 Task: Create new Company, with domain: 'ibm.com' and type: 'Other'. Add new contact for this company, with mail Id: 'Advait.Desai@ibm.com', First Name: Advait, Last name:  Desai, Job Title: 'Chief Marketing Officer', Phone Number: '(408) 555-9012'. Change life cycle stage to  Lead and lead status to  Open. Logged in from softage.5@softage.net
Action: Mouse moved to (95, 71)
Screenshot: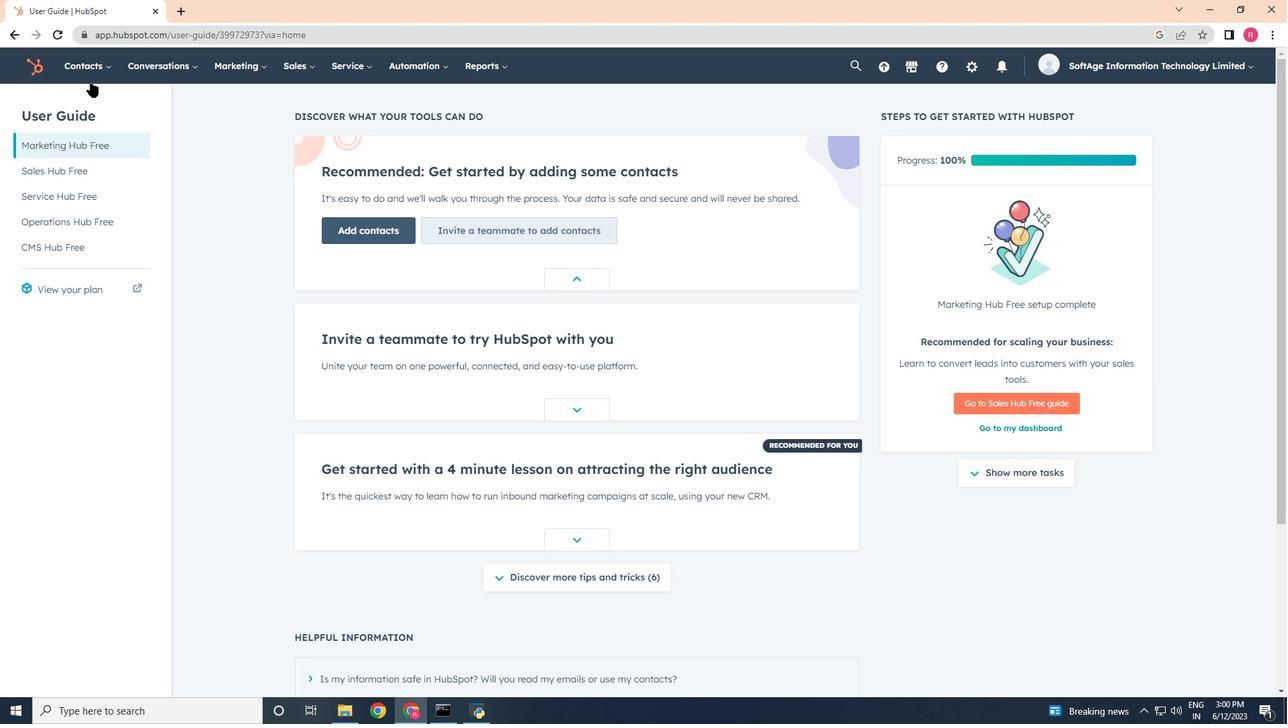 
Action: Mouse pressed left at (95, 71)
Screenshot: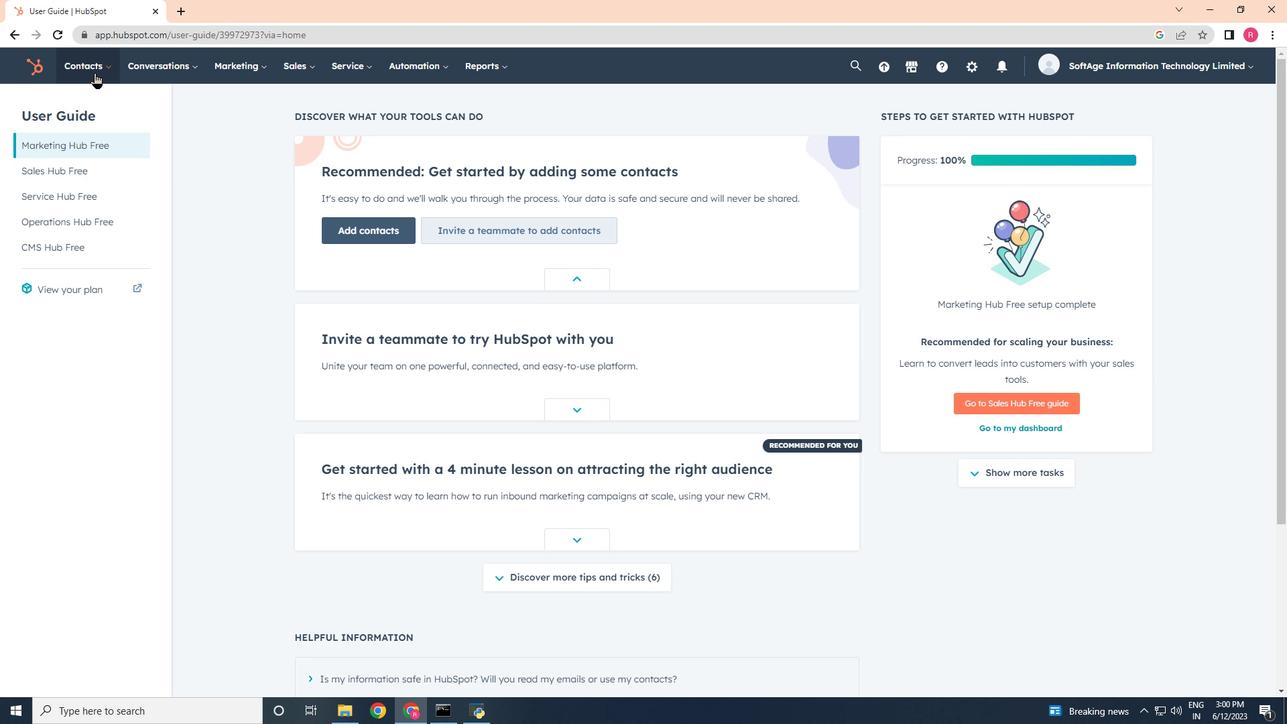 
Action: Mouse moved to (102, 97)
Screenshot: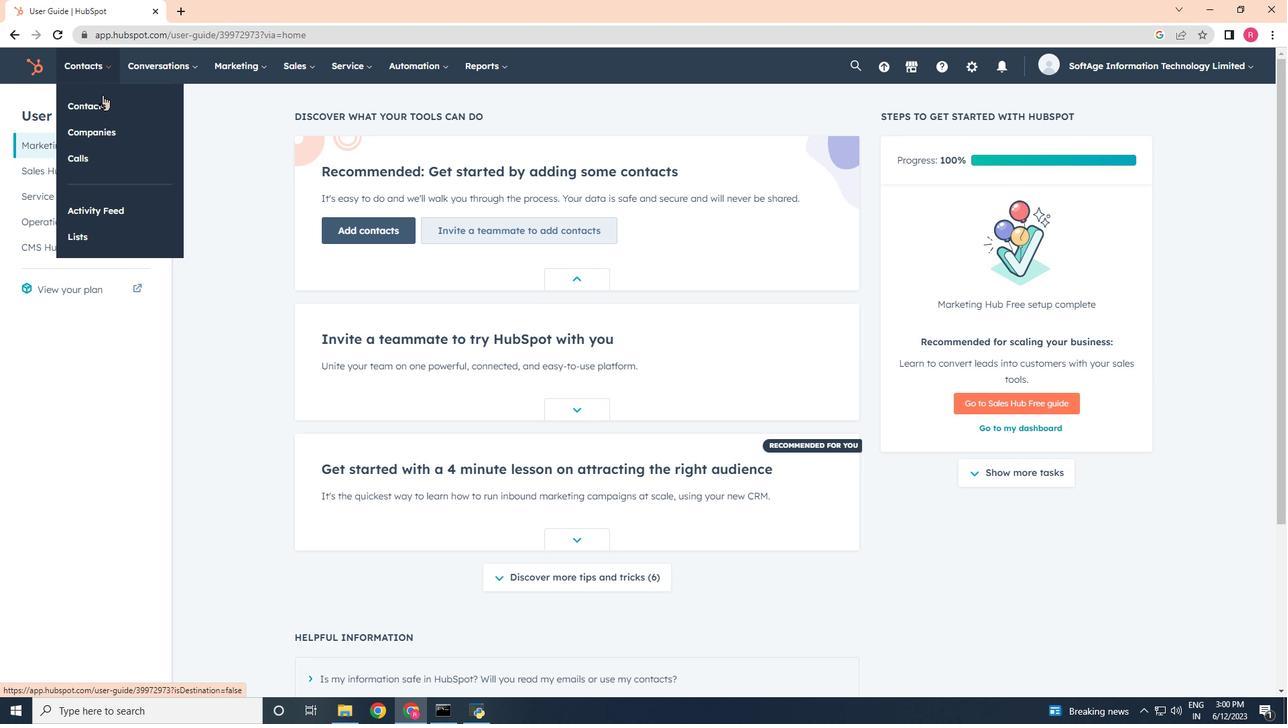 
Action: Mouse pressed left at (102, 97)
Screenshot: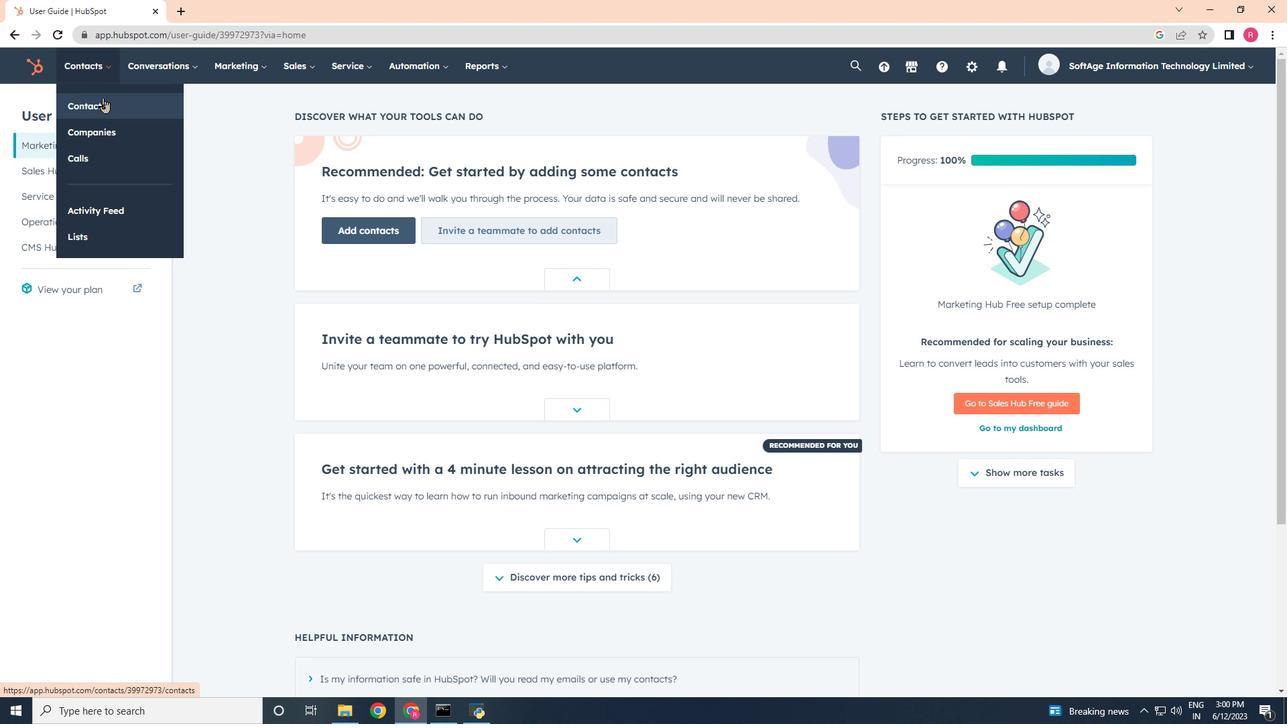 
Action: Mouse moved to (73, 71)
Screenshot: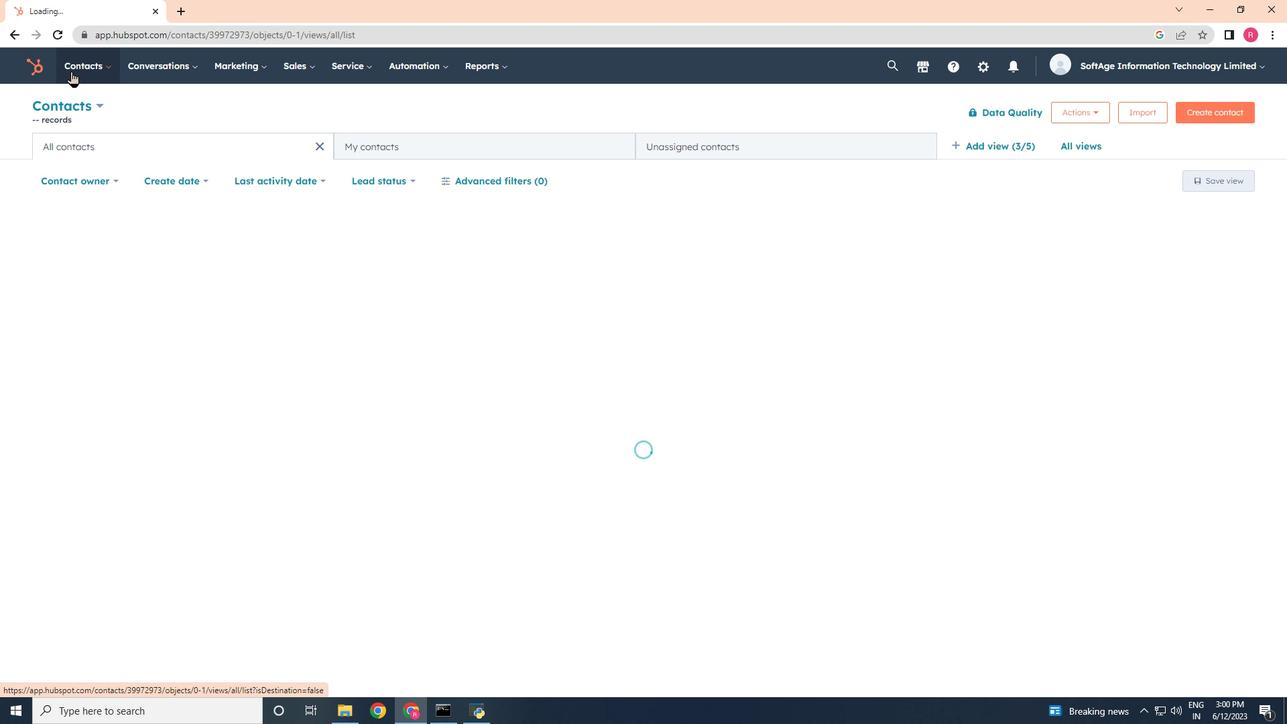 
Action: Mouse pressed left at (73, 71)
Screenshot: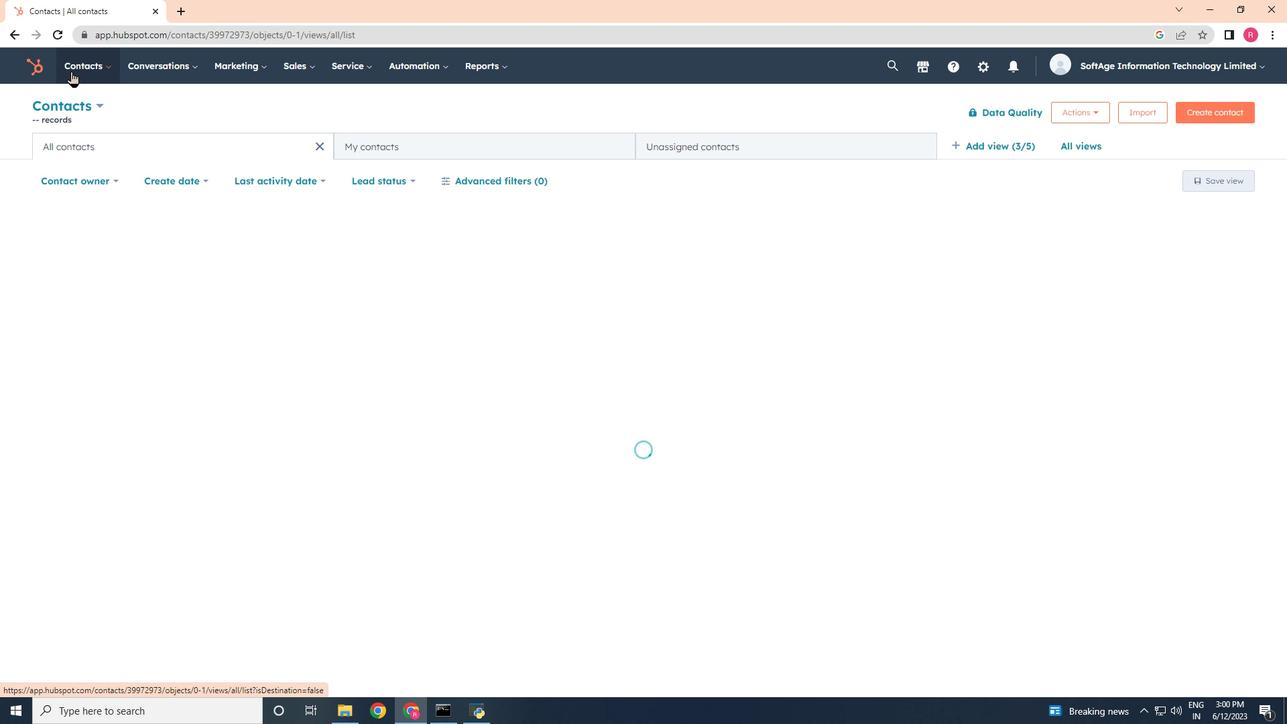 
Action: Mouse moved to (90, 134)
Screenshot: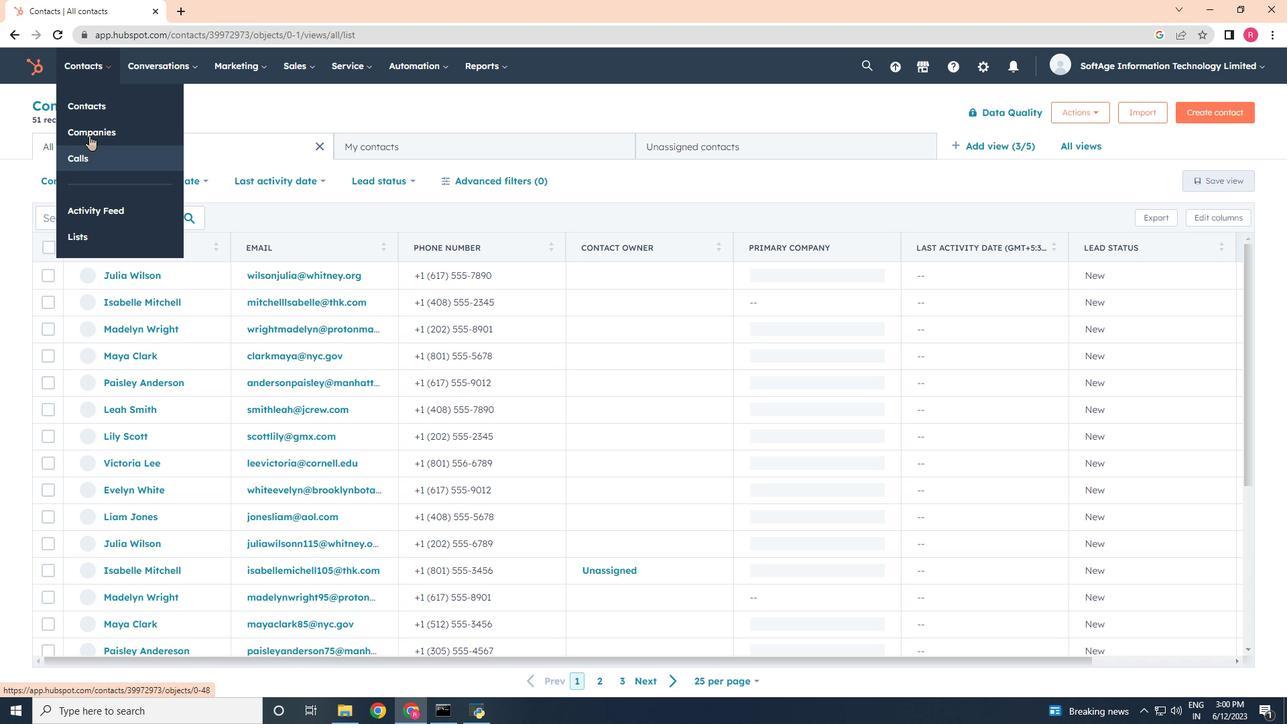 
Action: Mouse pressed left at (90, 134)
Screenshot: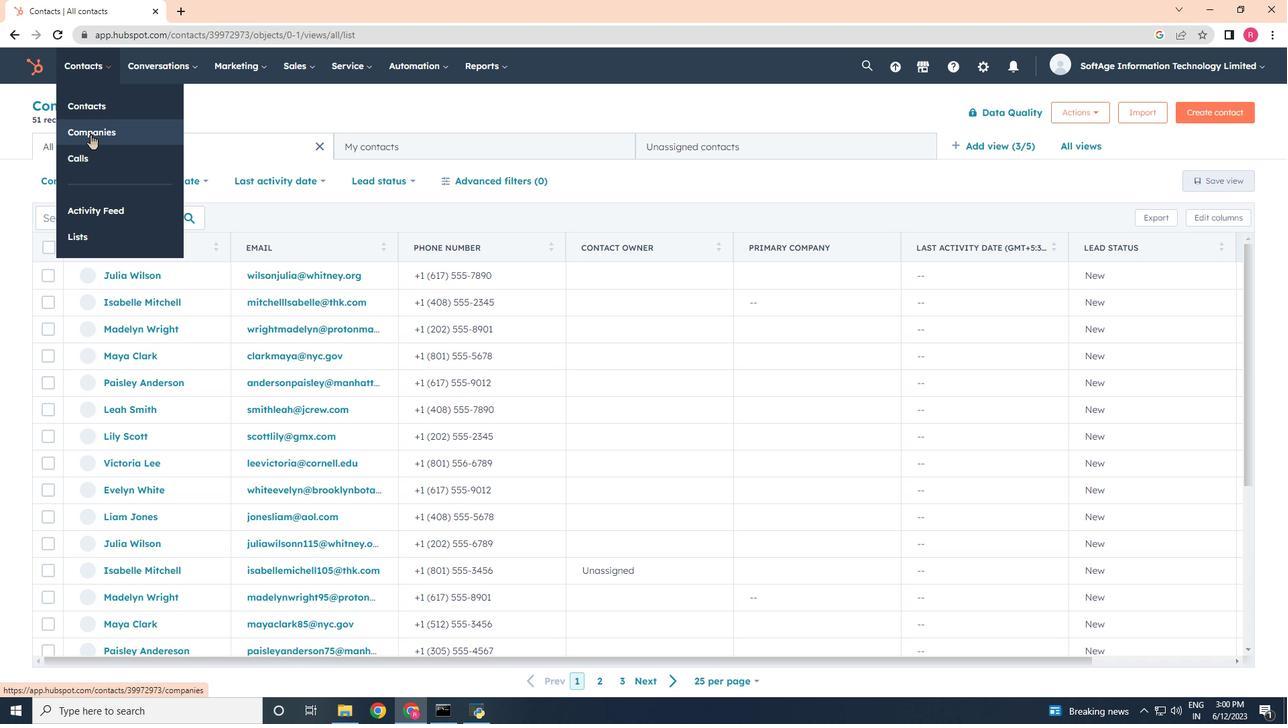 
Action: Mouse moved to (1192, 114)
Screenshot: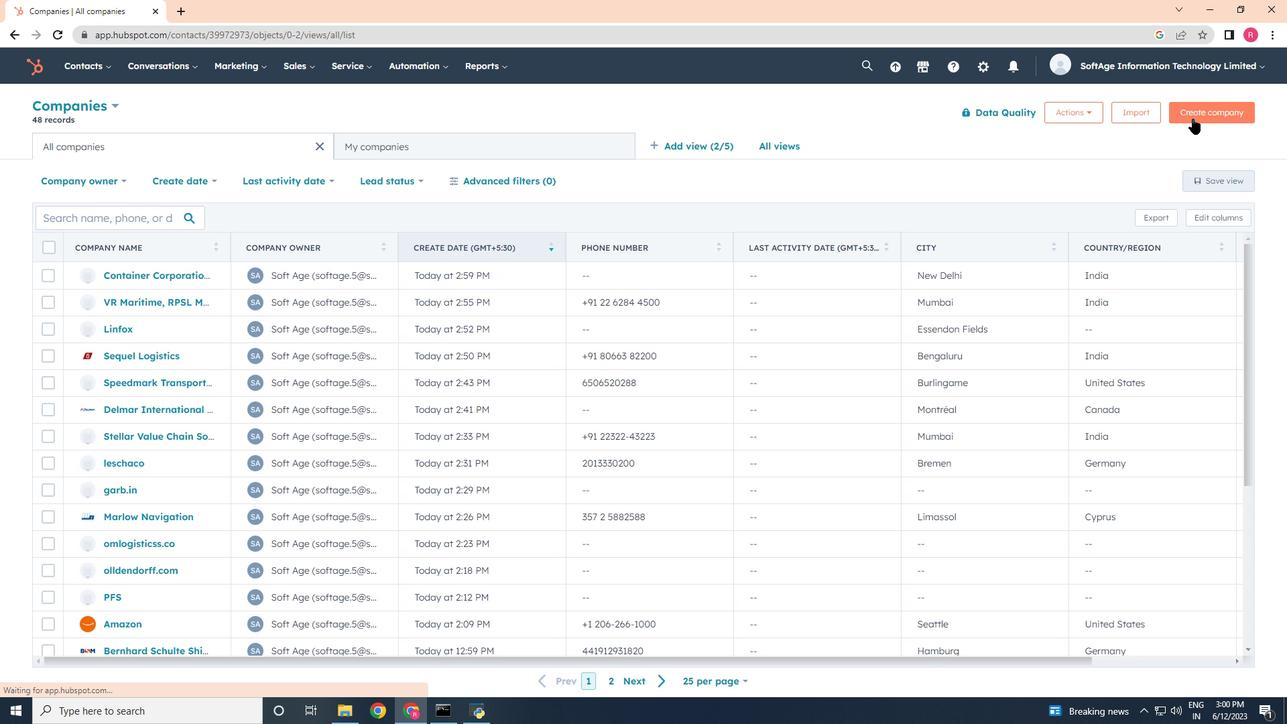 
Action: Mouse pressed left at (1192, 114)
Screenshot: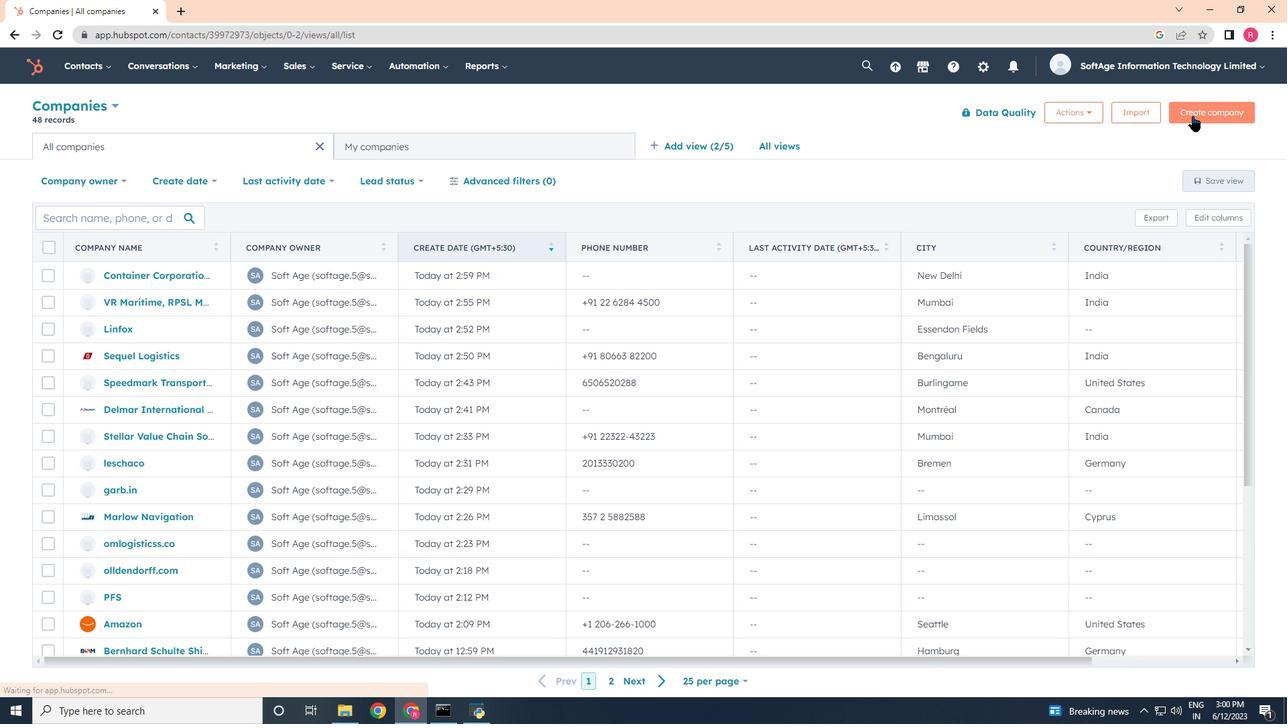 
Action: Mouse moved to (987, 179)
Screenshot: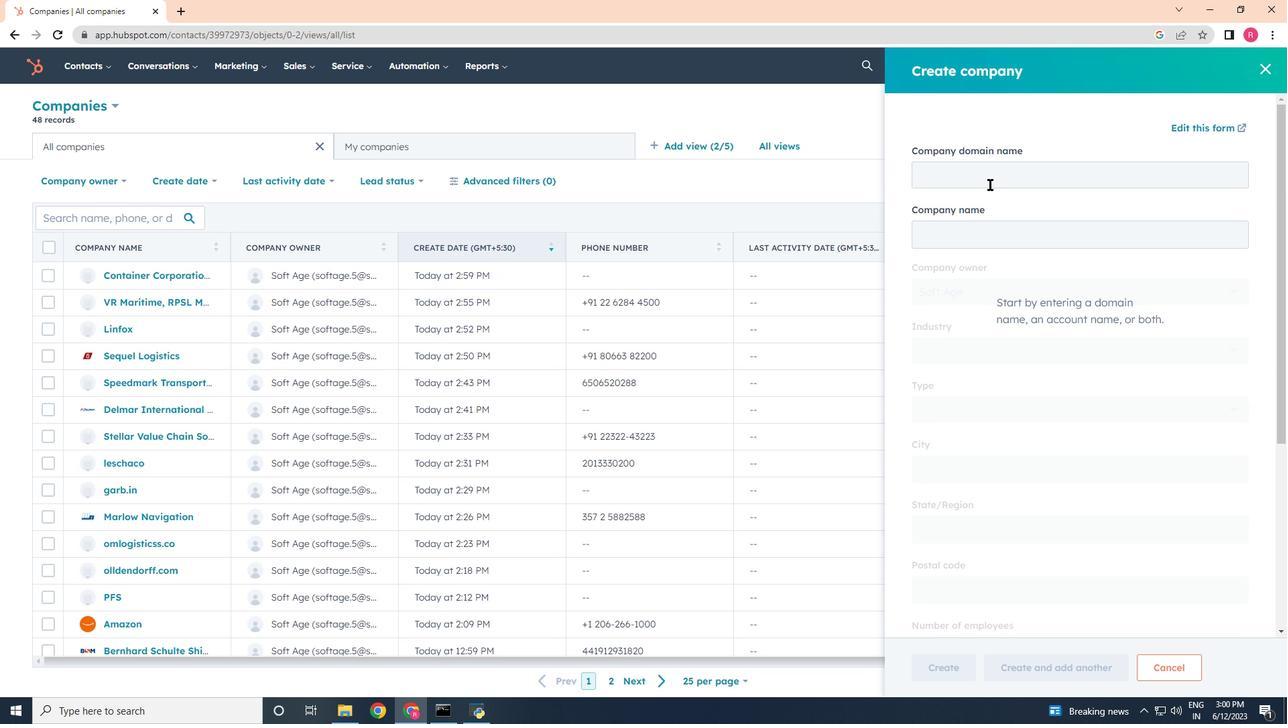
Action: Mouse pressed left at (987, 179)
Screenshot: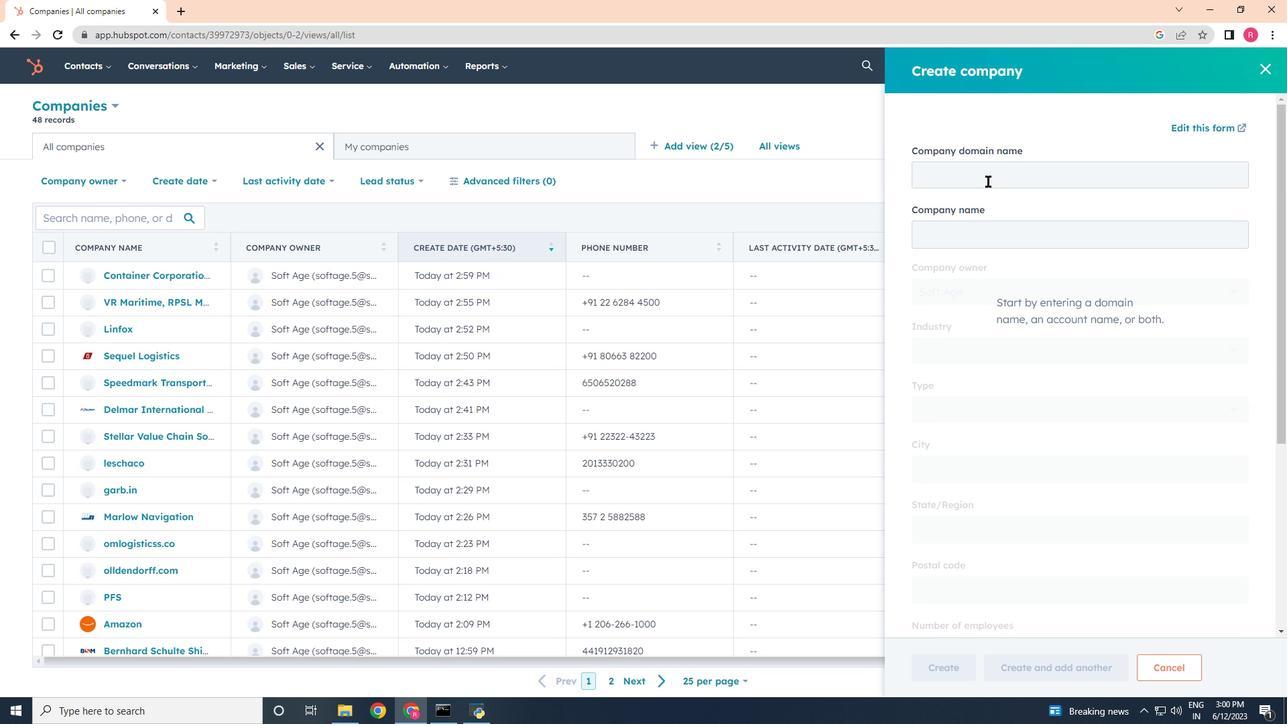 
Action: Key pressed ibm.com
Screenshot: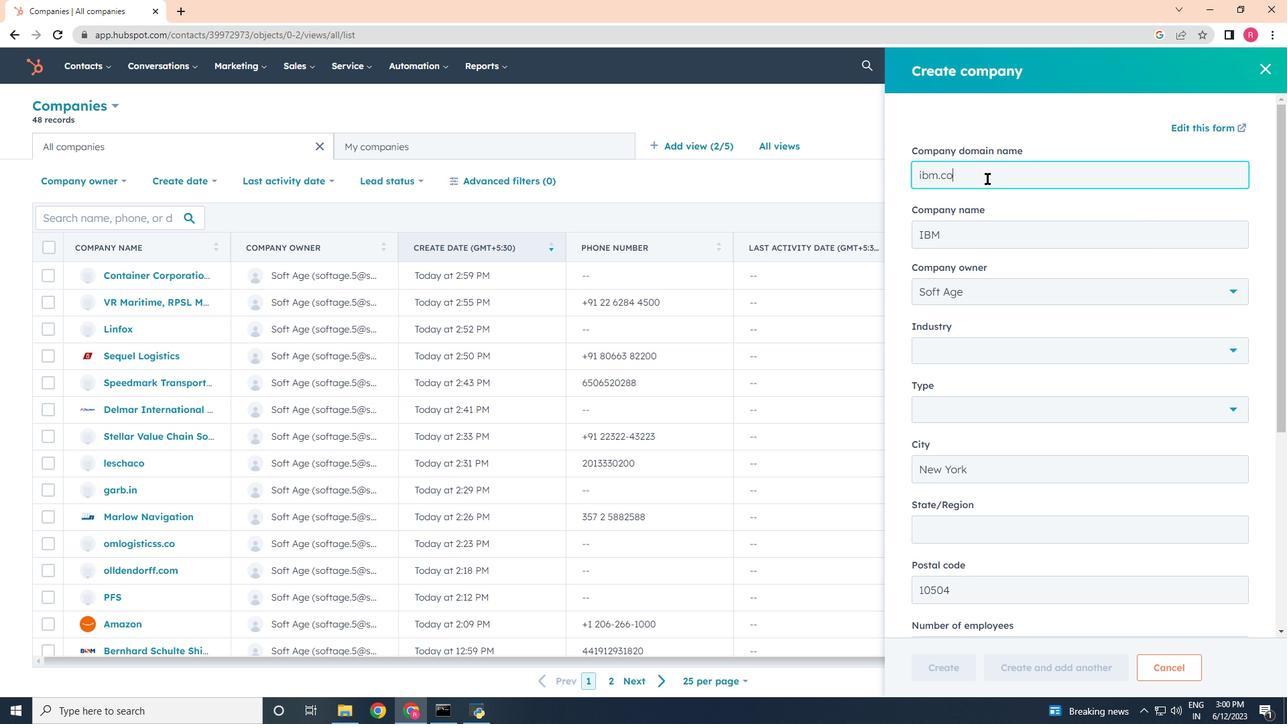 
Action: Mouse moved to (981, 408)
Screenshot: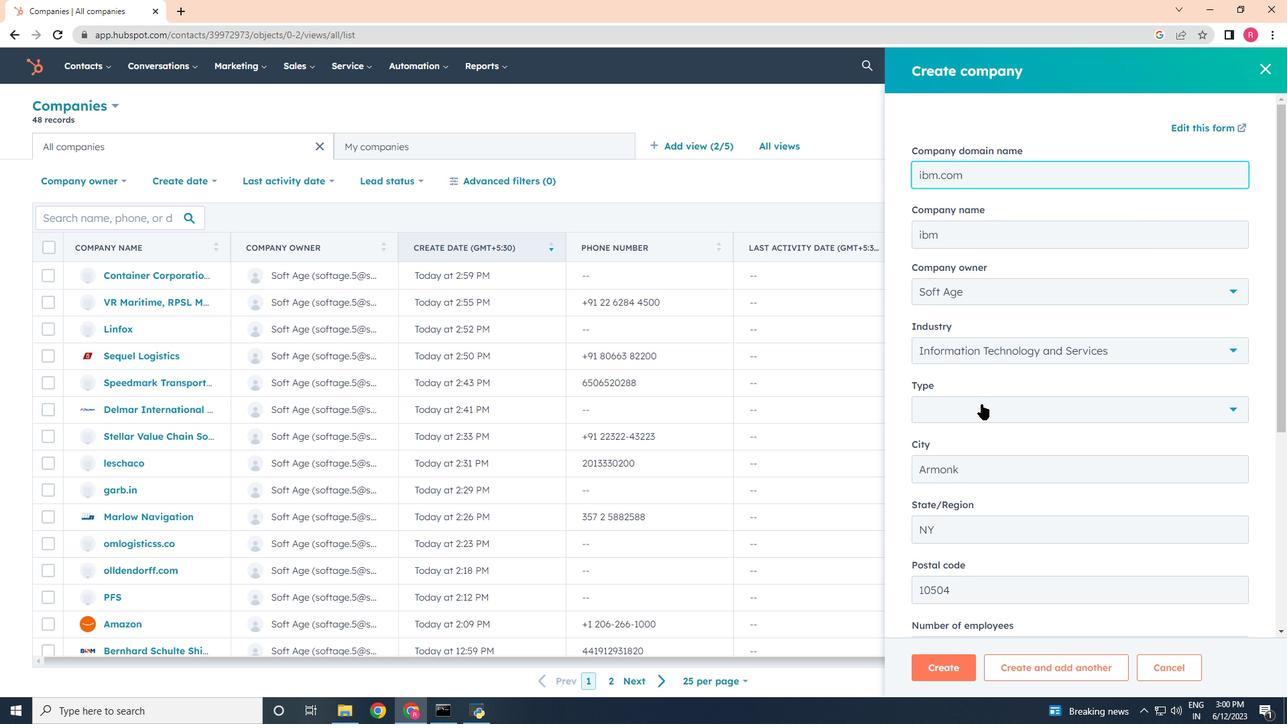 
Action: Mouse pressed left at (981, 408)
Screenshot: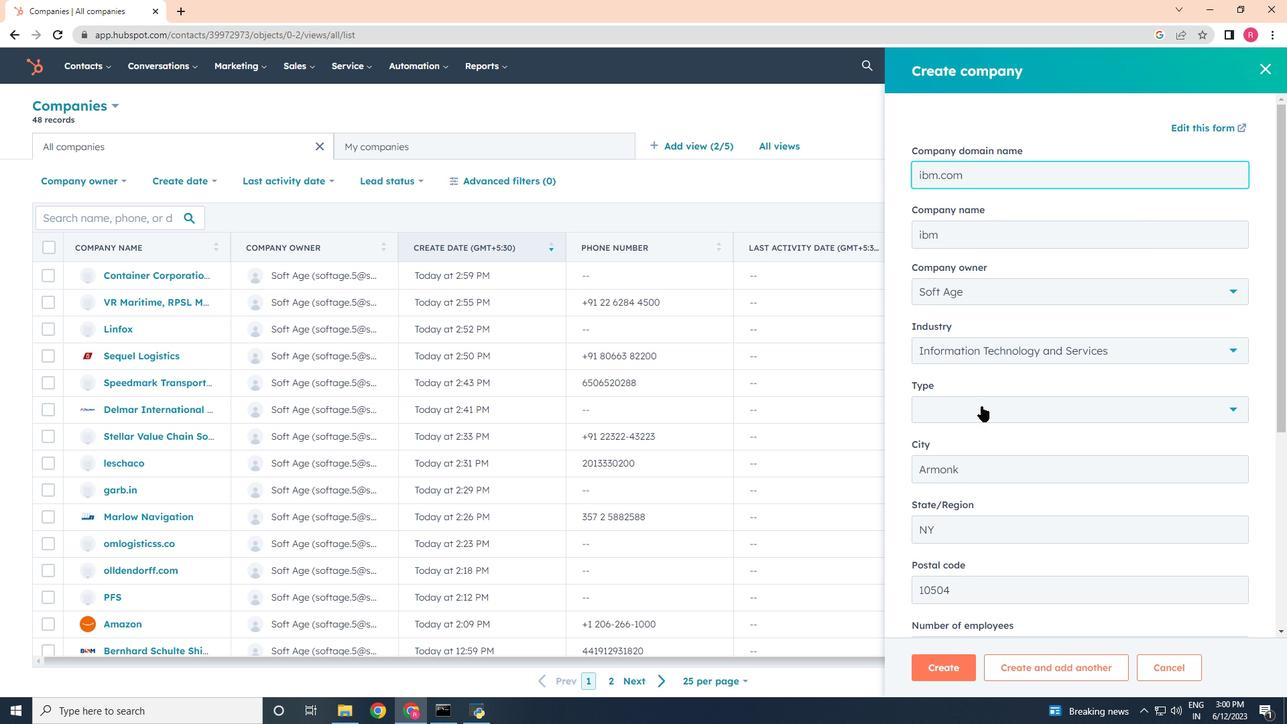 
Action: Mouse moved to (938, 547)
Screenshot: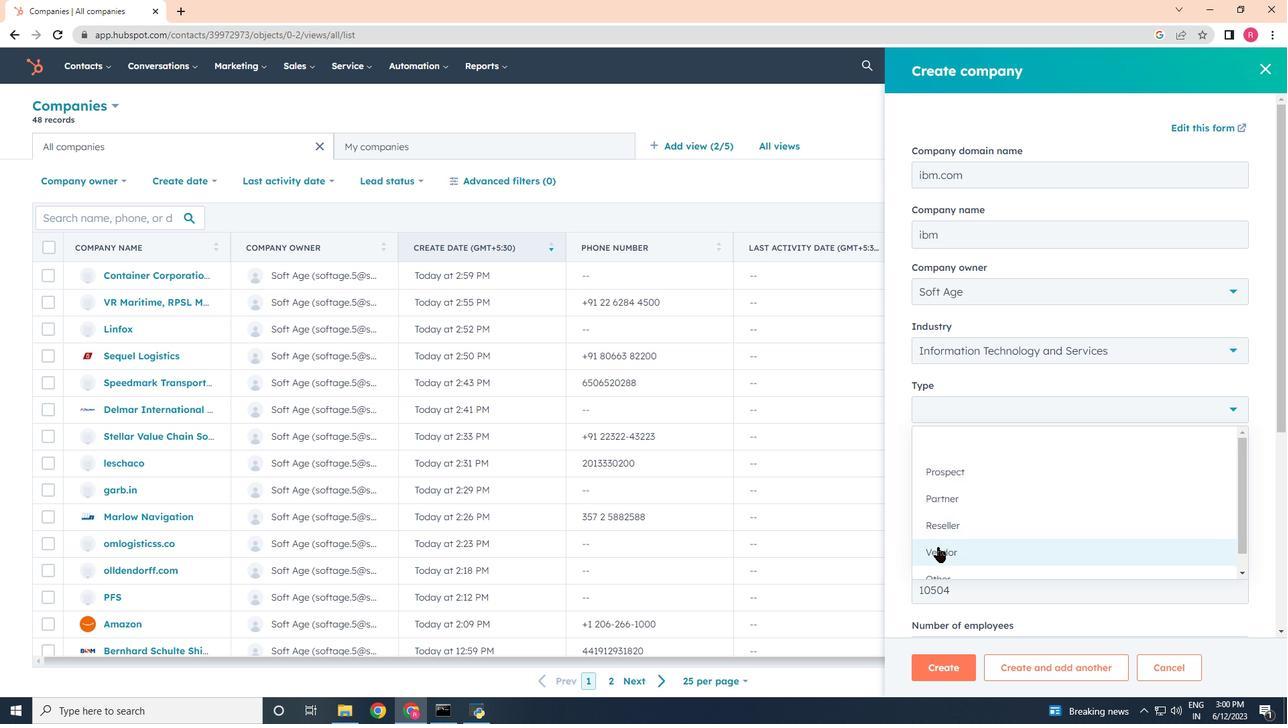 
Action: Mouse scrolled (938, 547) with delta (0, 0)
Screenshot: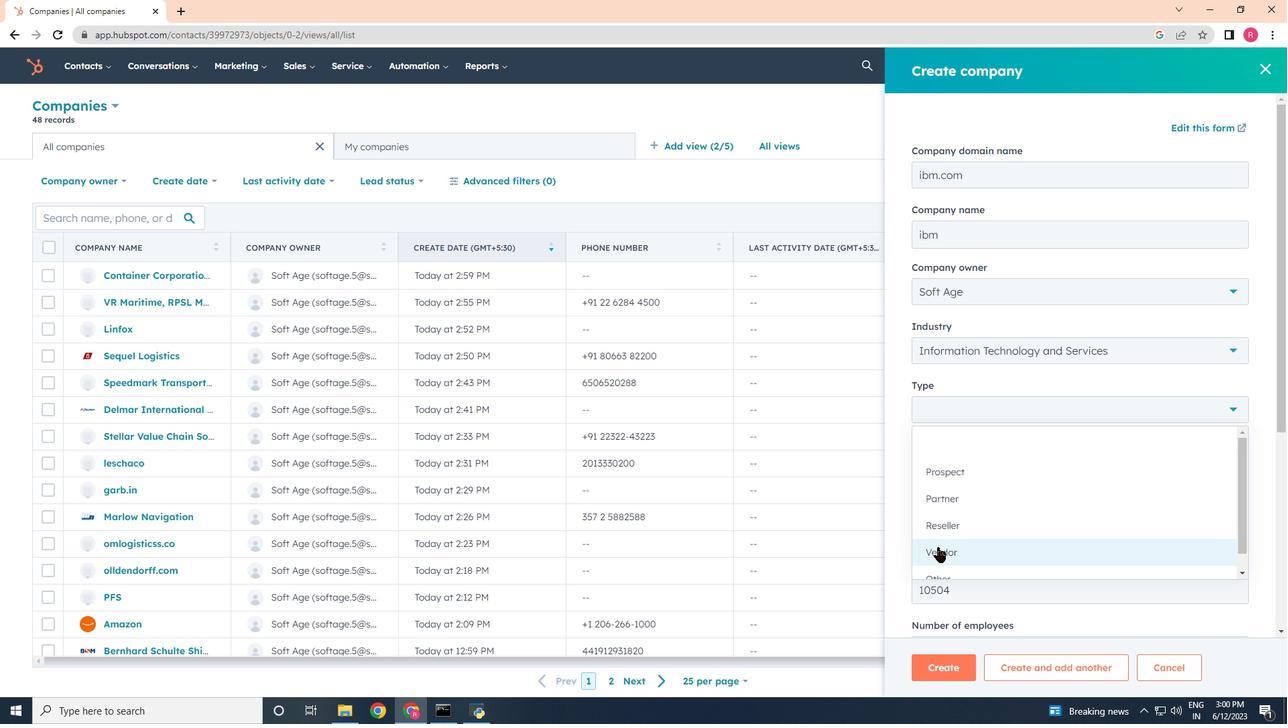 
Action: Mouse scrolled (938, 547) with delta (0, 0)
Screenshot: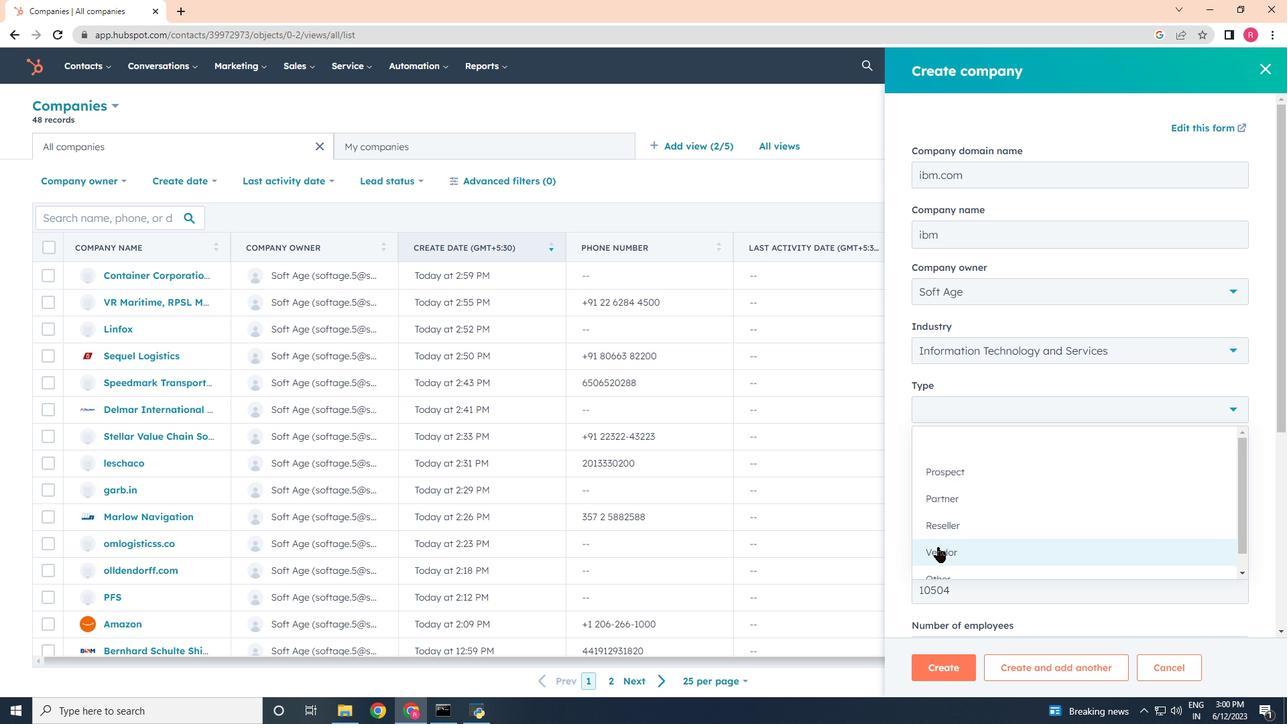
Action: Mouse scrolled (938, 547) with delta (0, 0)
Screenshot: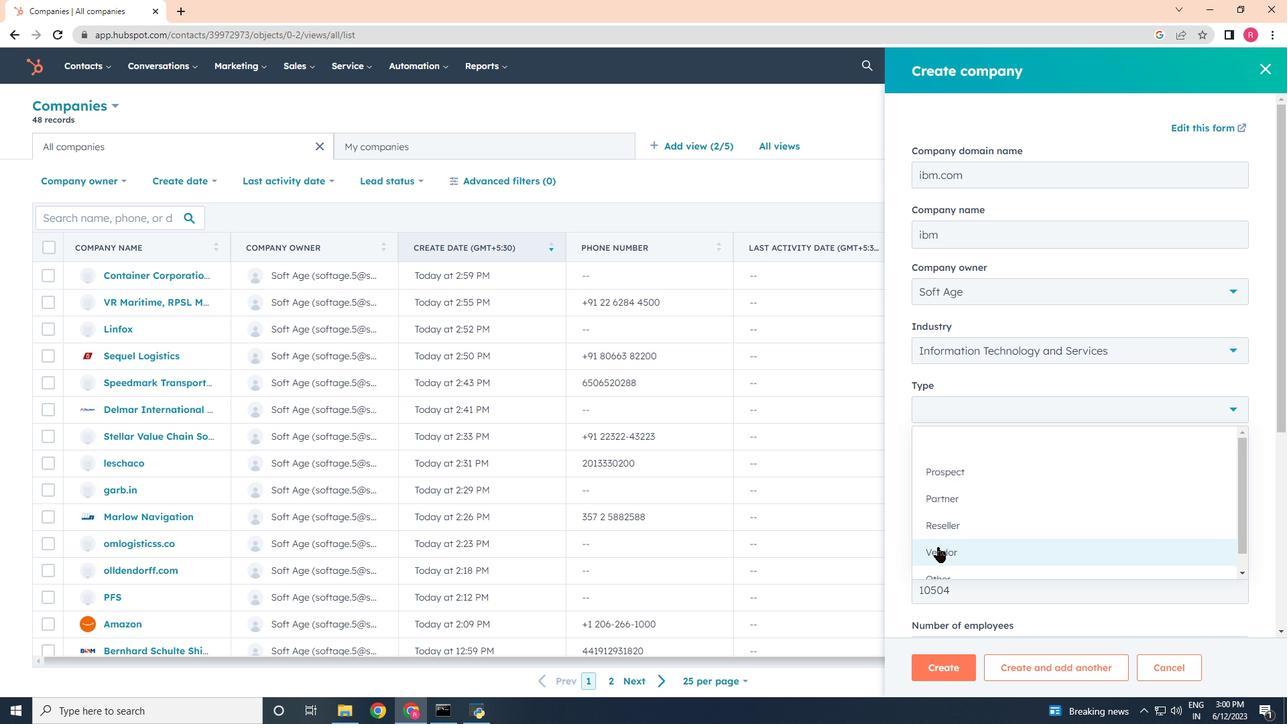 
Action: Mouse scrolled (938, 547) with delta (0, 0)
Screenshot: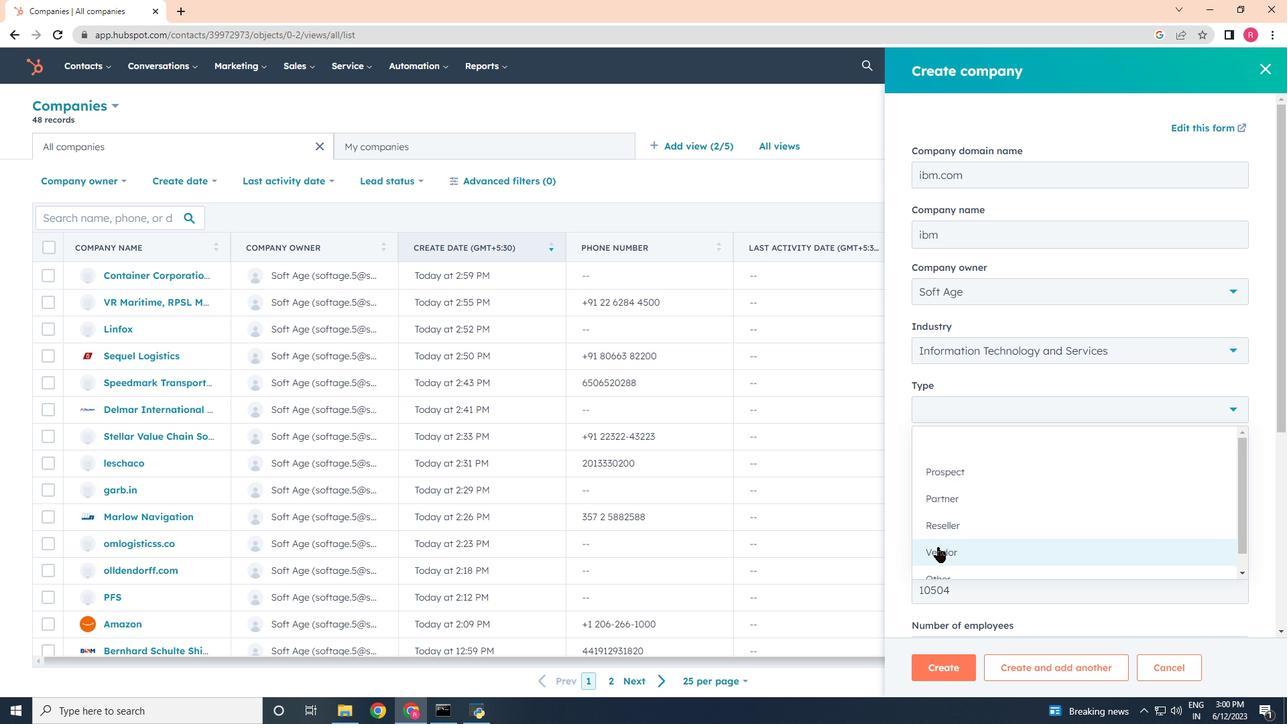
Action: Mouse moved to (938, 548)
Screenshot: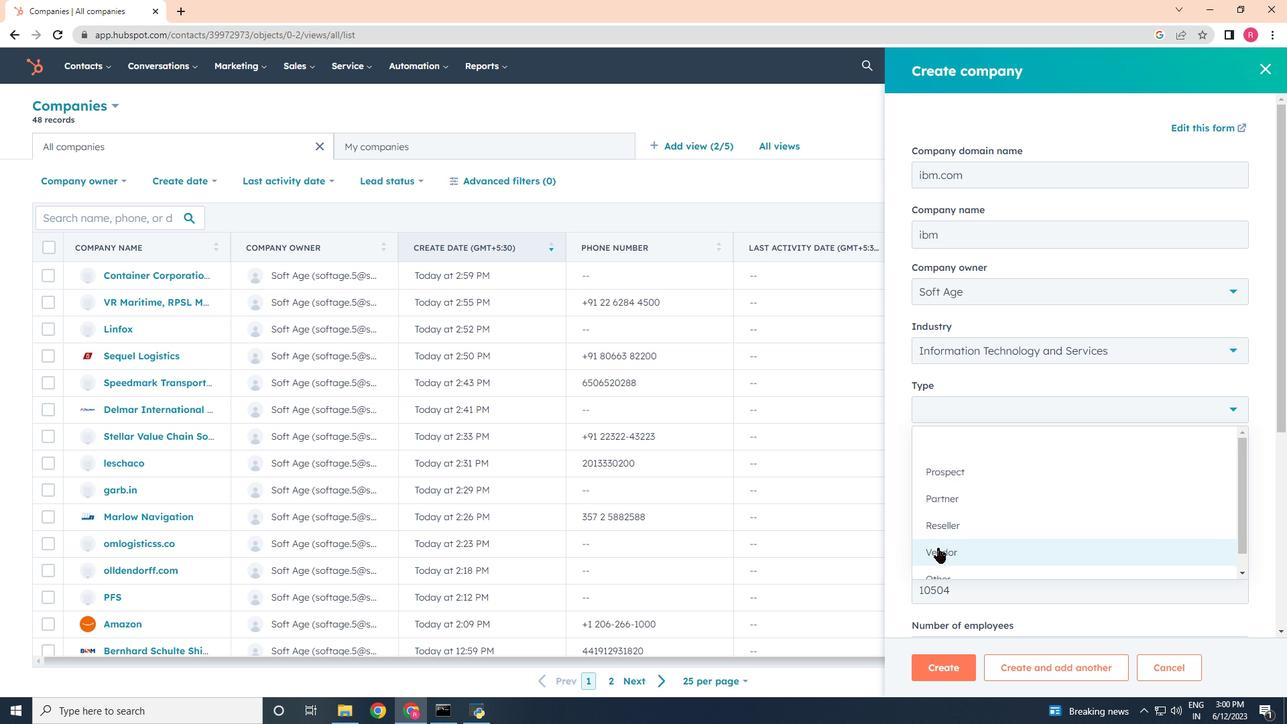 
Action: Mouse scrolled (938, 547) with delta (0, 0)
Screenshot: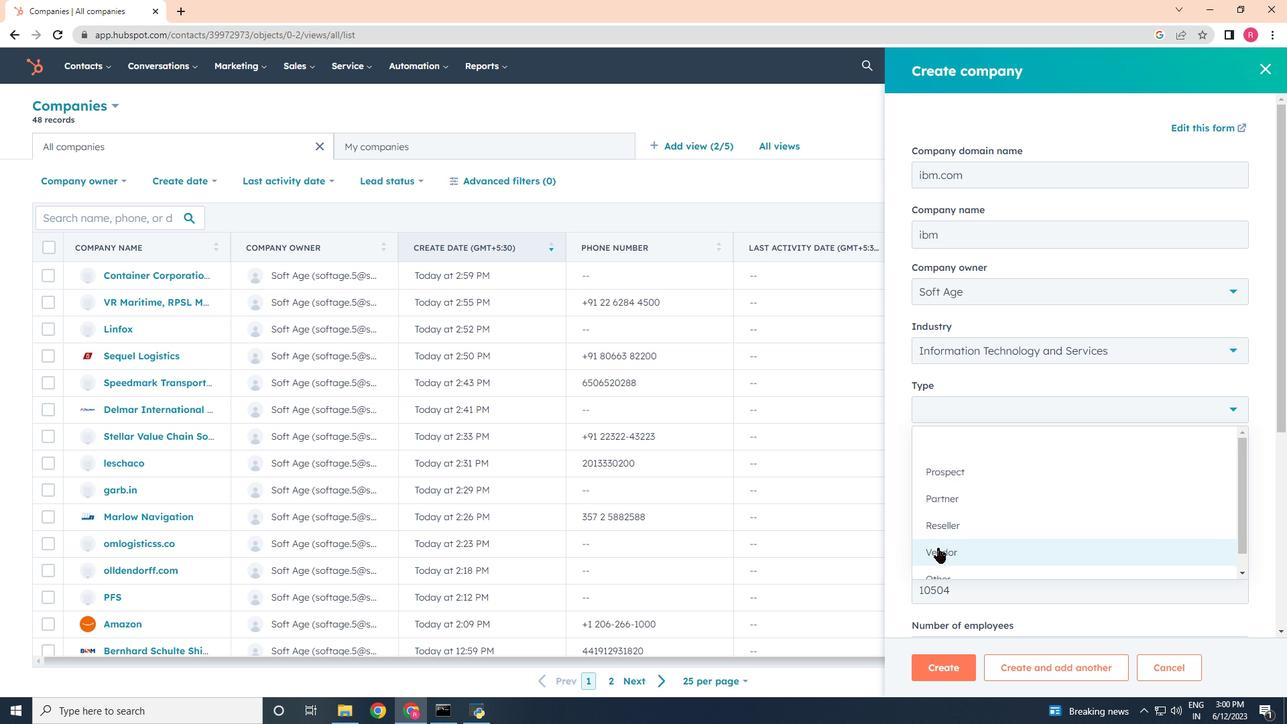 
Action: Mouse moved to (944, 551)
Screenshot: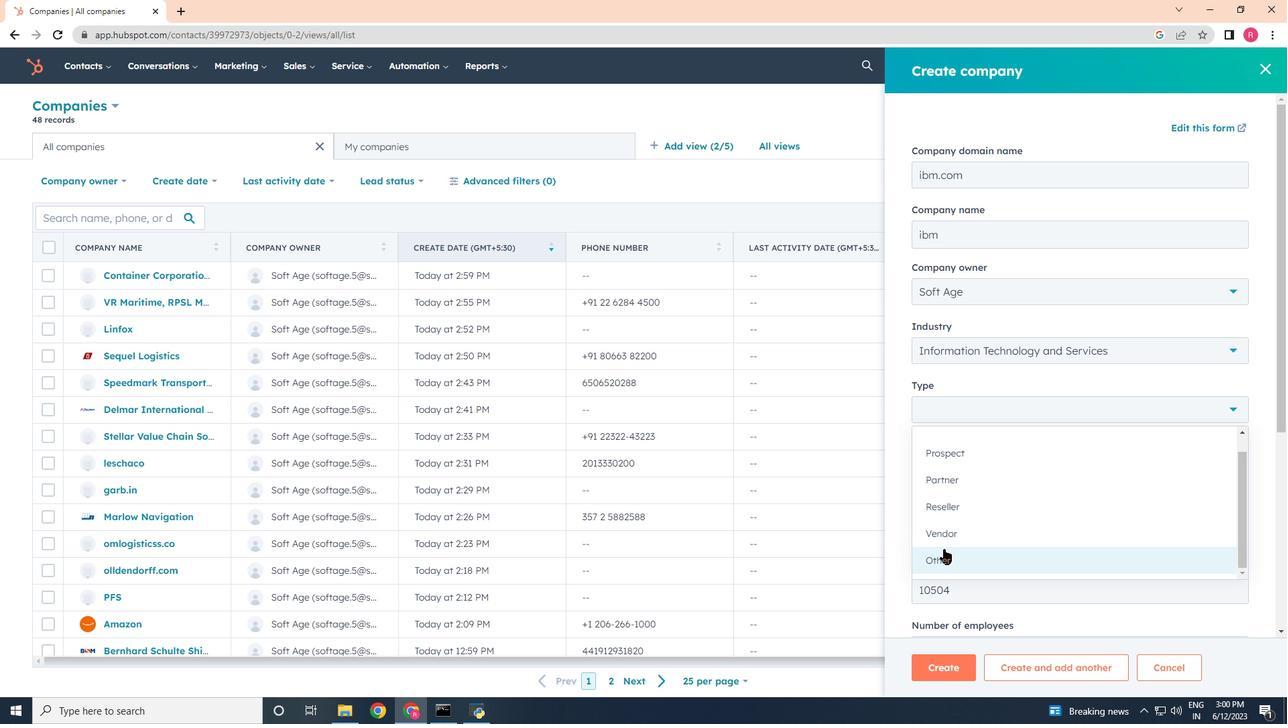 
Action: Mouse pressed left at (944, 551)
Screenshot: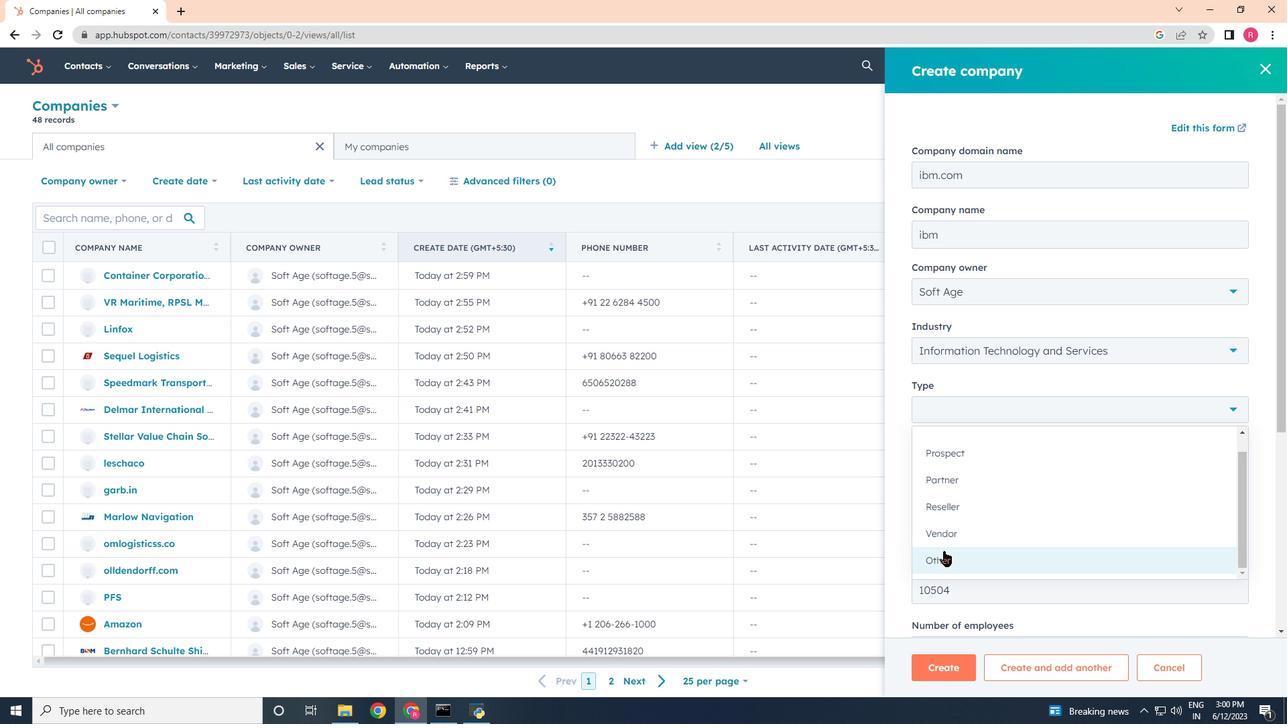 
Action: Mouse moved to (956, 484)
Screenshot: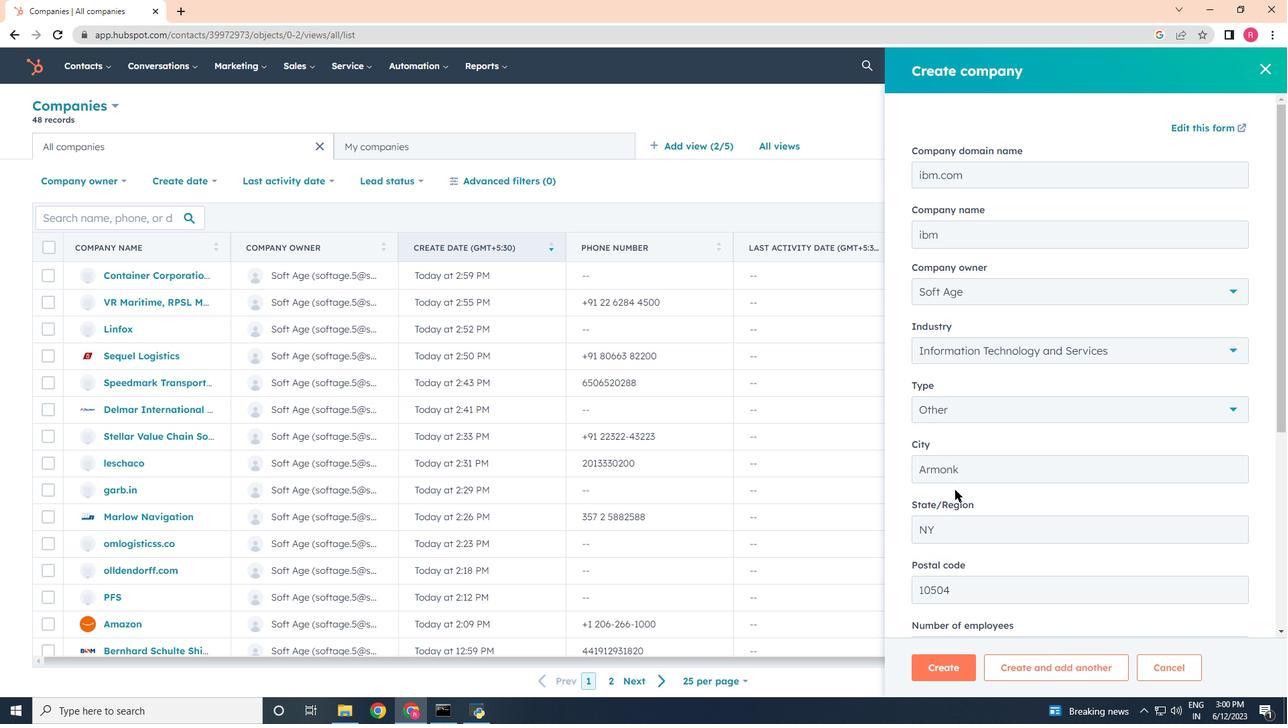 
Action: Mouse scrolled (956, 483) with delta (0, 0)
Screenshot: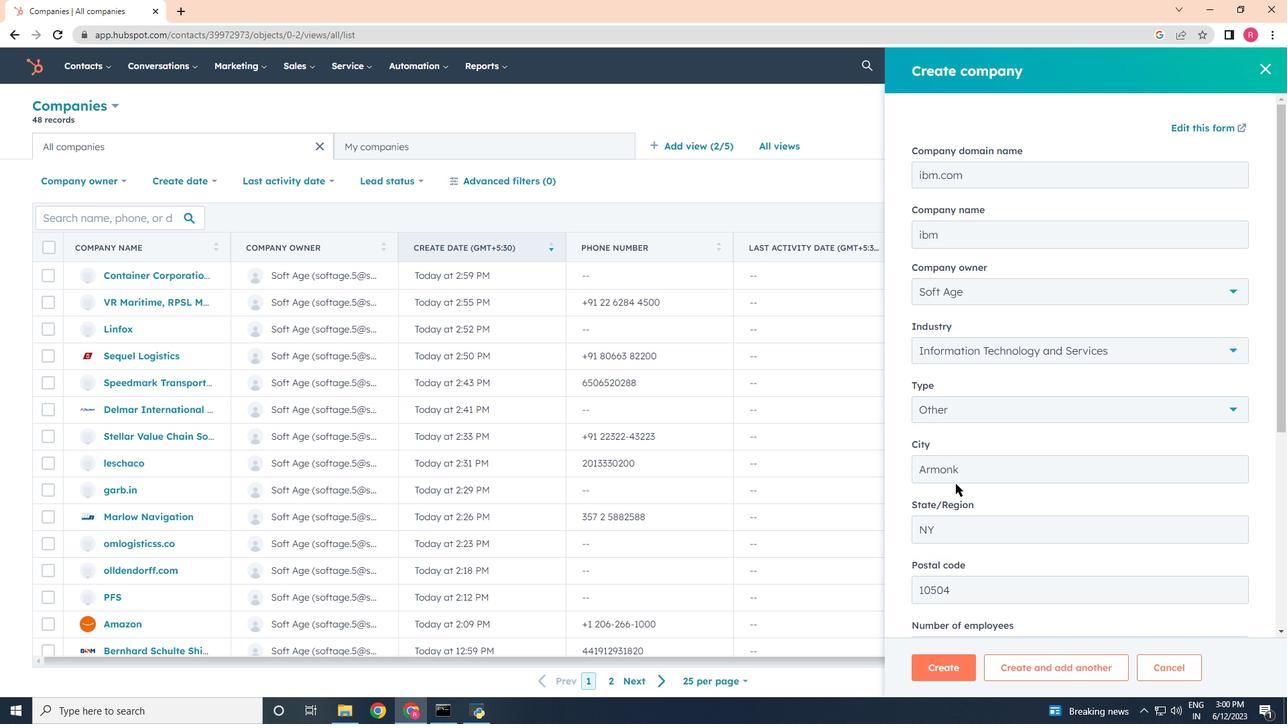 
Action: Mouse scrolled (956, 484) with delta (0, 0)
Screenshot: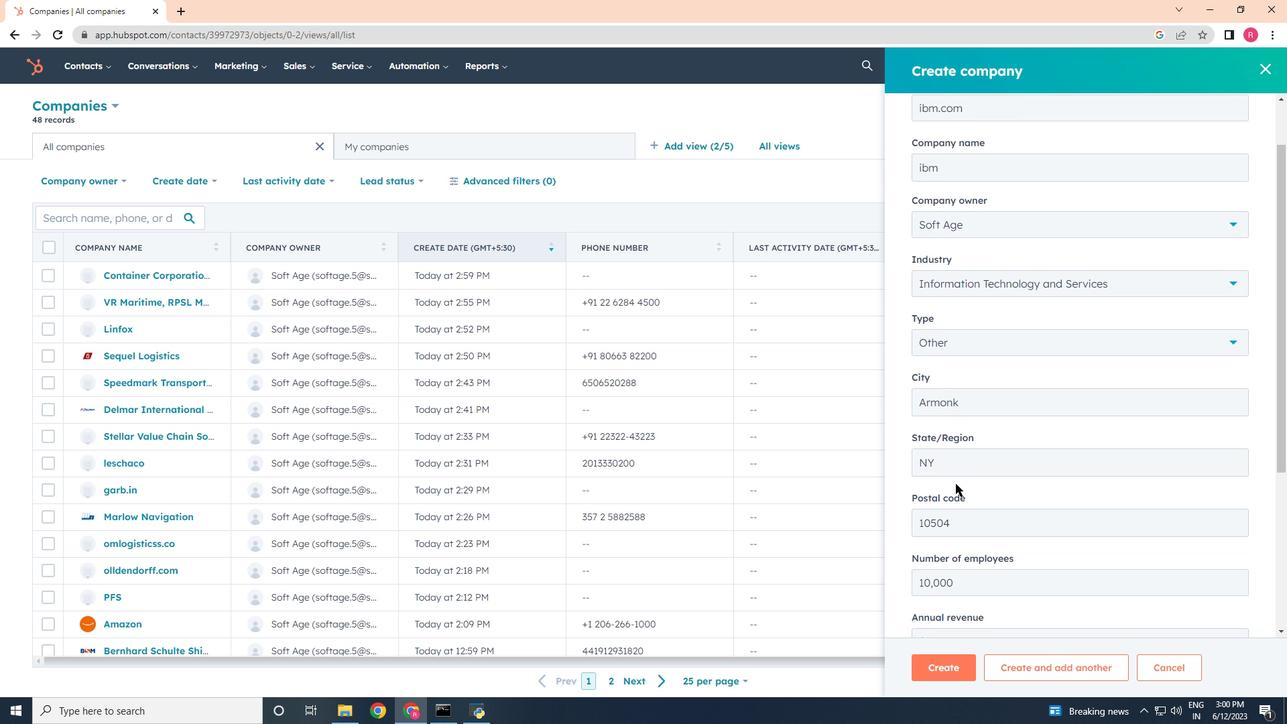 
Action: Mouse scrolled (956, 483) with delta (0, 0)
Screenshot: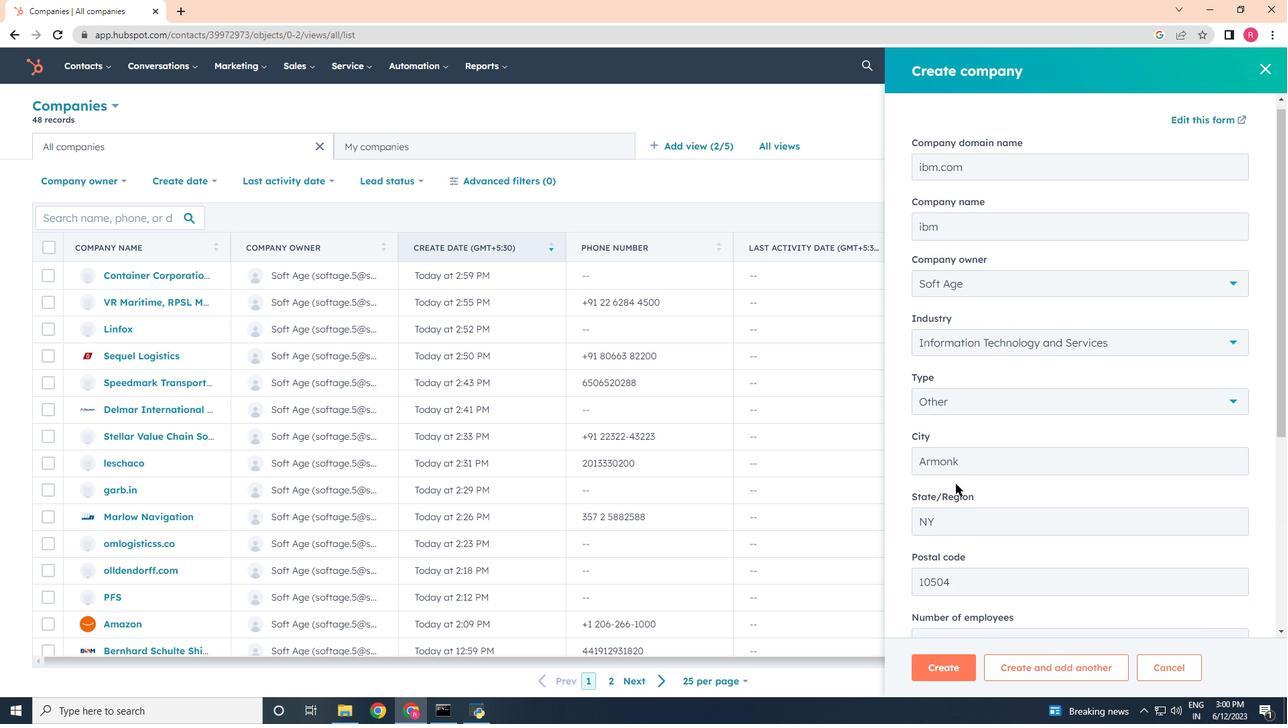 
Action: Mouse scrolled (956, 483) with delta (0, 0)
Screenshot: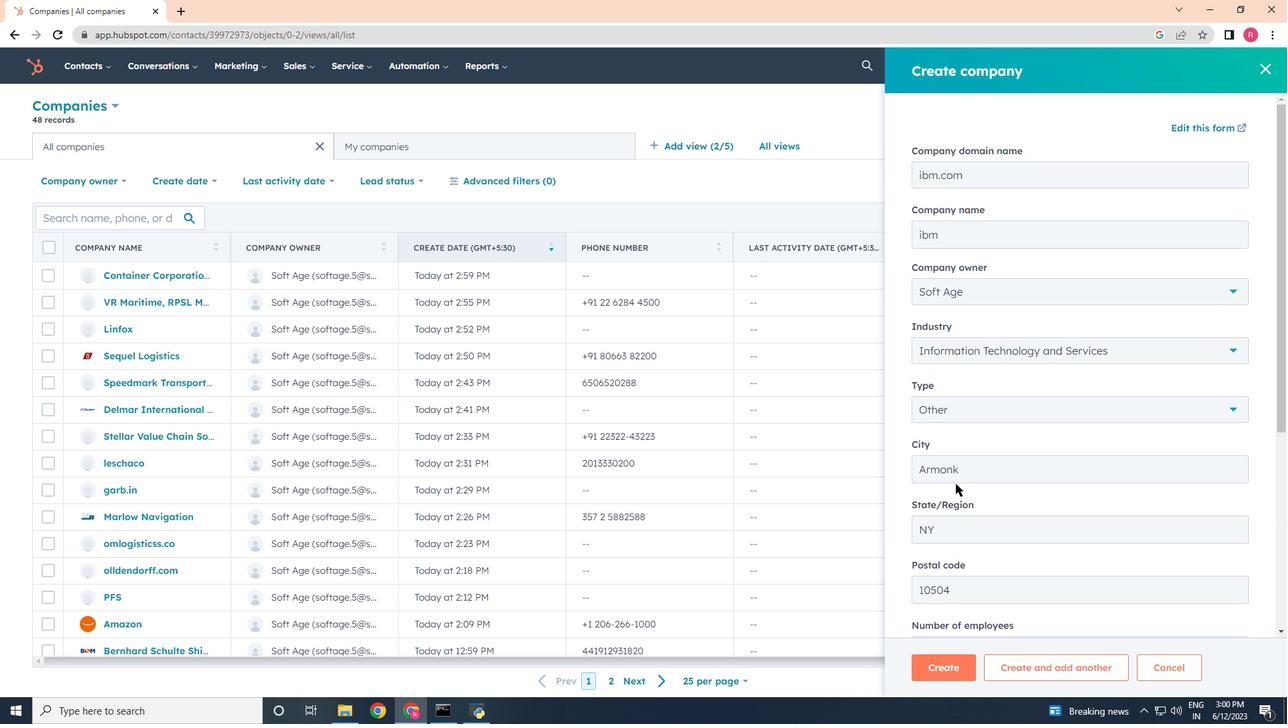 
Action: Mouse moved to (956, 483)
Screenshot: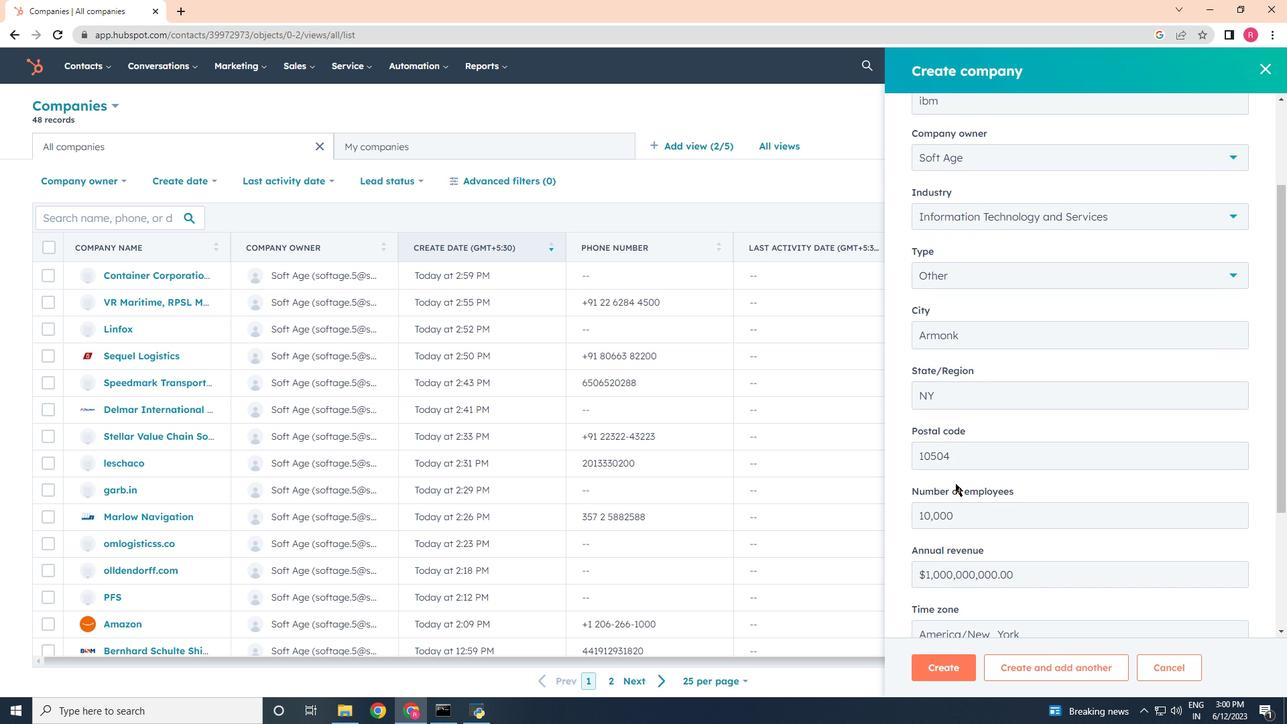 
Action: Mouse scrolled (956, 482) with delta (0, 0)
Screenshot: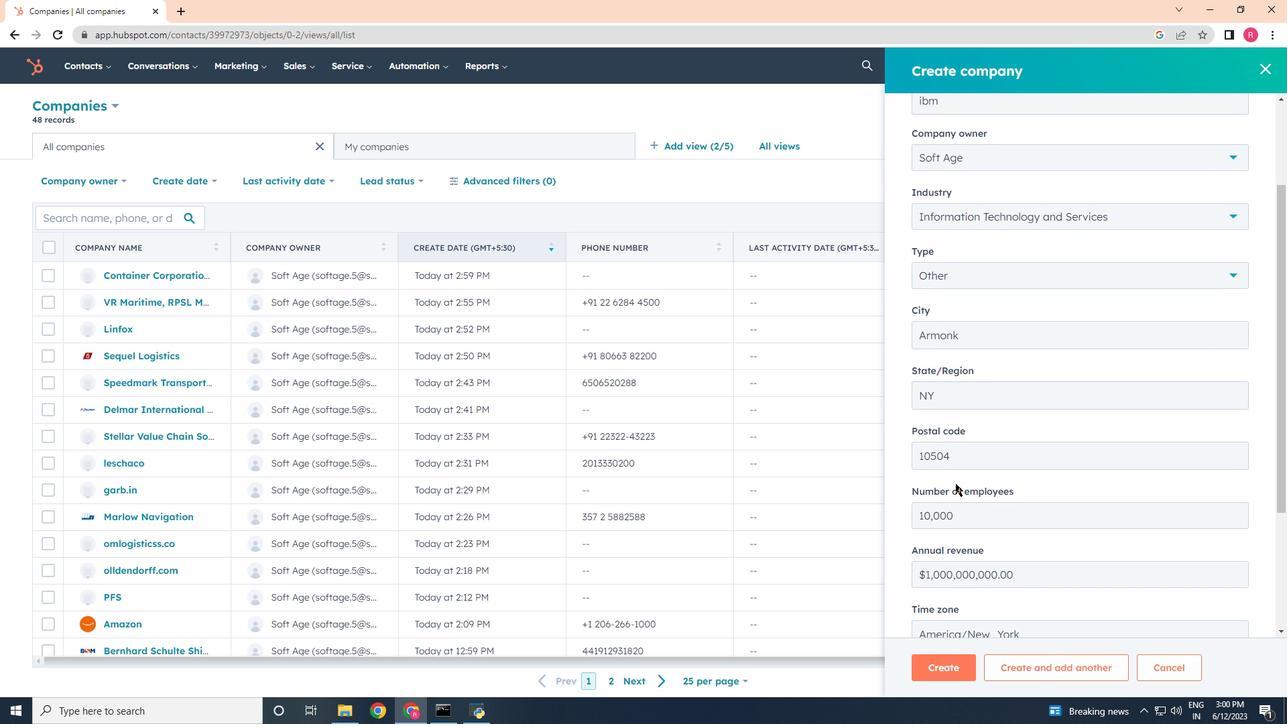 
Action: Mouse scrolled (956, 482) with delta (0, 0)
Screenshot: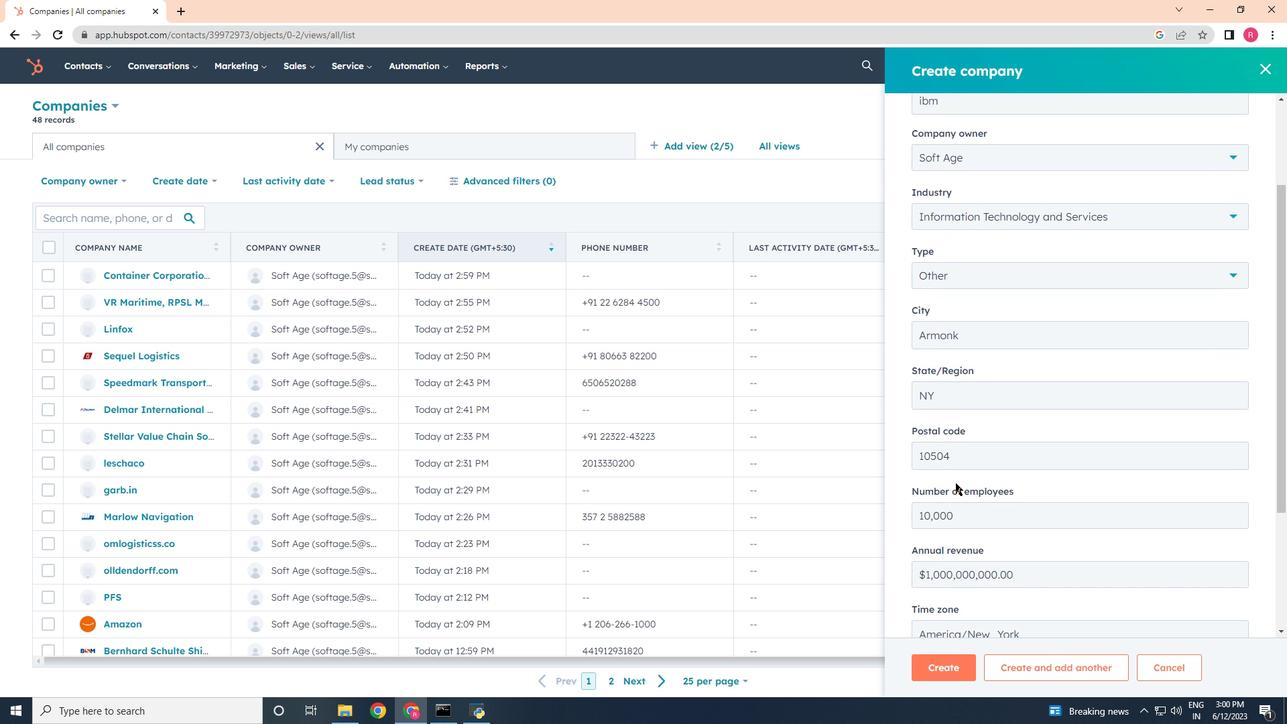 
Action: Mouse scrolled (956, 482) with delta (0, 0)
Screenshot: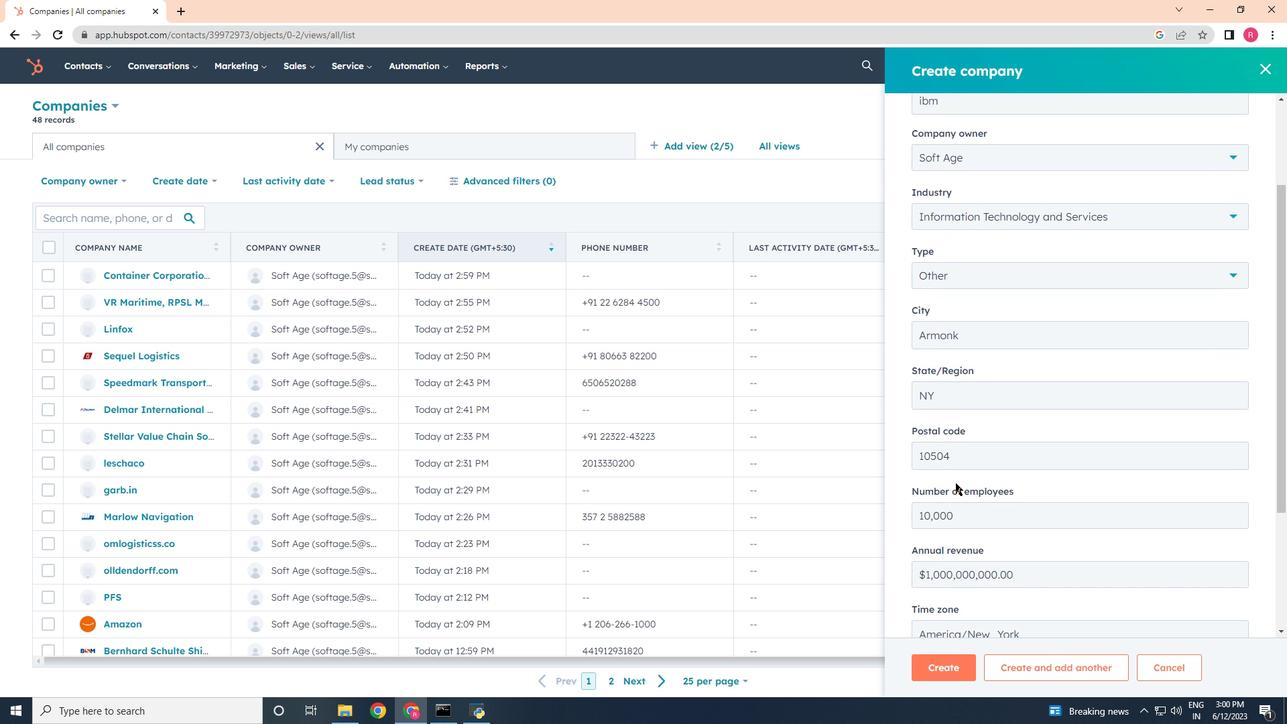 
Action: Mouse scrolled (956, 482) with delta (0, 0)
Screenshot: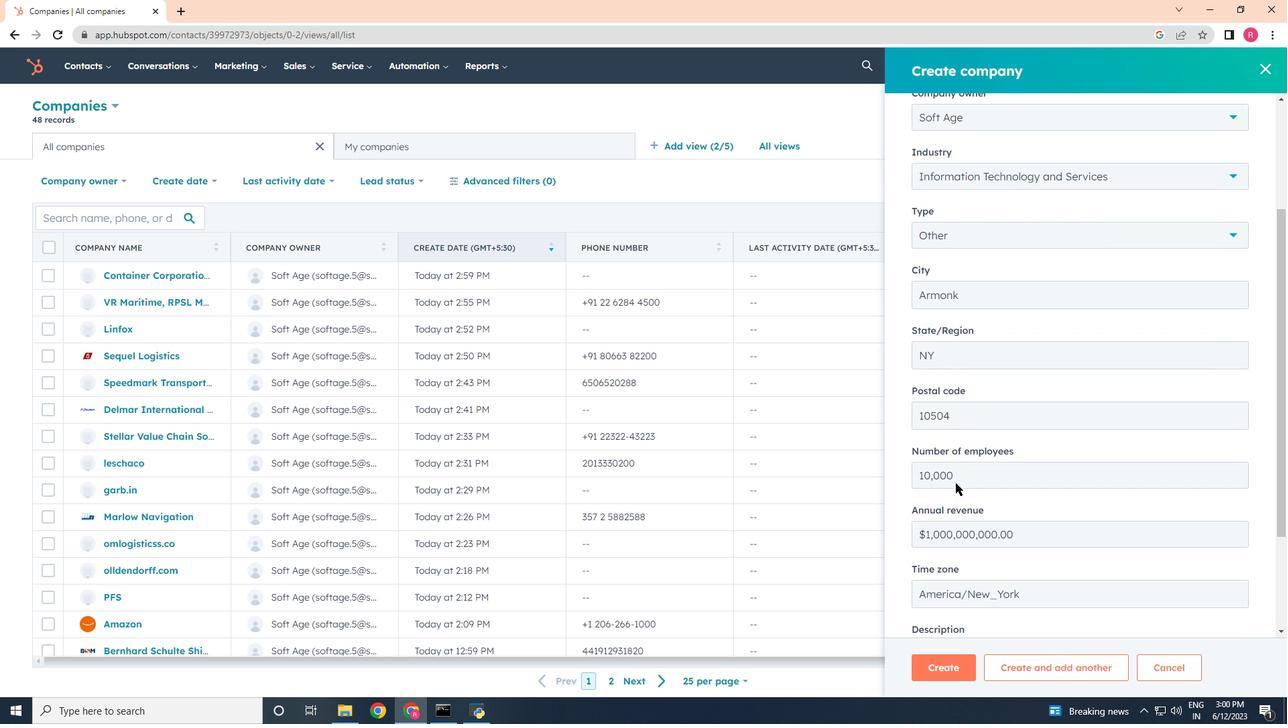 
Action: Mouse moved to (956, 481)
Screenshot: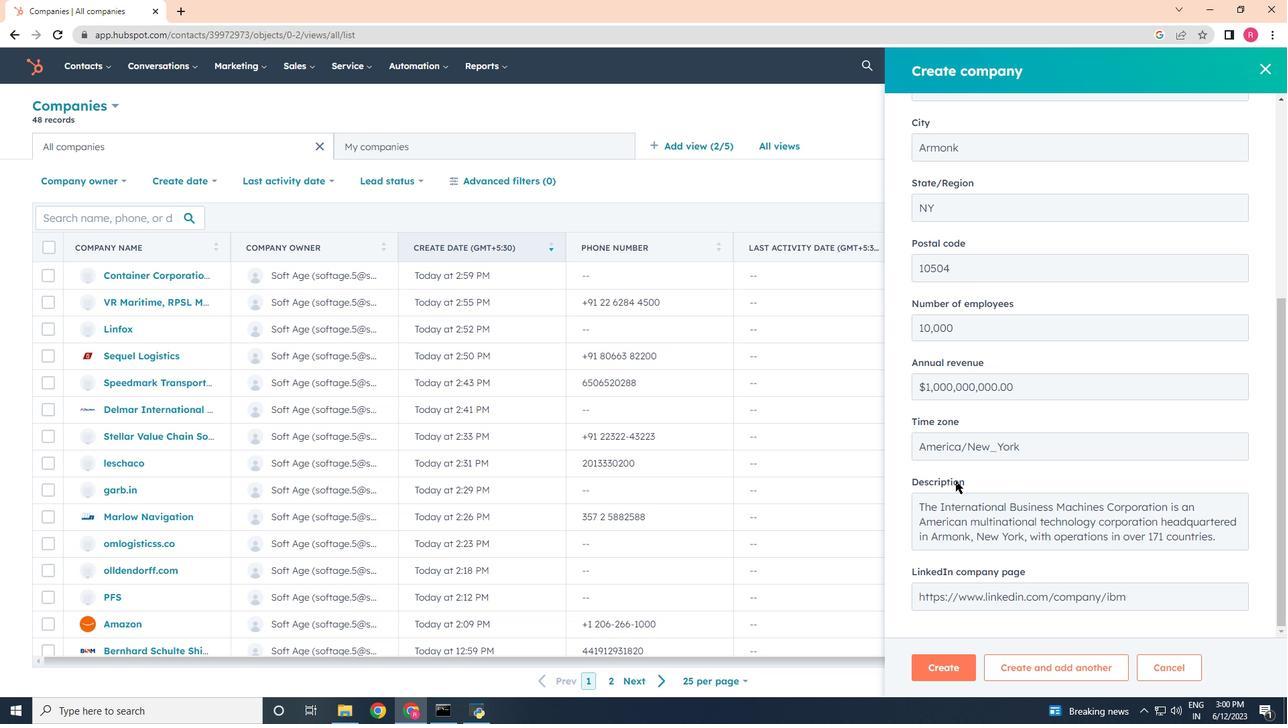 
Action: Mouse scrolled (956, 480) with delta (0, 0)
Screenshot: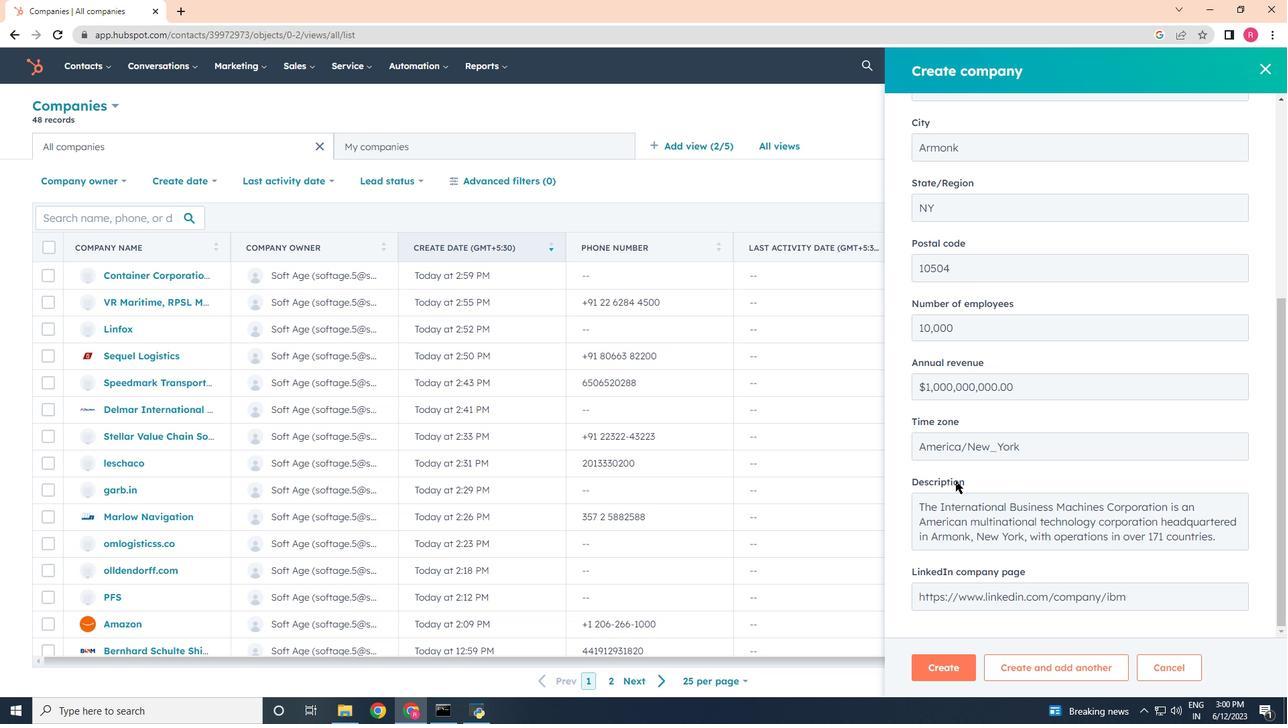 
Action: Mouse scrolled (956, 480) with delta (0, 0)
Screenshot: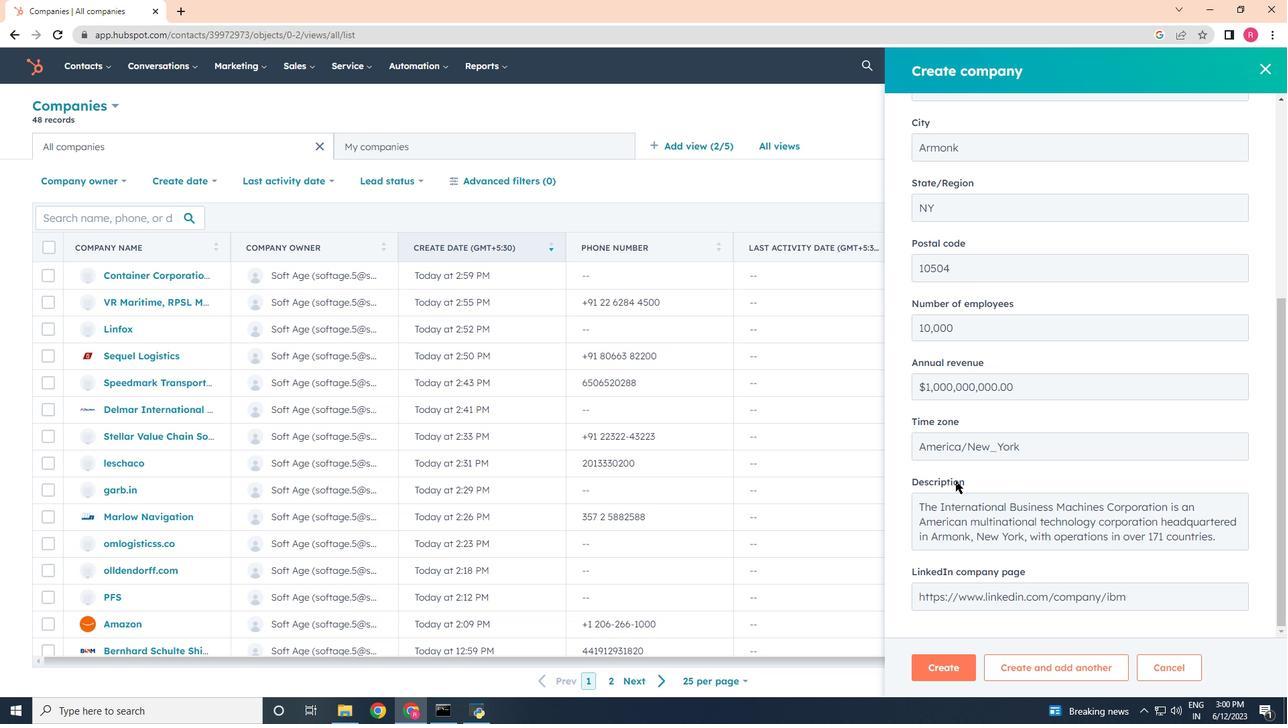 
Action: Mouse scrolled (956, 482) with delta (0, 0)
Screenshot: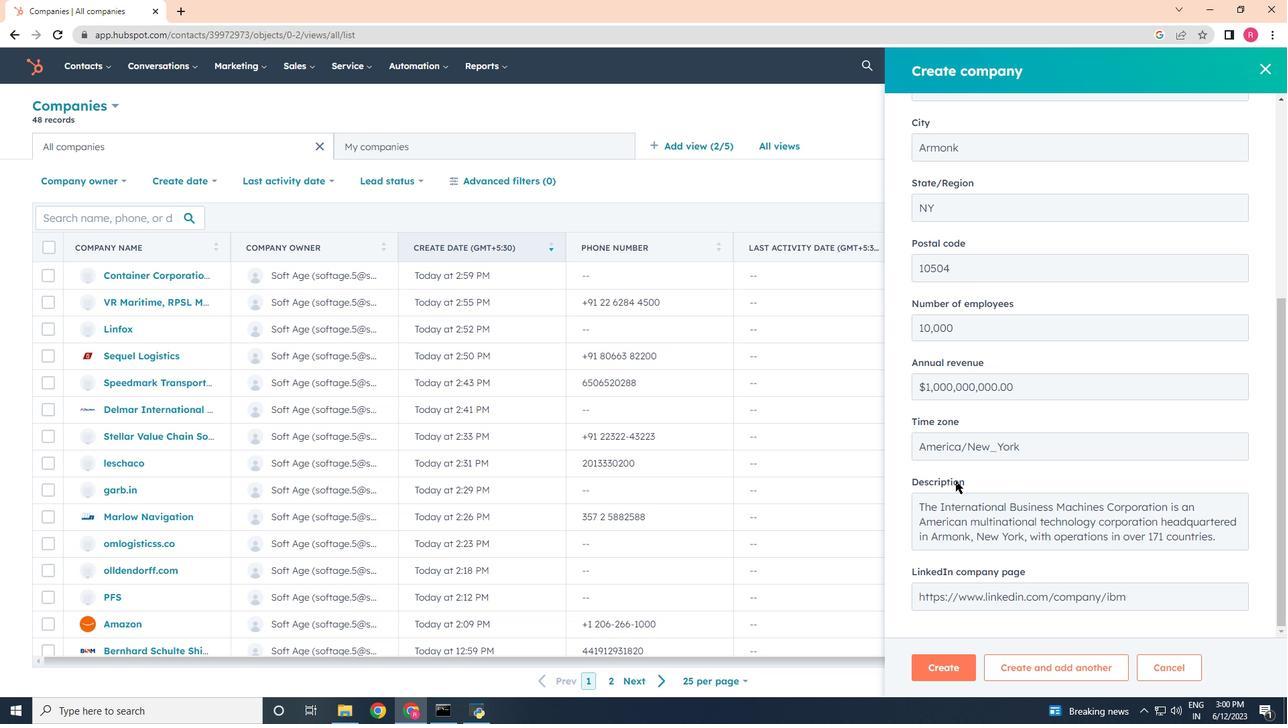
Action: Mouse scrolled (956, 482) with delta (0, 0)
Screenshot: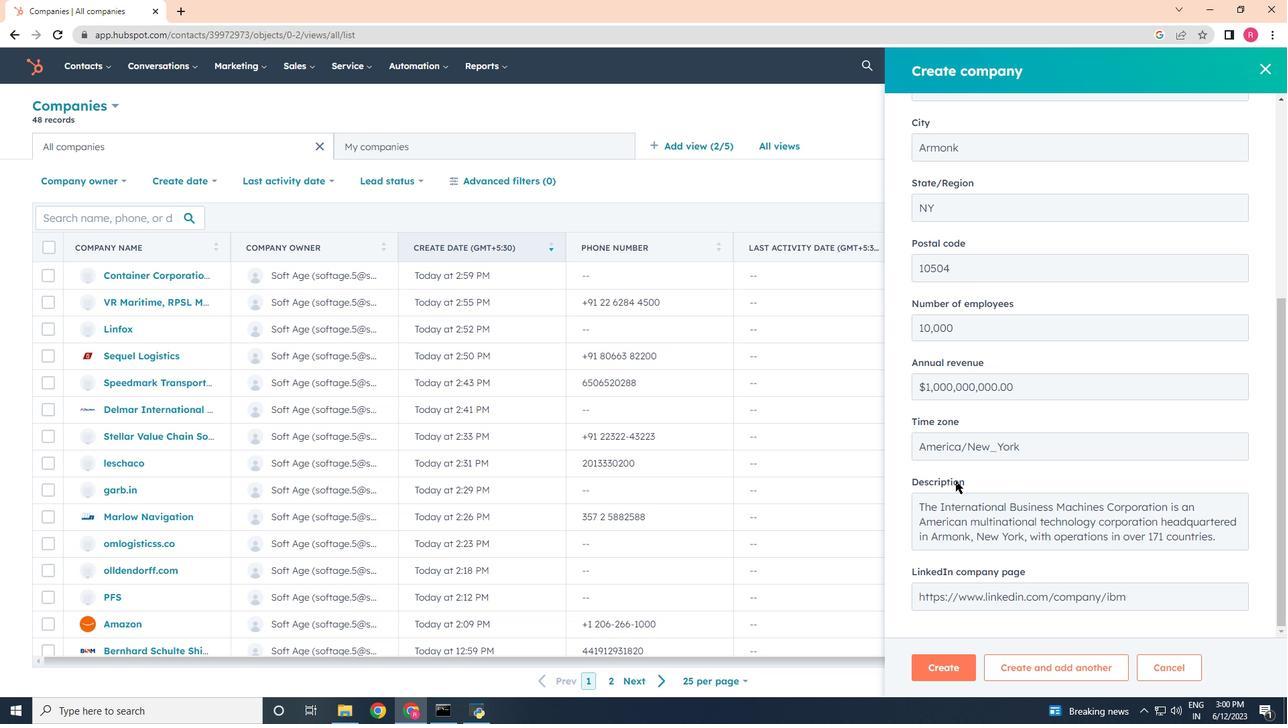 
Action: Mouse scrolled (956, 482) with delta (0, 0)
Screenshot: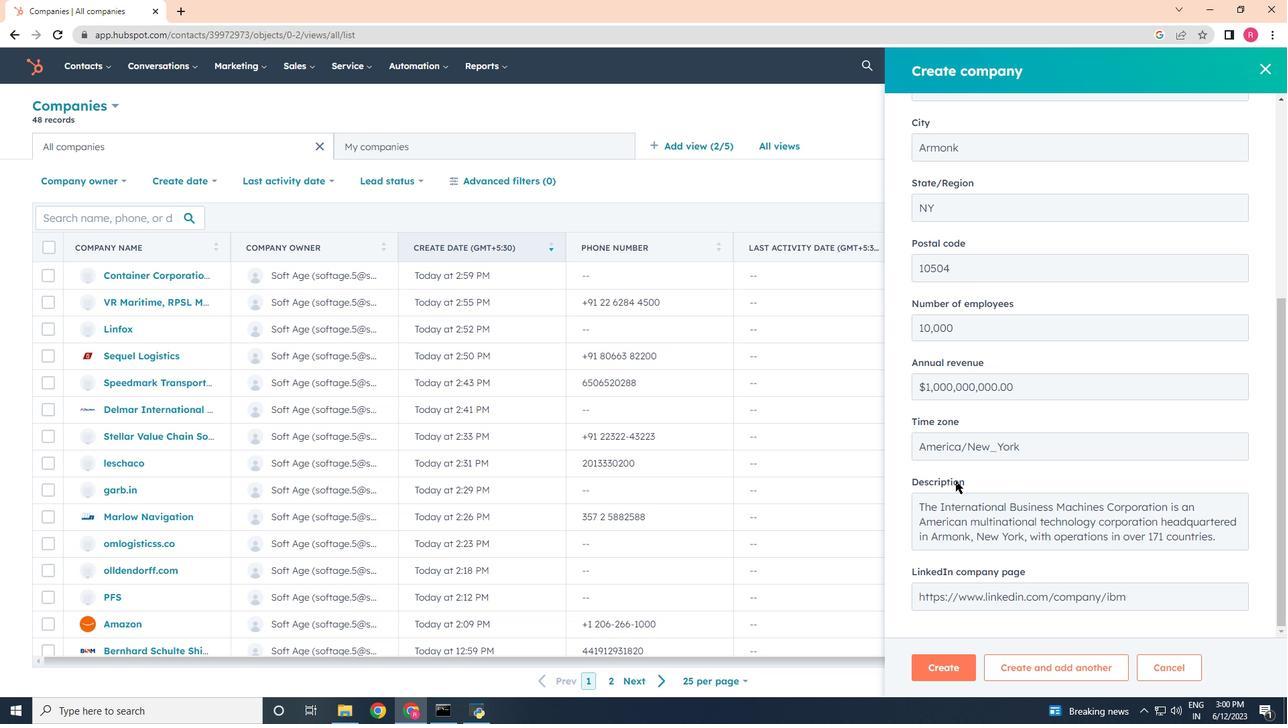 
Action: Mouse scrolled (956, 482) with delta (0, 0)
Screenshot: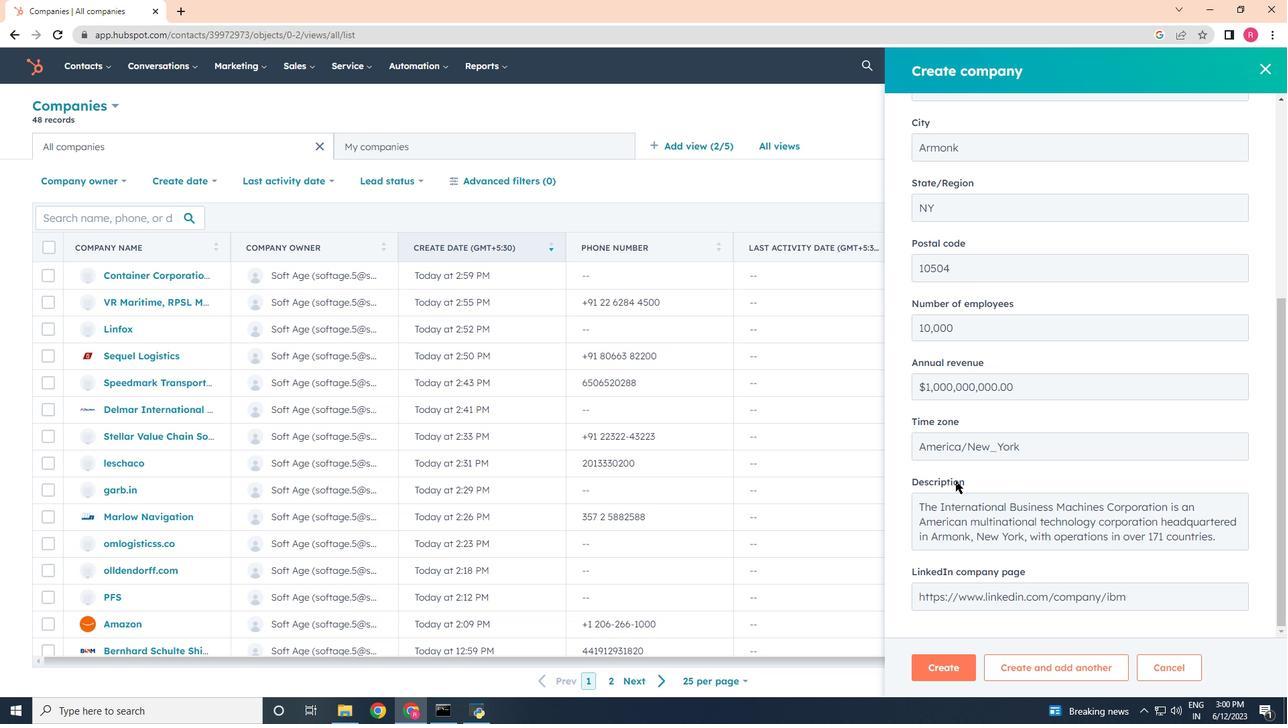 
Action: Mouse scrolled (956, 482) with delta (0, 0)
Screenshot: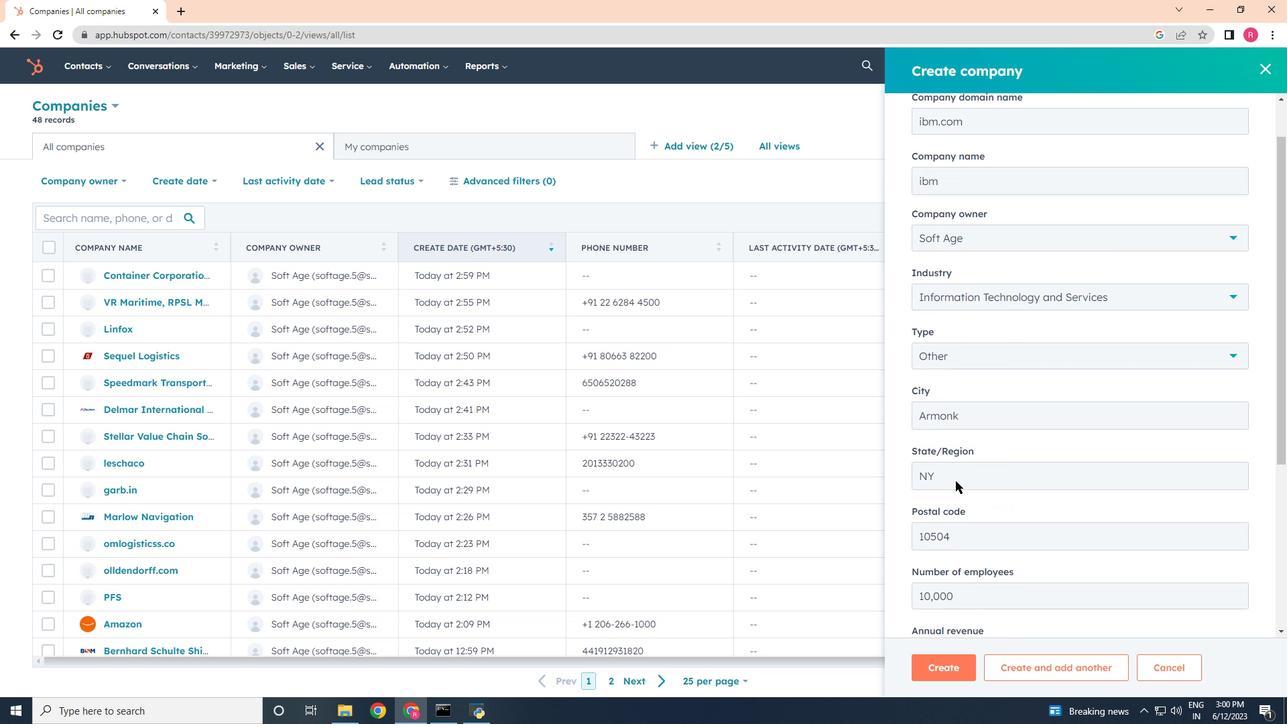 
Action: Mouse scrolled (956, 482) with delta (0, 0)
Screenshot: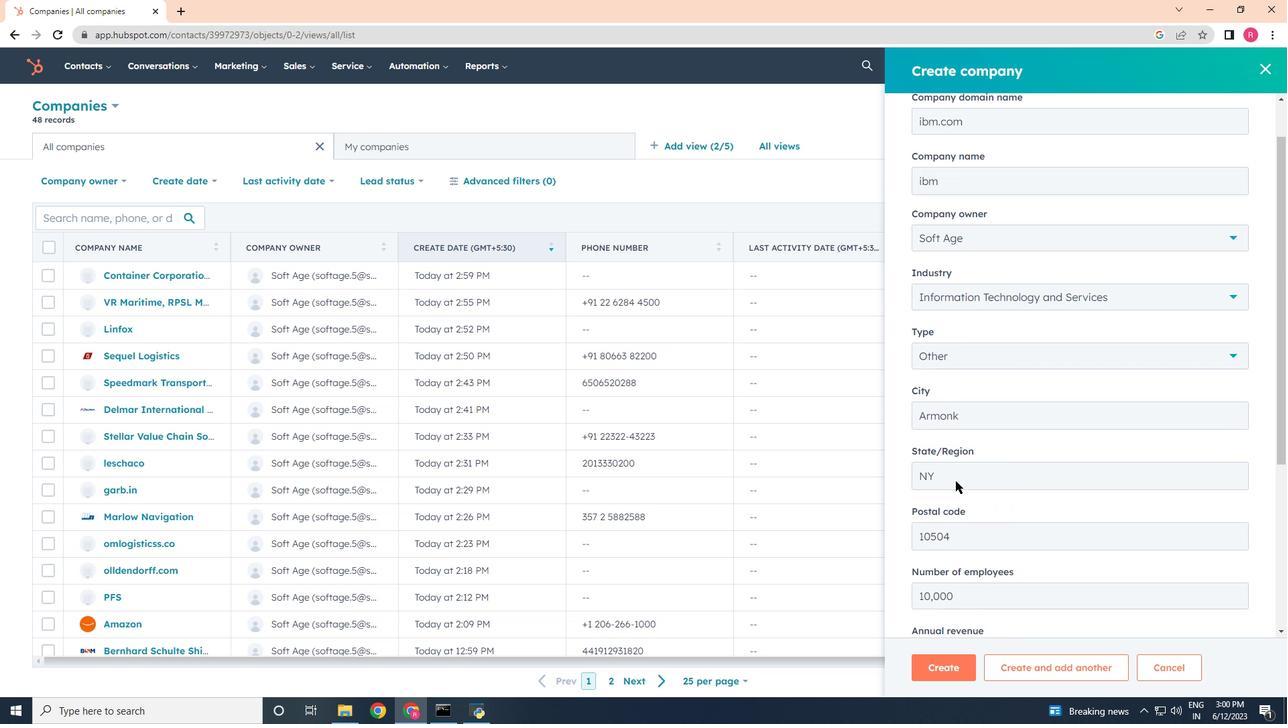 
Action: Mouse moved to (947, 663)
Screenshot: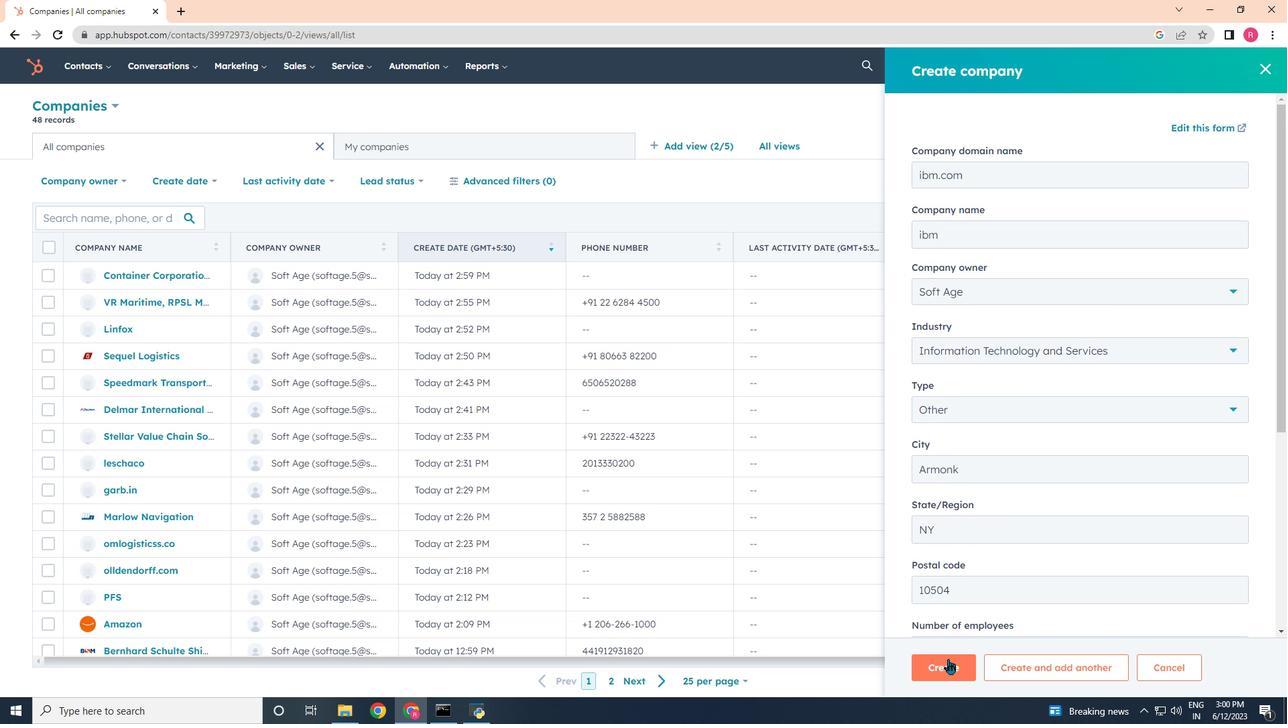 
Action: Mouse pressed left at (947, 663)
Screenshot: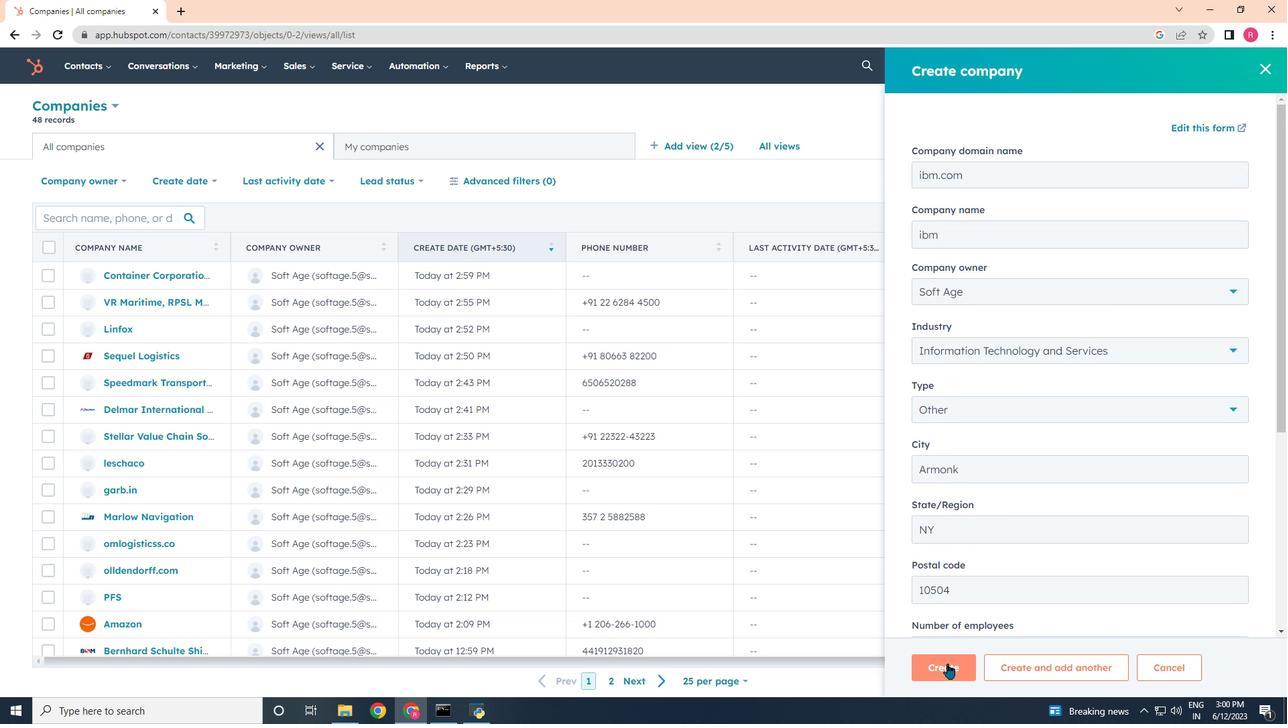 
Action: Mouse moved to (920, 435)
Screenshot: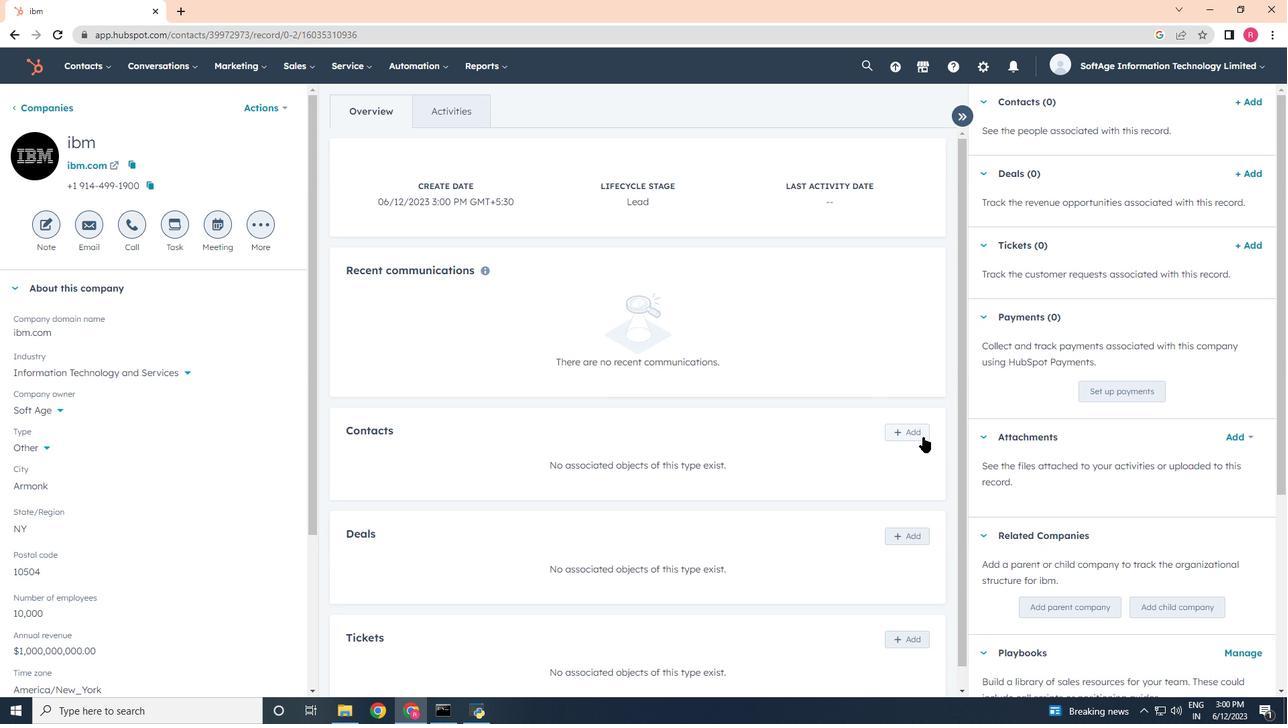 
Action: Mouse pressed left at (920, 435)
Screenshot: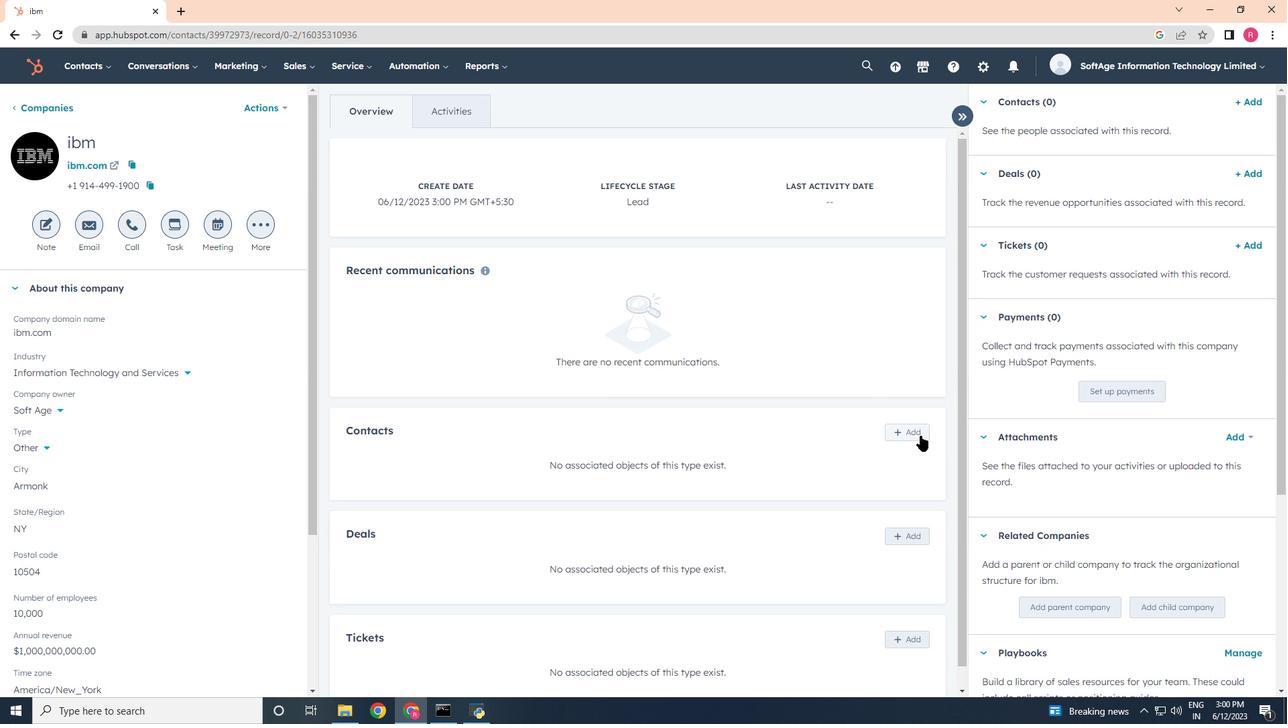 
Action: Mouse moved to (993, 141)
Screenshot: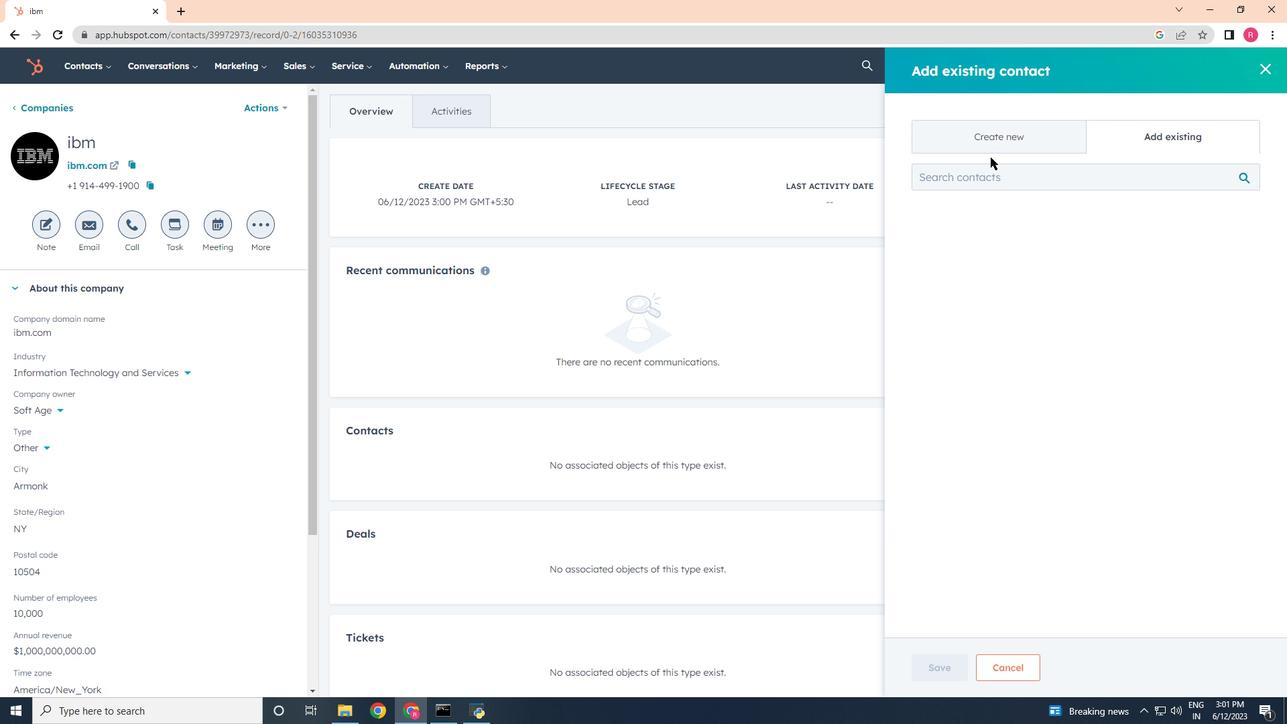 
Action: Mouse pressed left at (993, 141)
Screenshot: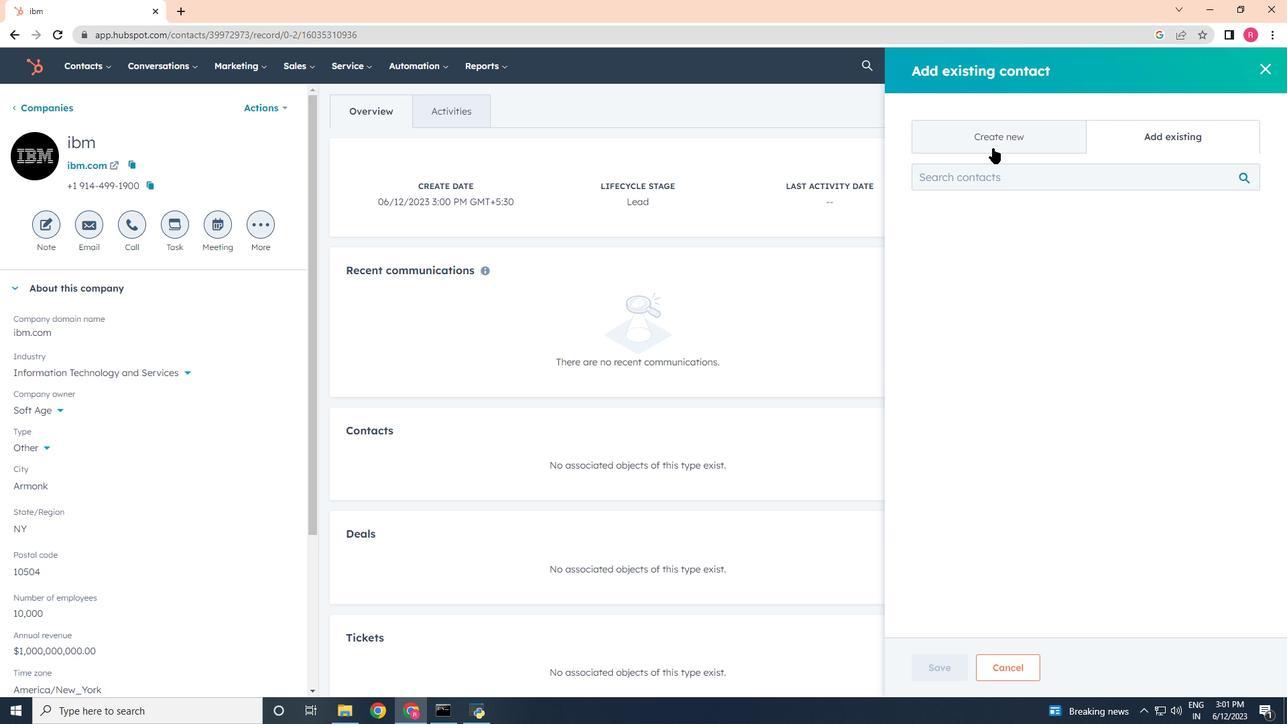 
Action: Mouse moved to (964, 217)
Screenshot: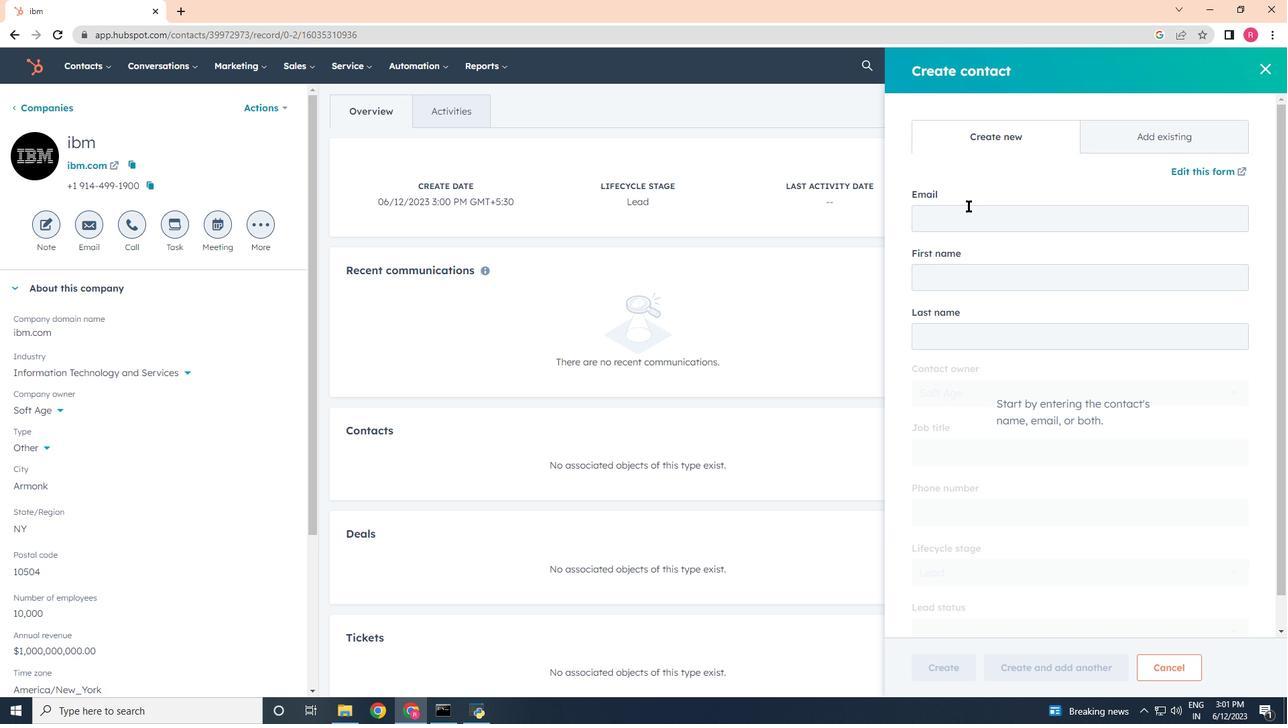 
Action: Mouse pressed left at (964, 217)
Screenshot: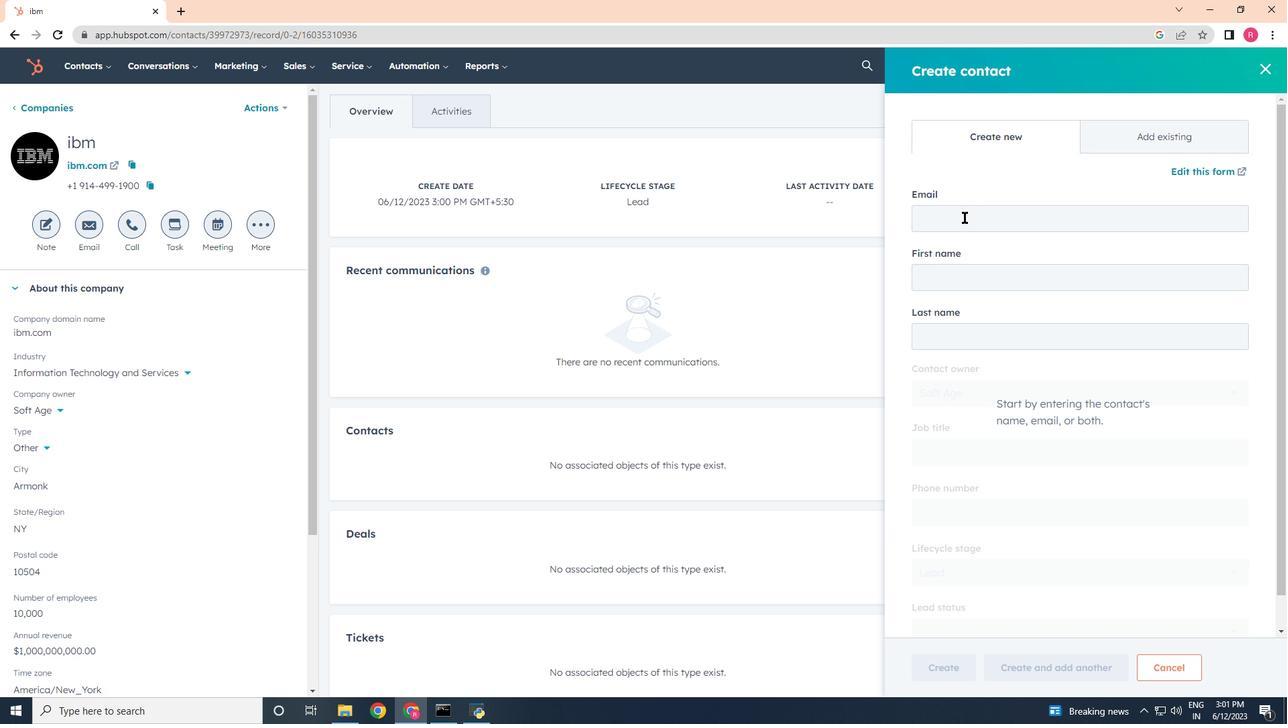 
Action: Key pressed <Key.shift>Ad<Key.backspace>dvait.<Key.shift><Key.shift>Desai<Key.shift><Key.shift><Key.shift><Key.shift><Key.shift>@ibm.com
Screenshot: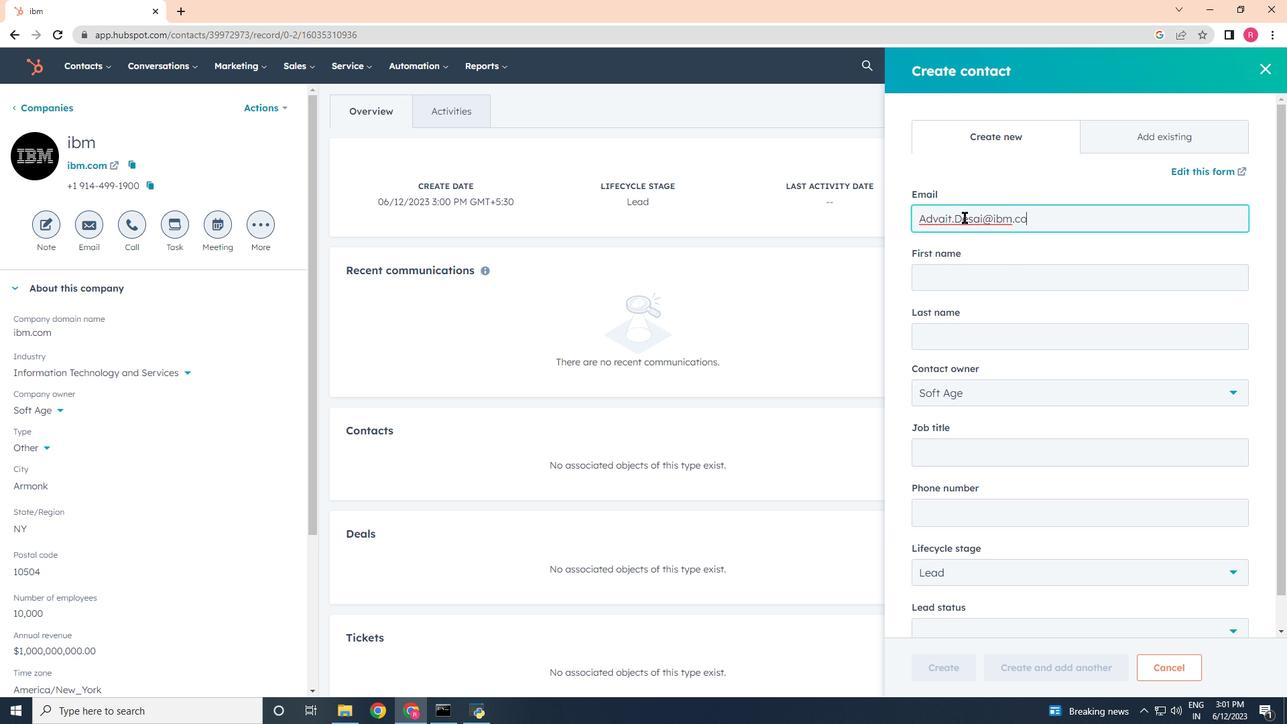 
Action: Mouse moved to (968, 281)
Screenshot: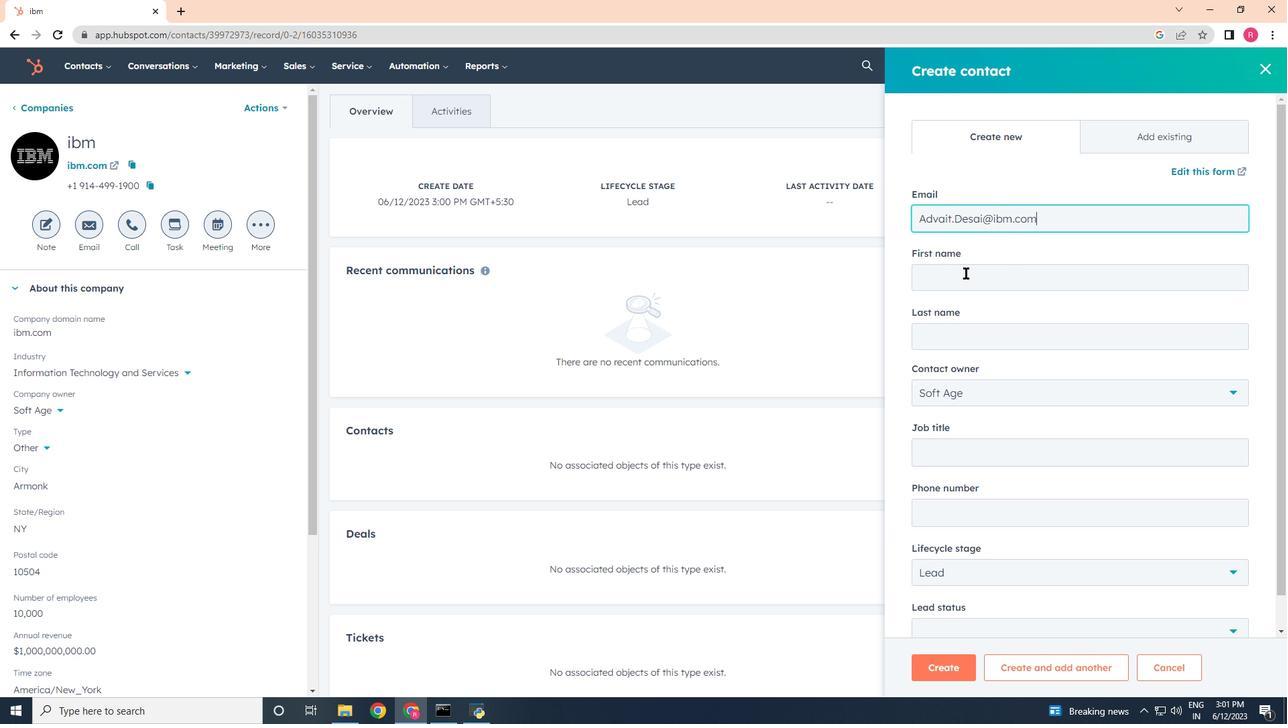 
Action: Mouse pressed left at (968, 281)
Screenshot: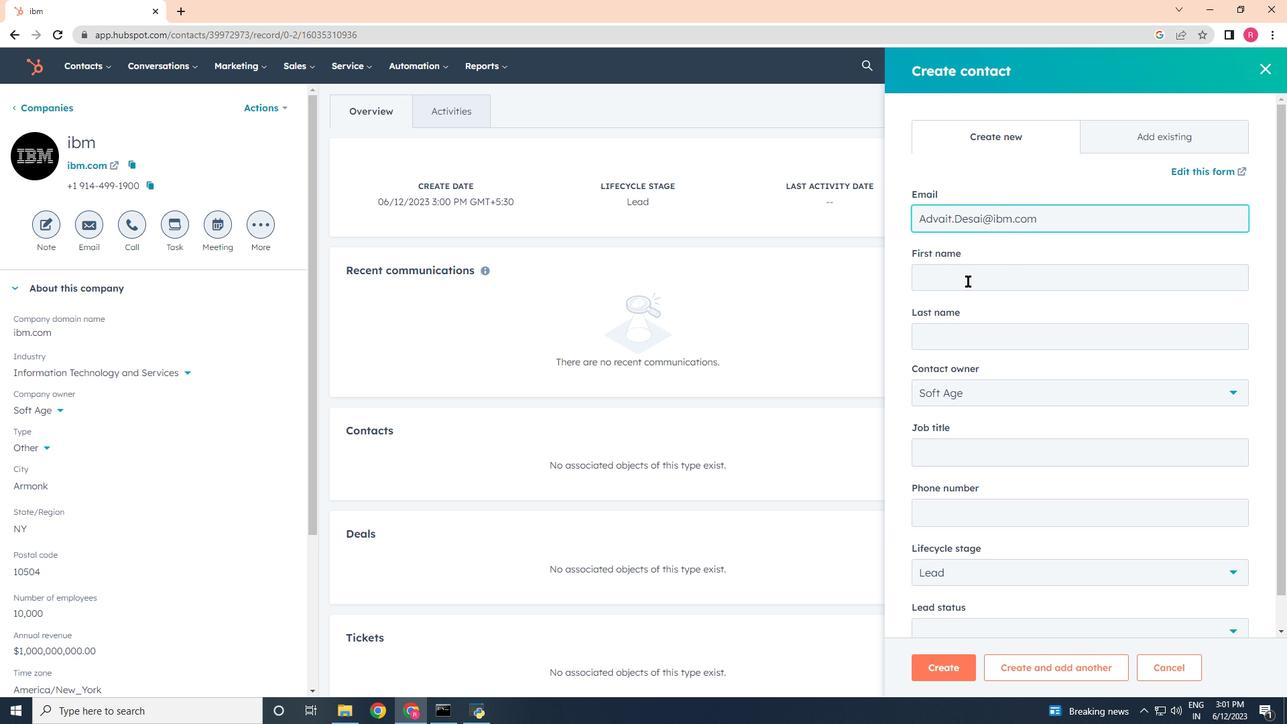 
Action: Key pressed <Key.shift>Advait<Key.tab><Key.shift>Desai<Key.tab><Key.tab><Key.shift>Chief<Key.space><Key.shift_r>Marketing<Key.space><Key.shift_r><Key.shift_r><Key.shift_r><Key.shift_r><Key.shift_r><Key.shift_r><Key.shift_r><Key.shift_r><Key.shift_r><Key.shift_r><Key.shift_r><Key.shift_r><Key.shift_r>Officer
Screenshot: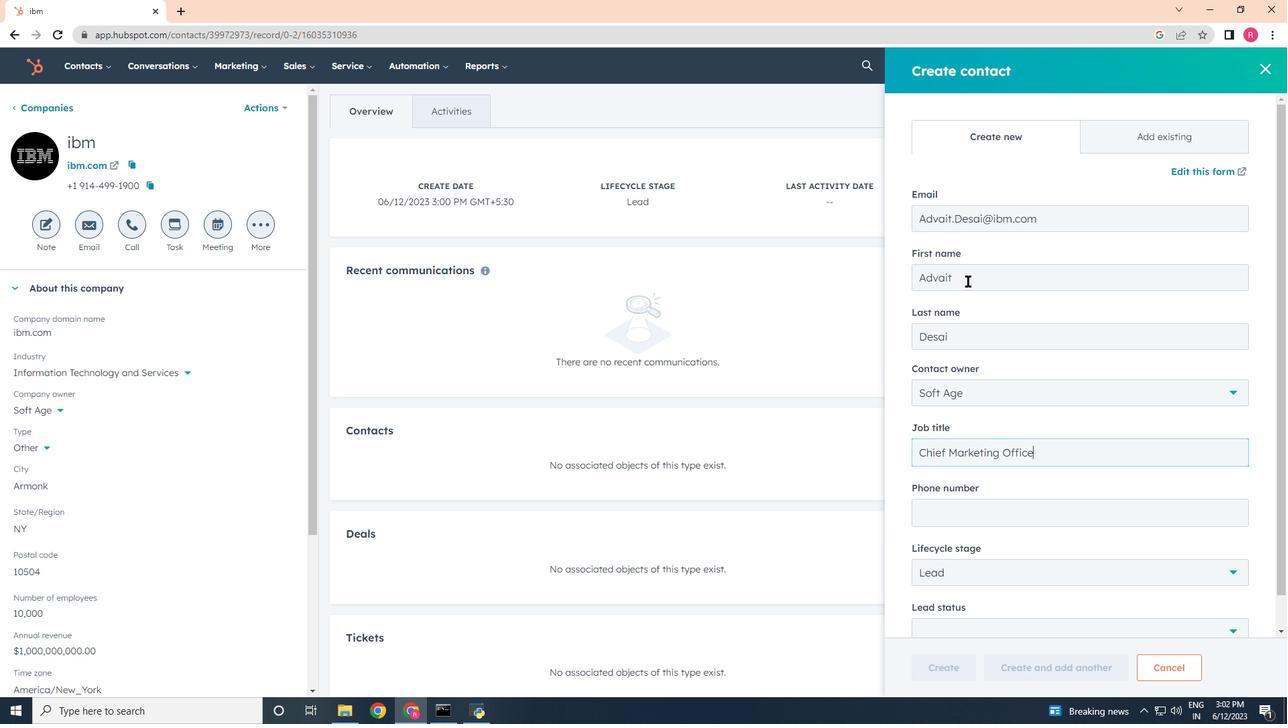 
Action: Mouse moved to (969, 354)
Screenshot: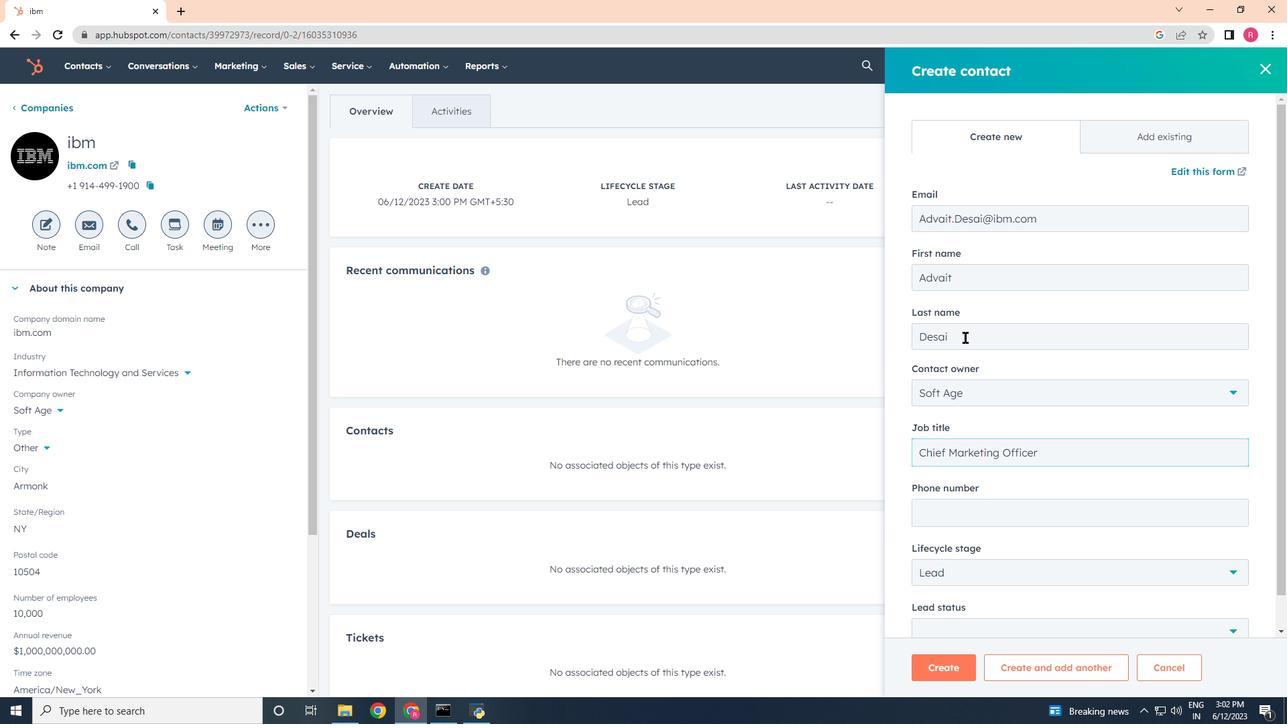 
Action: Mouse scrolled (968, 351) with delta (0, 0)
Screenshot: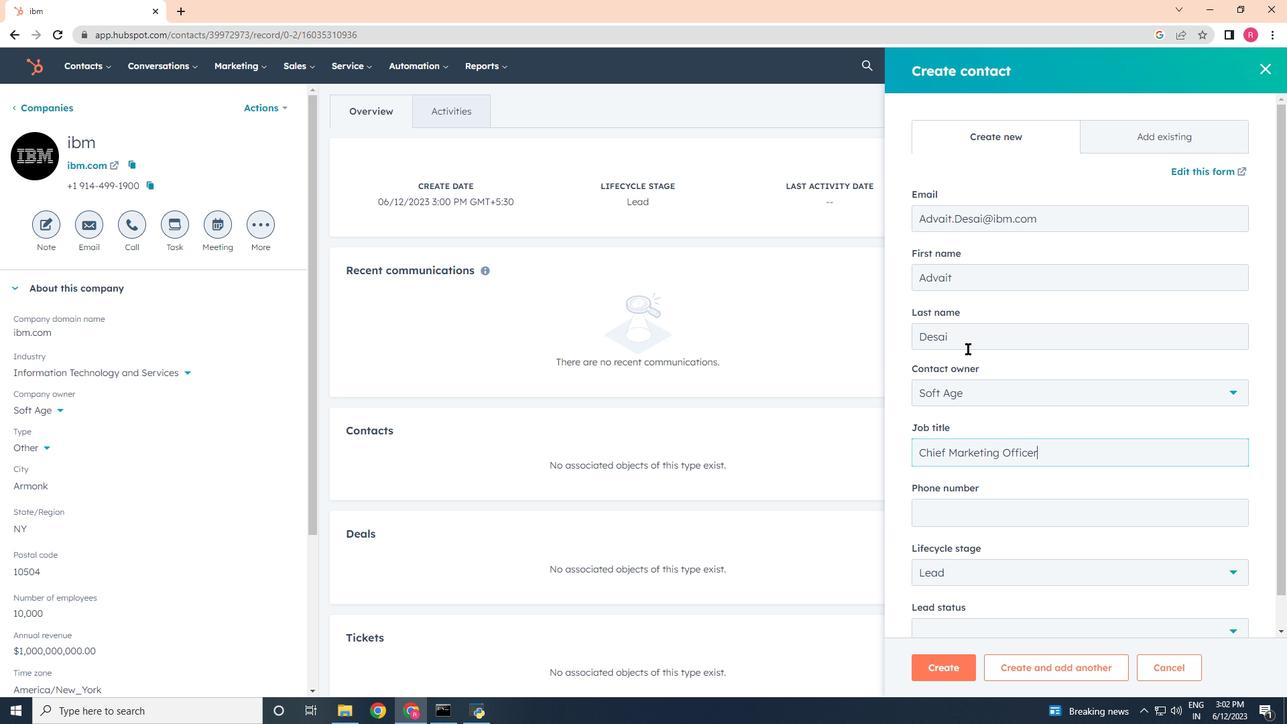
Action: Mouse scrolled (969, 353) with delta (0, 0)
Screenshot: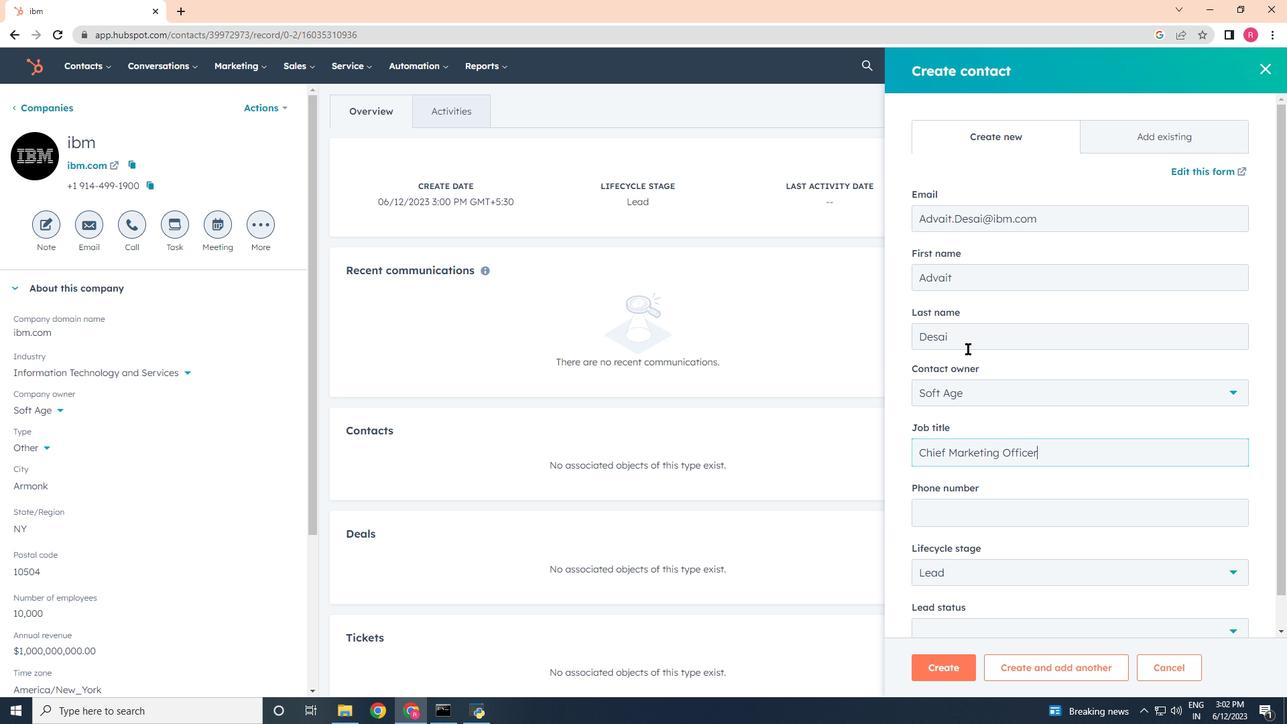 
Action: Mouse moved to (989, 469)
Screenshot: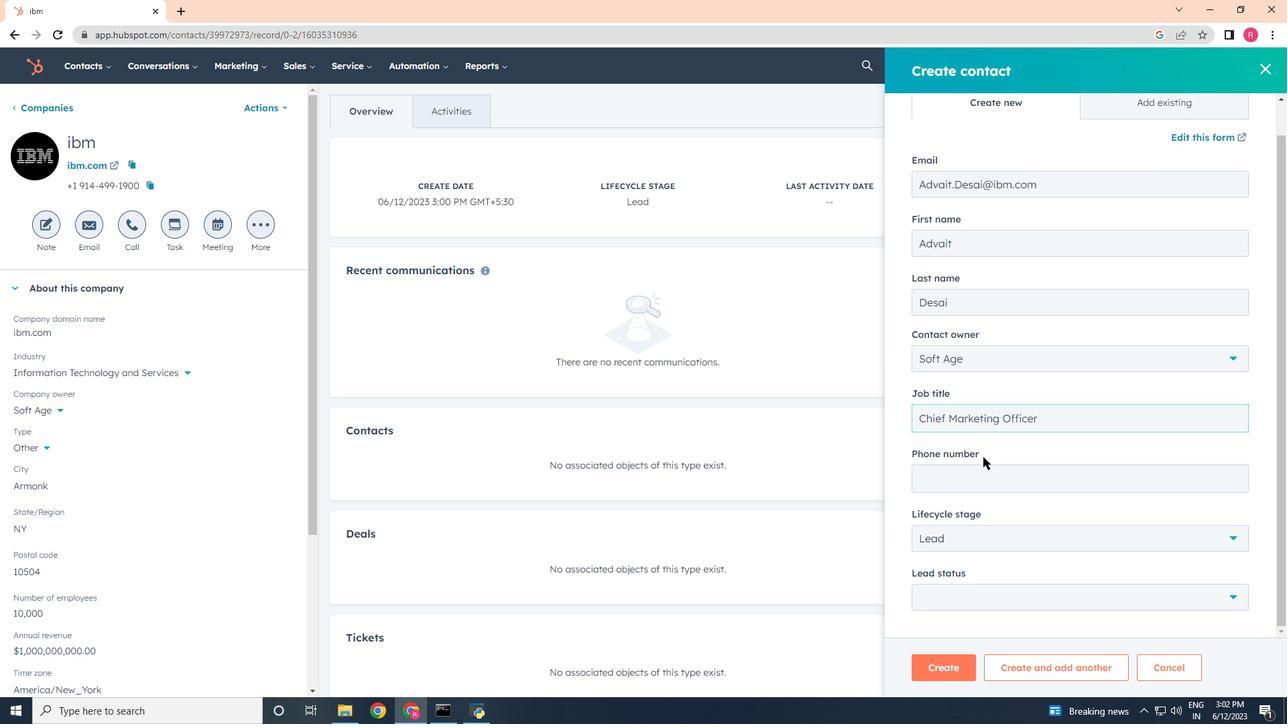 
Action: Mouse pressed left at (989, 469)
Screenshot: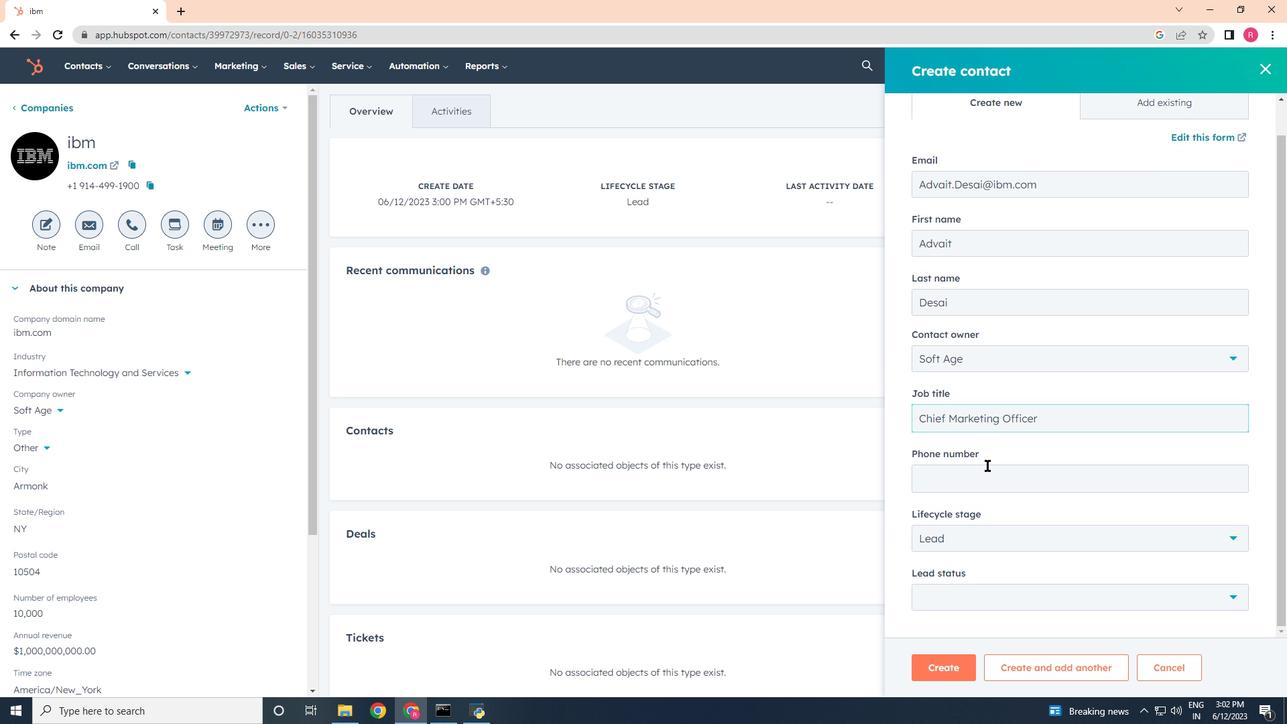 
Action: Mouse moved to (993, 465)
Screenshot: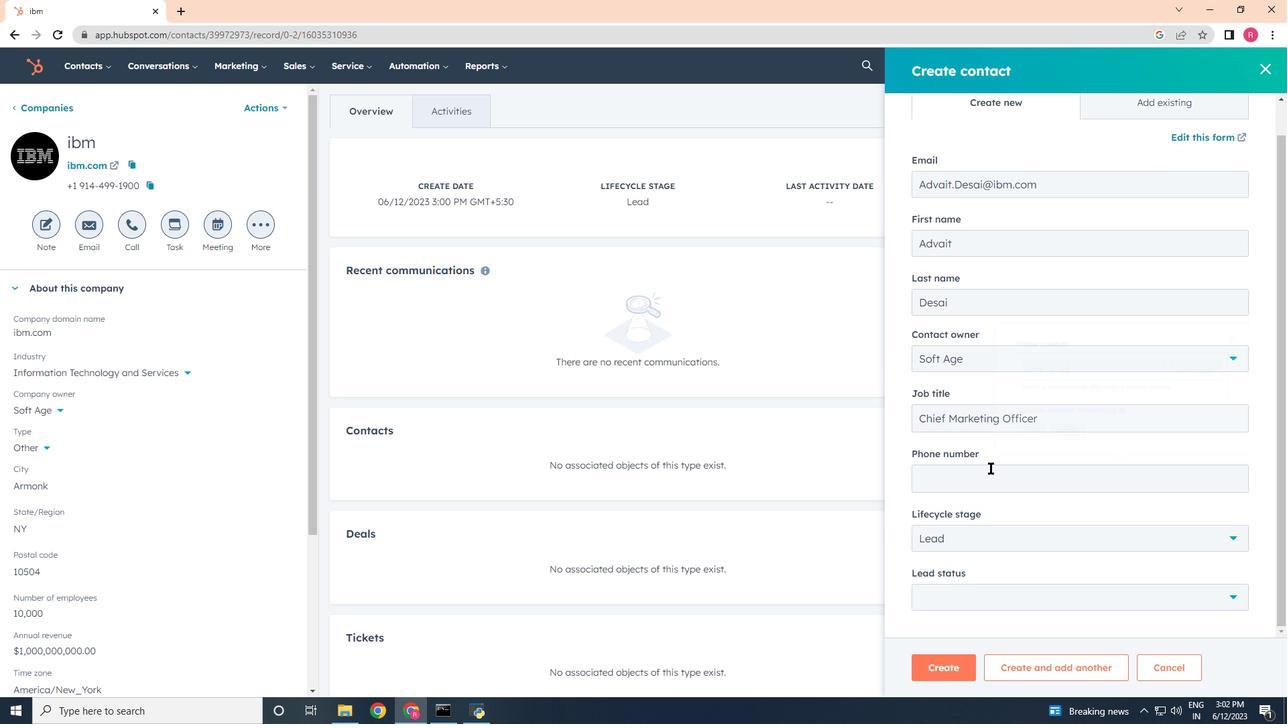 
Action: Key pressed 4085559012
Screenshot: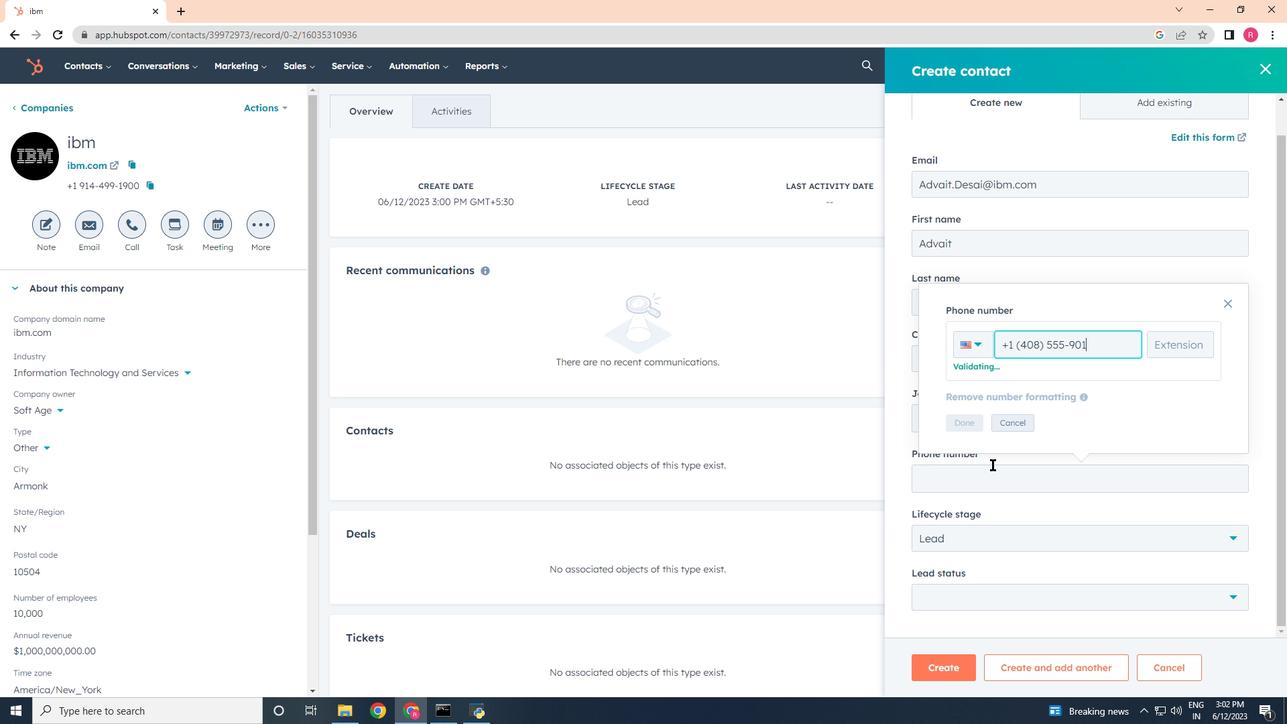 
Action: Mouse moved to (972, 420)
Screenshot: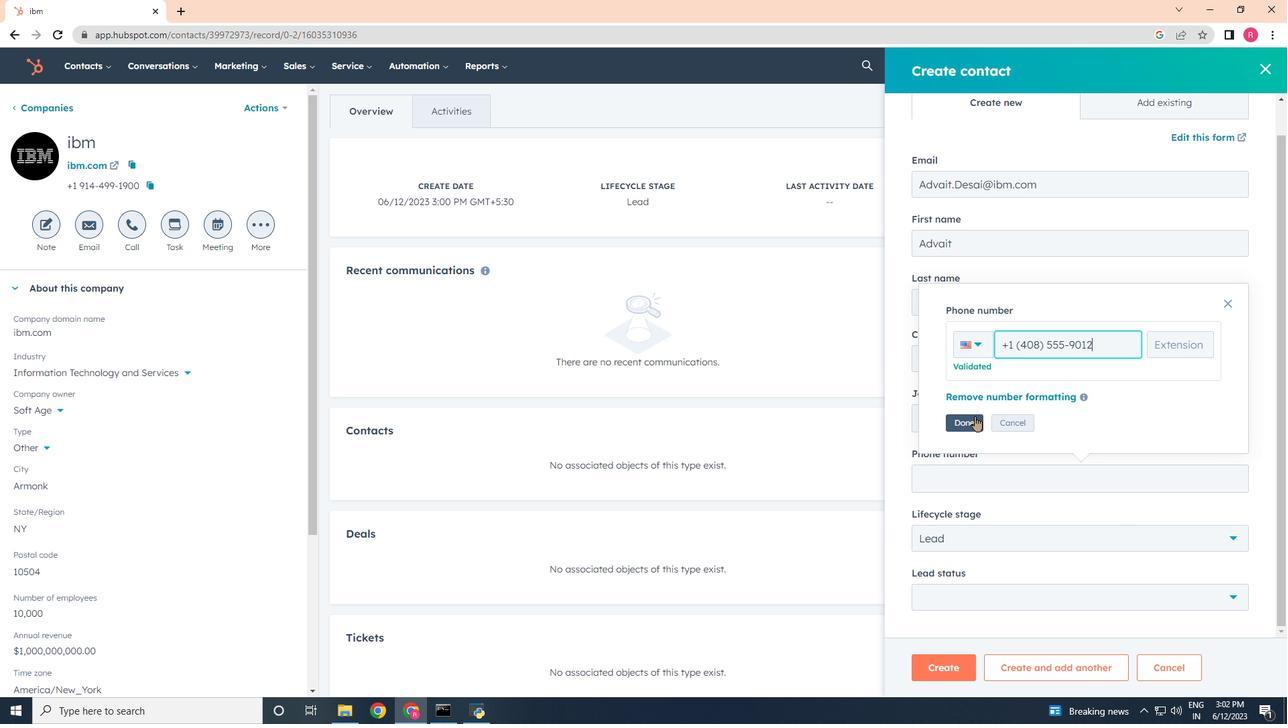 
Action: Mouse pressed left at (972, 420)
Screenshot: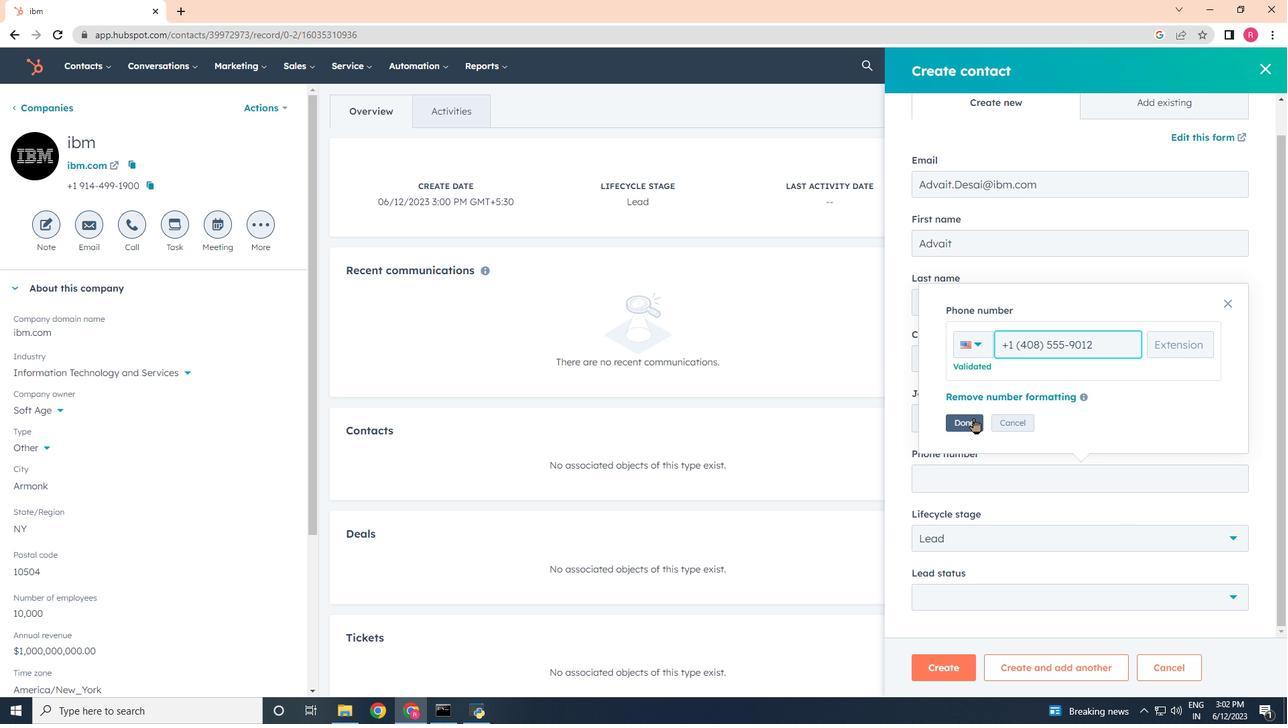 
Action: Mouse moved to (982, 528)
Screenshot: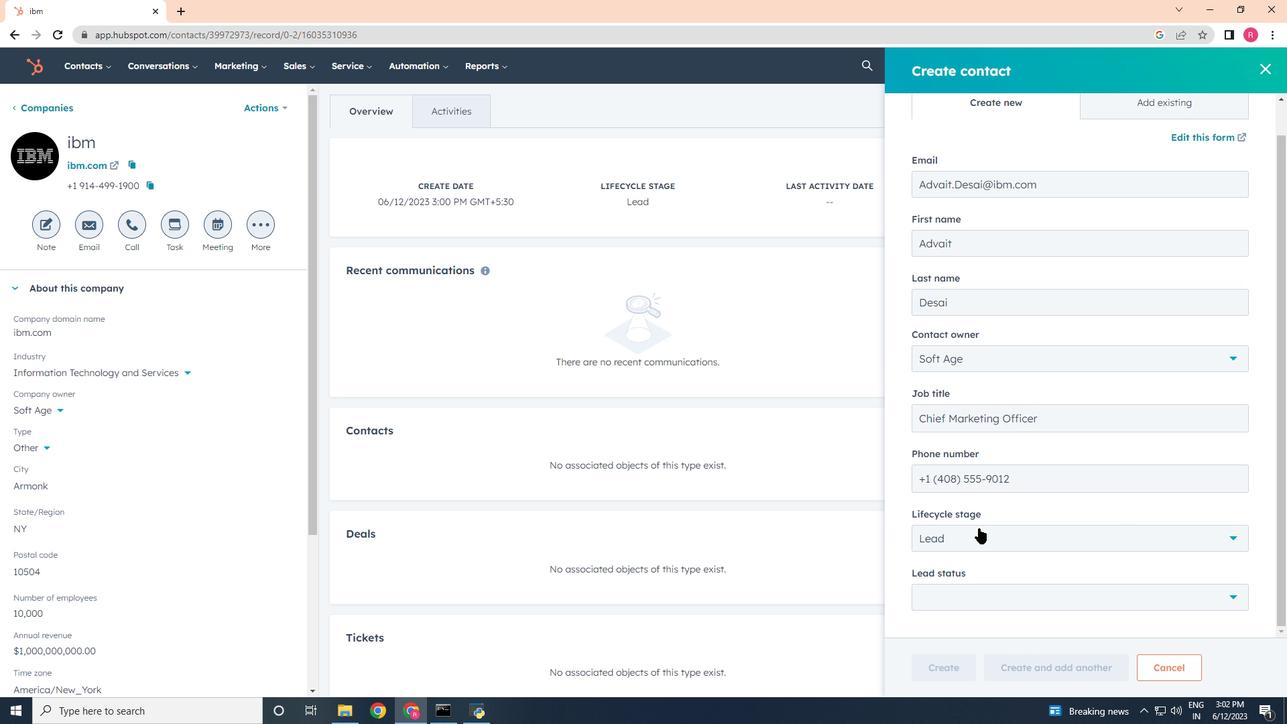 
Action: Mouse pressed left at (981, 528)
Screenshot: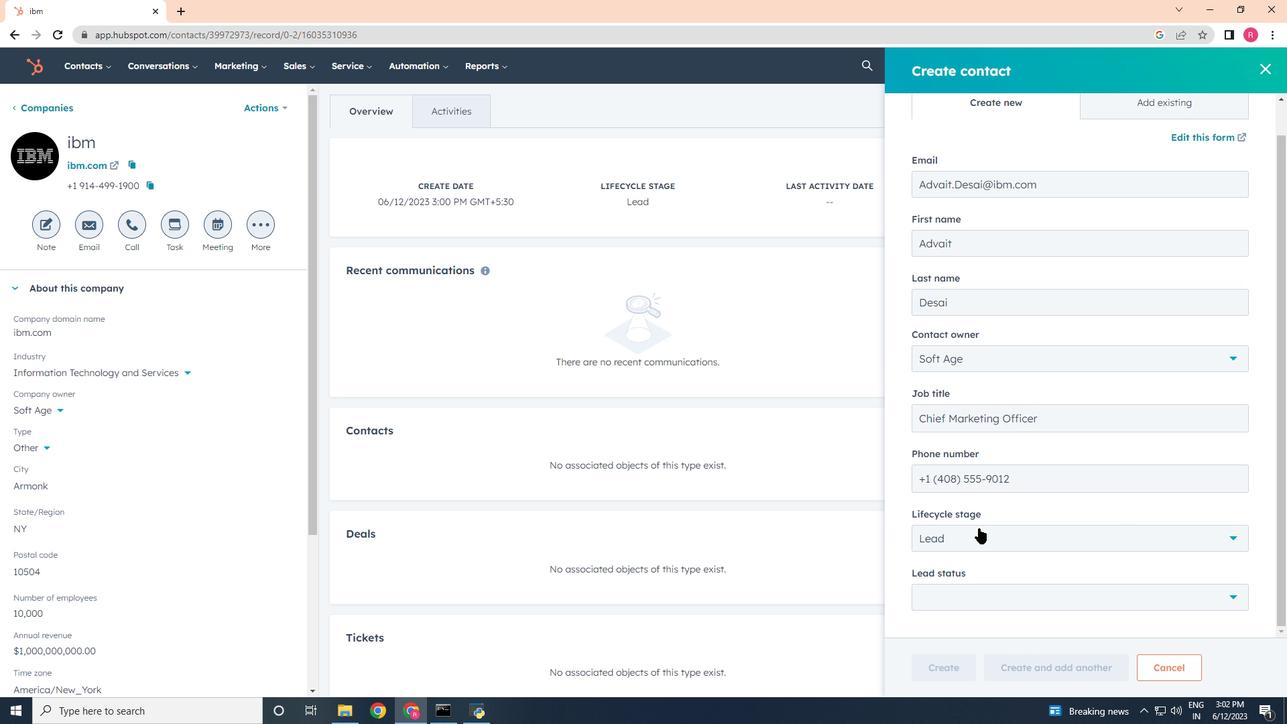 
Action: Mouse moved to (942, 426)
Screenshot: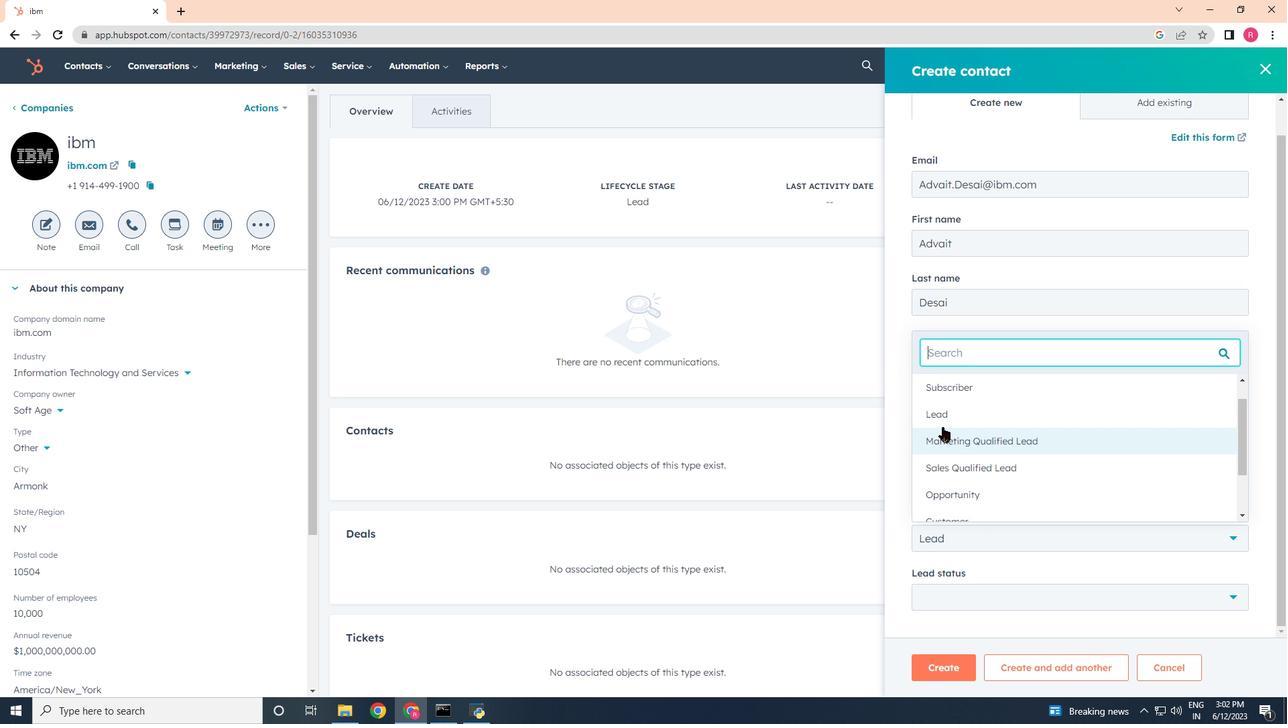 
Action: Mouse pressed left at (942, 426)
Screenshot: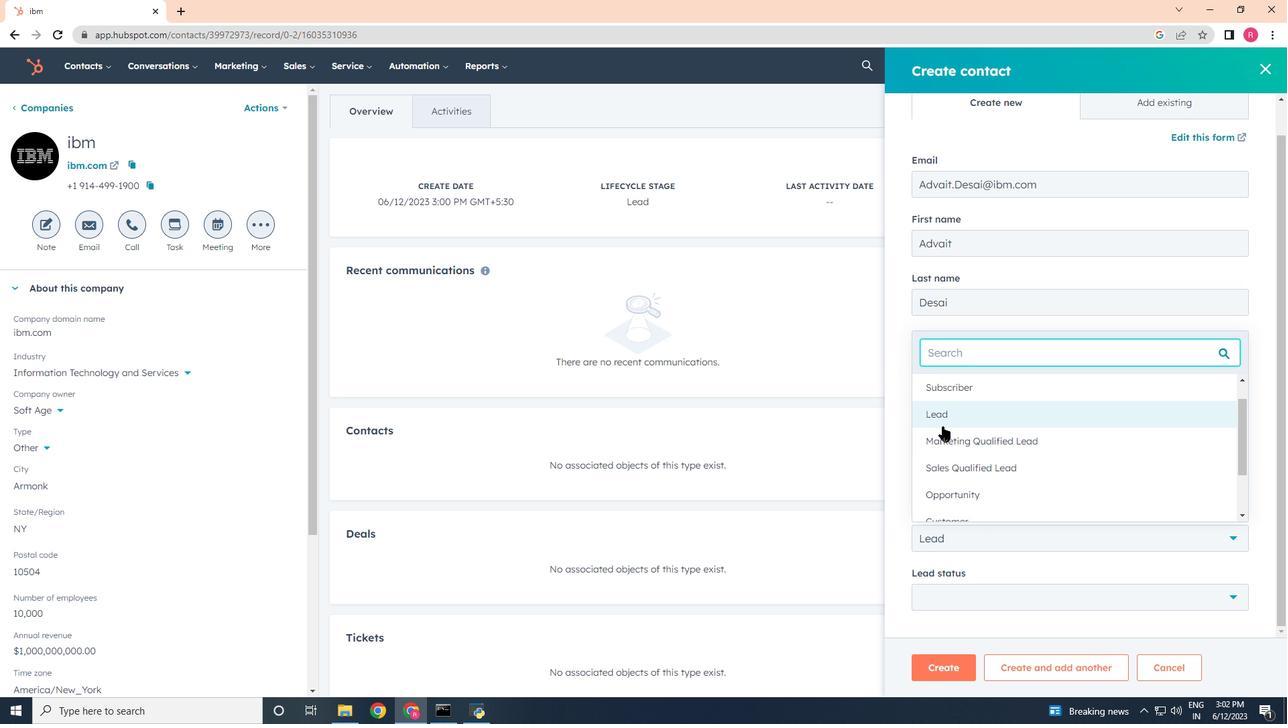 
Action: Mouse moved to (976, 604)
Screenshot: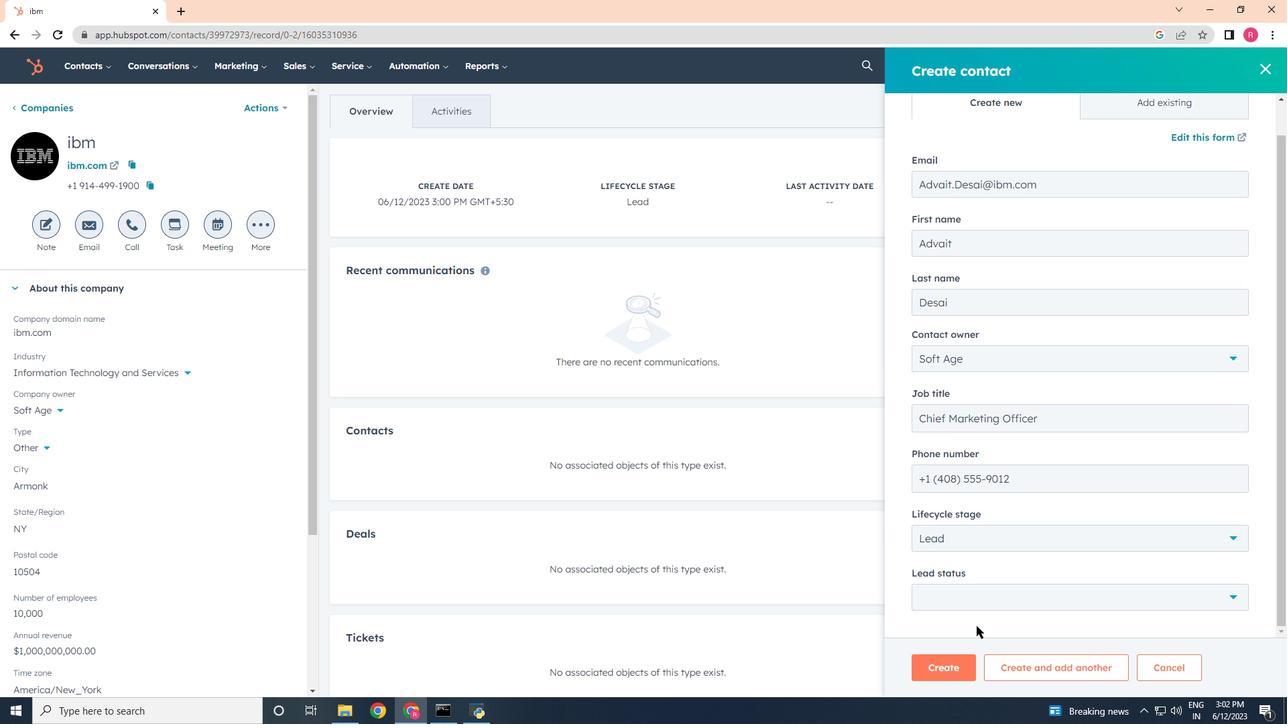 
Action: Mouse pressed left at (976, 604)
Screenshot: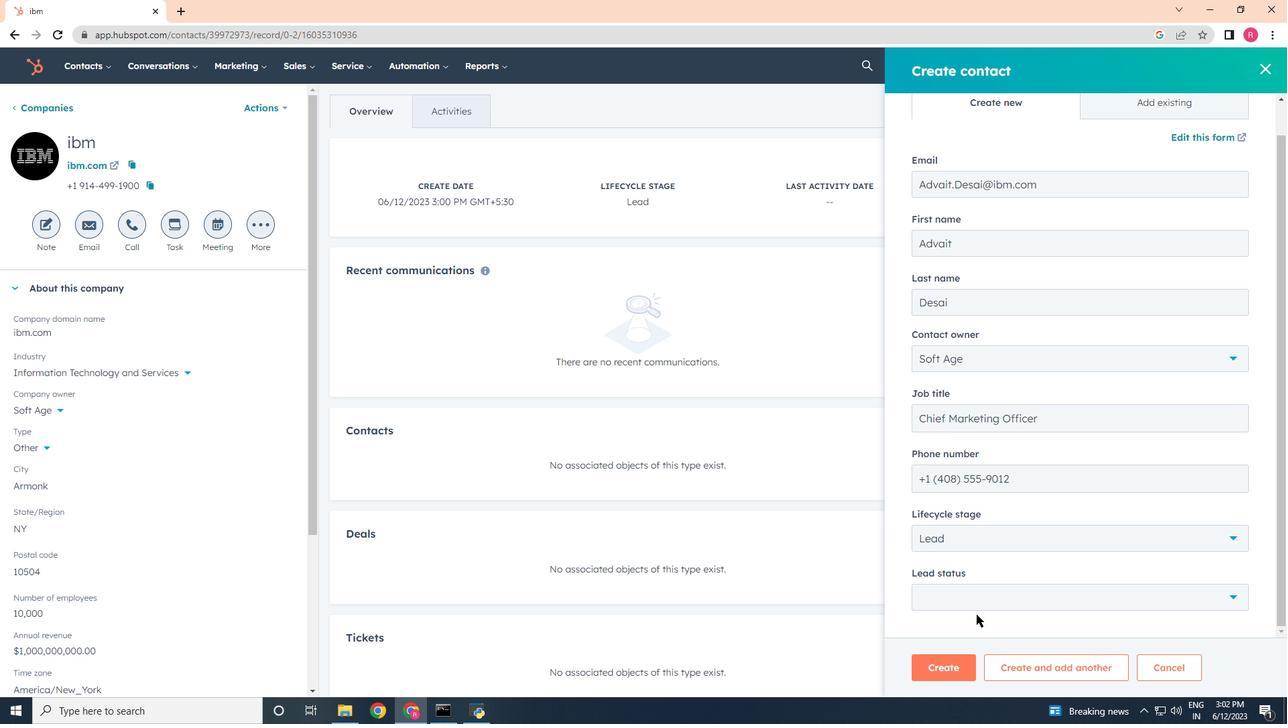 
Action: Mouse moved to (945, 476)
Screenshot: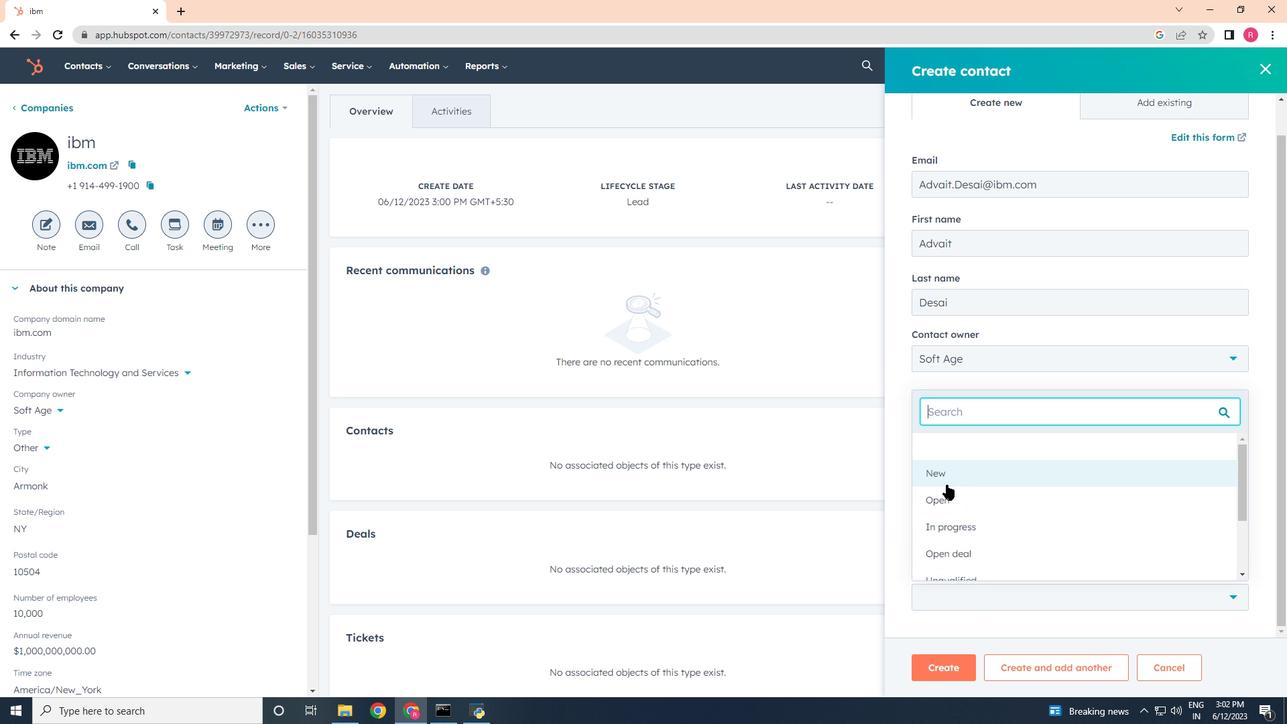
Action: Mouse pressed left at (945, 476)
Screenshot: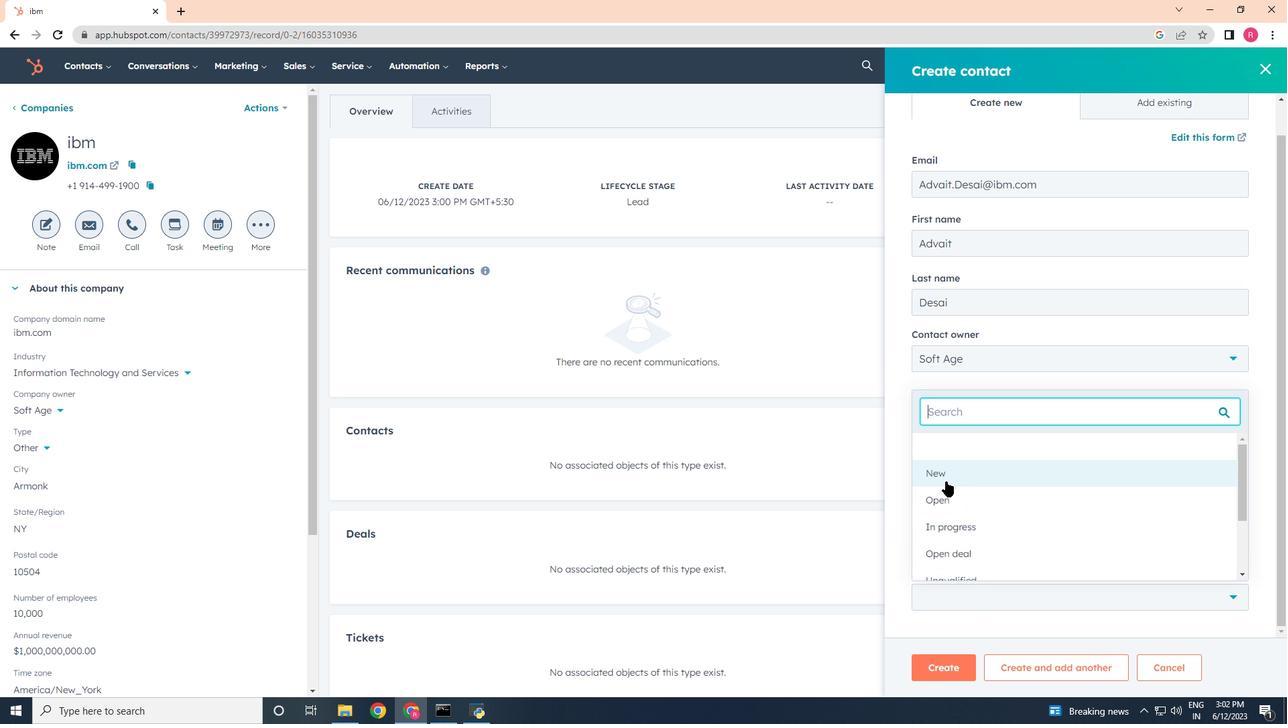 
Action: Mouse moved to (946, 669)
Screenshot: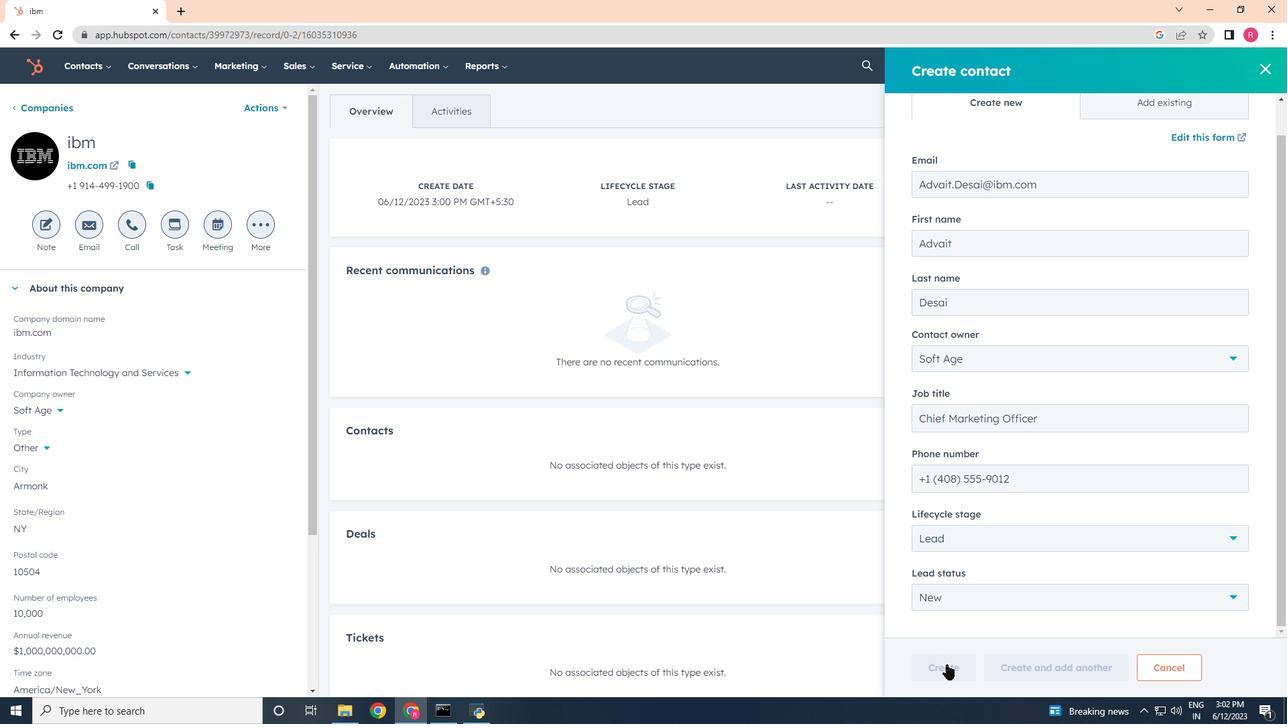 
Action: Mouse pressed left at (946, 669)
Screenshot: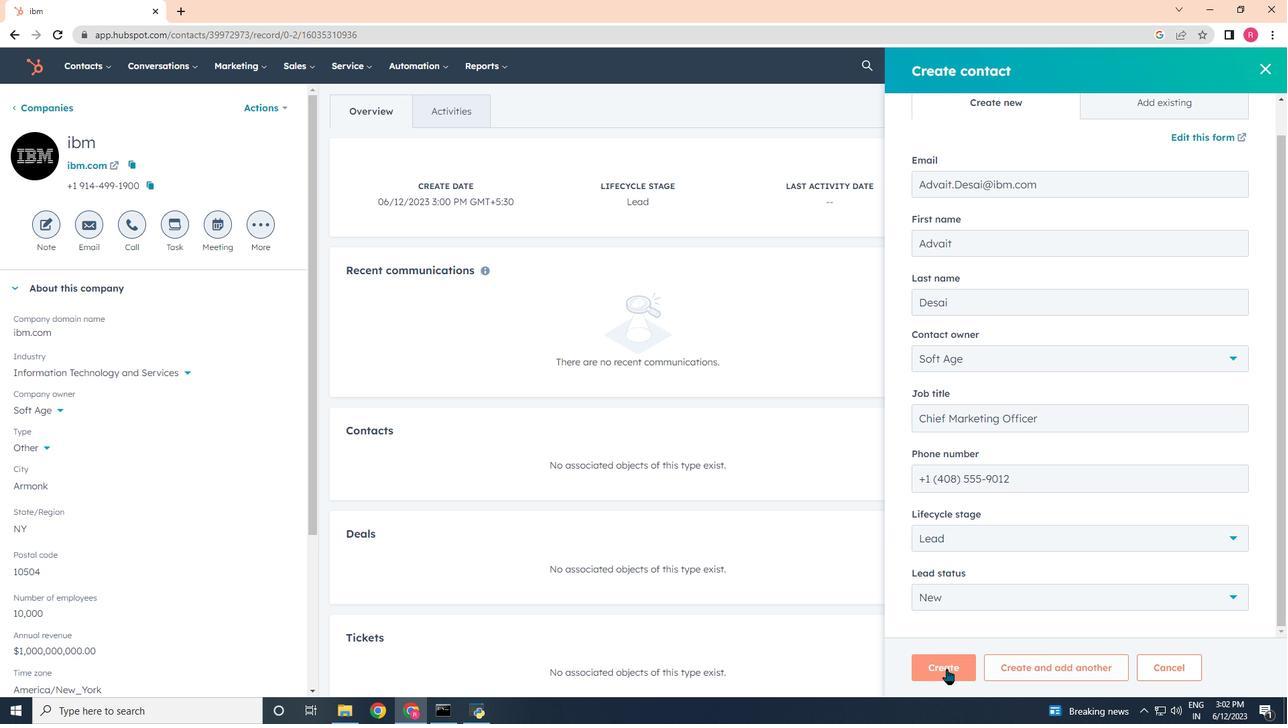 
Action: Mouse moved to (801, 480)
Screenshot: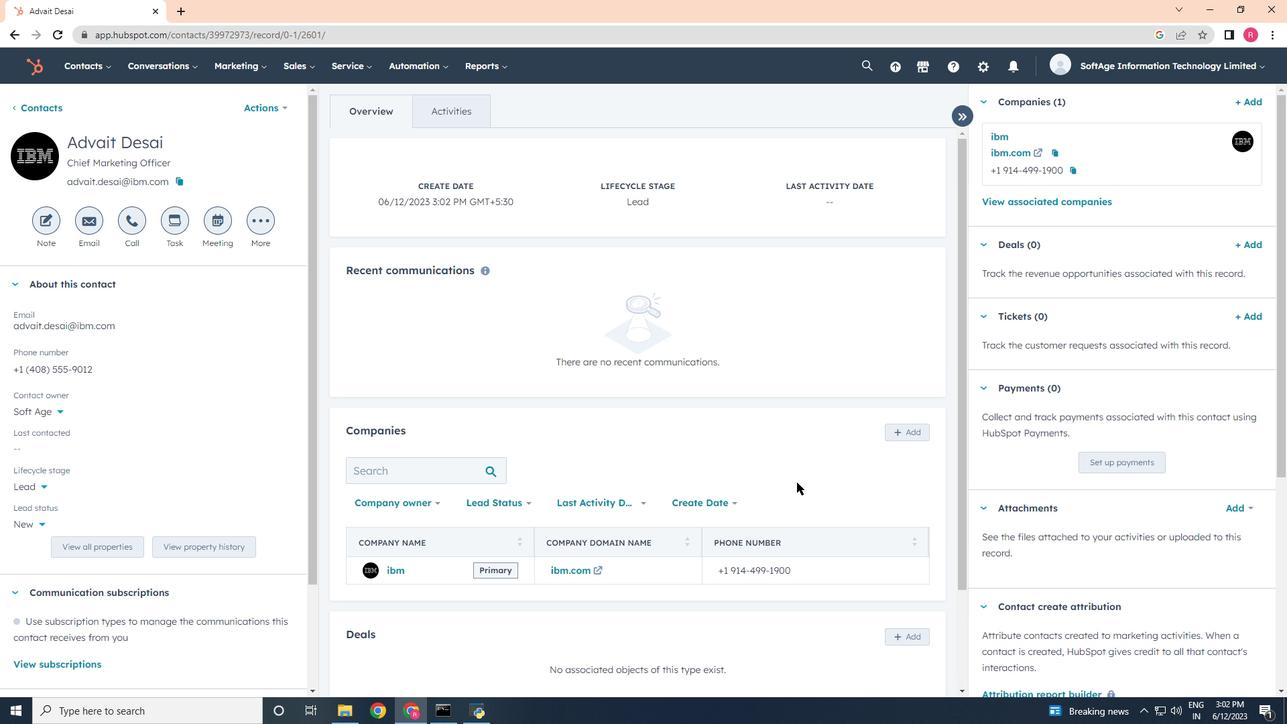 
Action: Mouse scrolled (801, 479) with delta (0, 0)
Screenshot: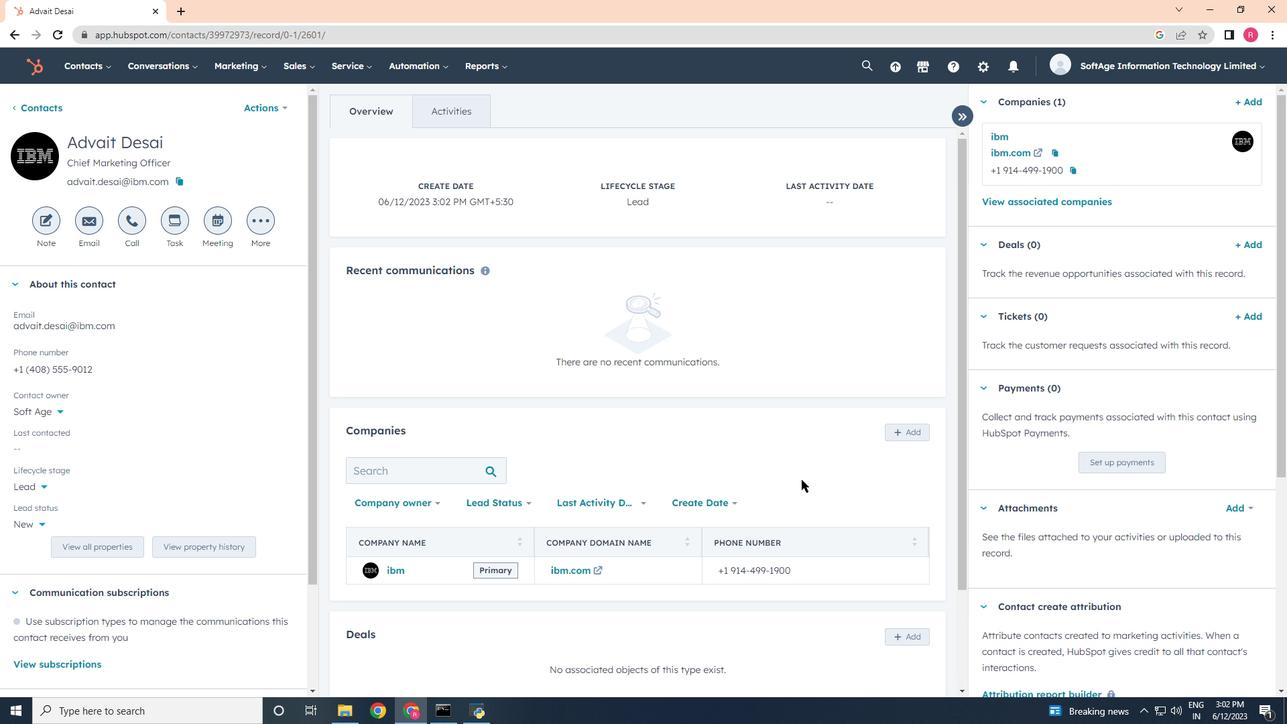 
Action: Mouse scrolled (801, 479) with delta (0, 0)
Screenshot: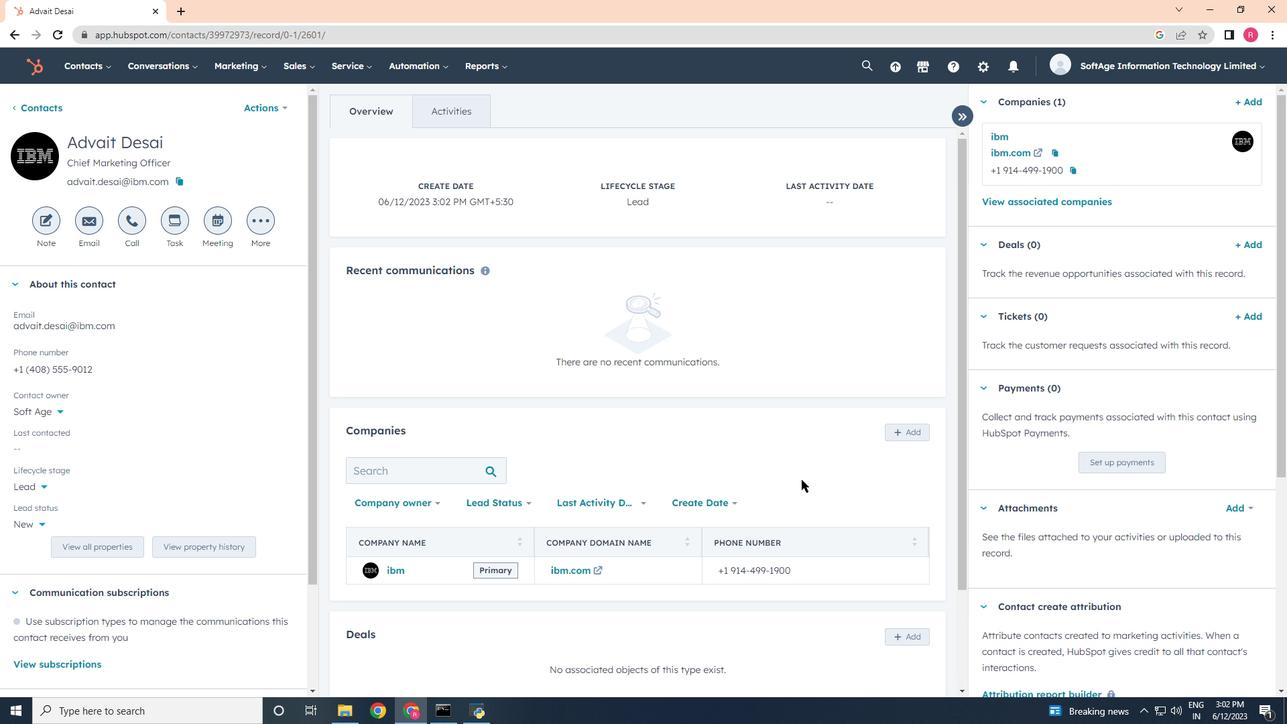 
Action: Mouse scrolled (801, 479) with delta (0, 0)
Screenshot: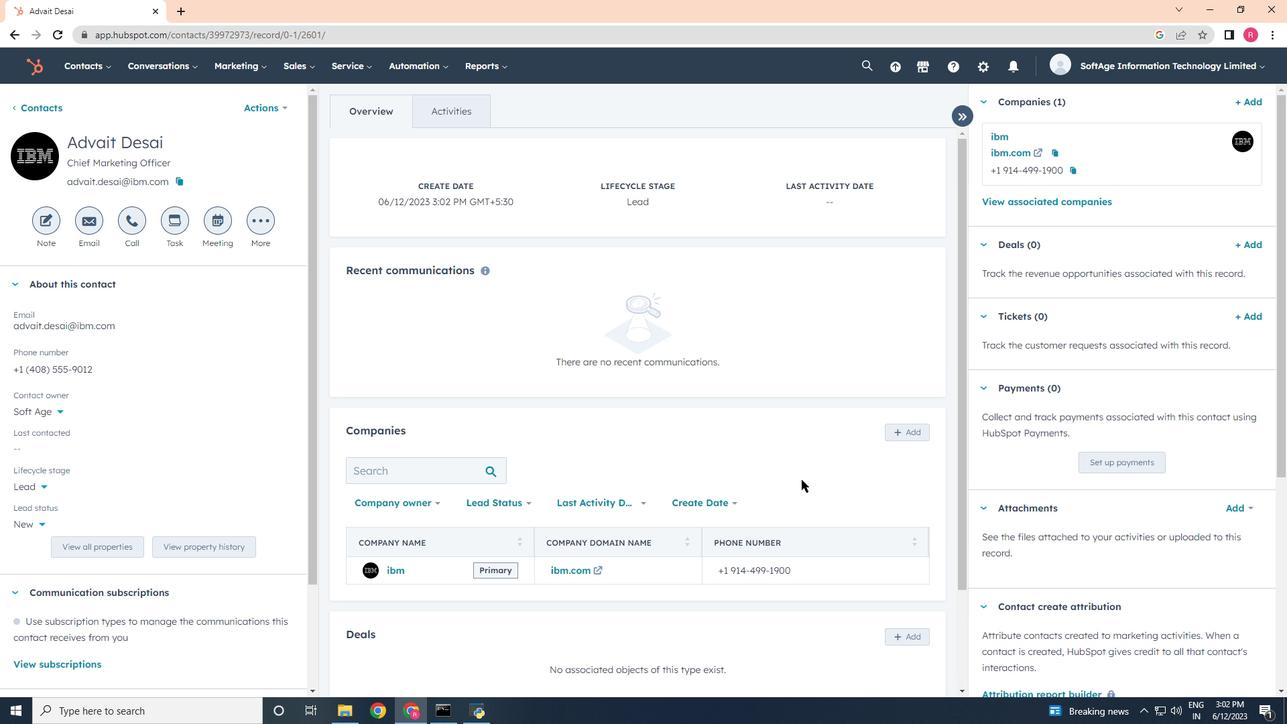 
Action: Mouse scrolled (801, 479) with delta (0, 0)
Screenshot: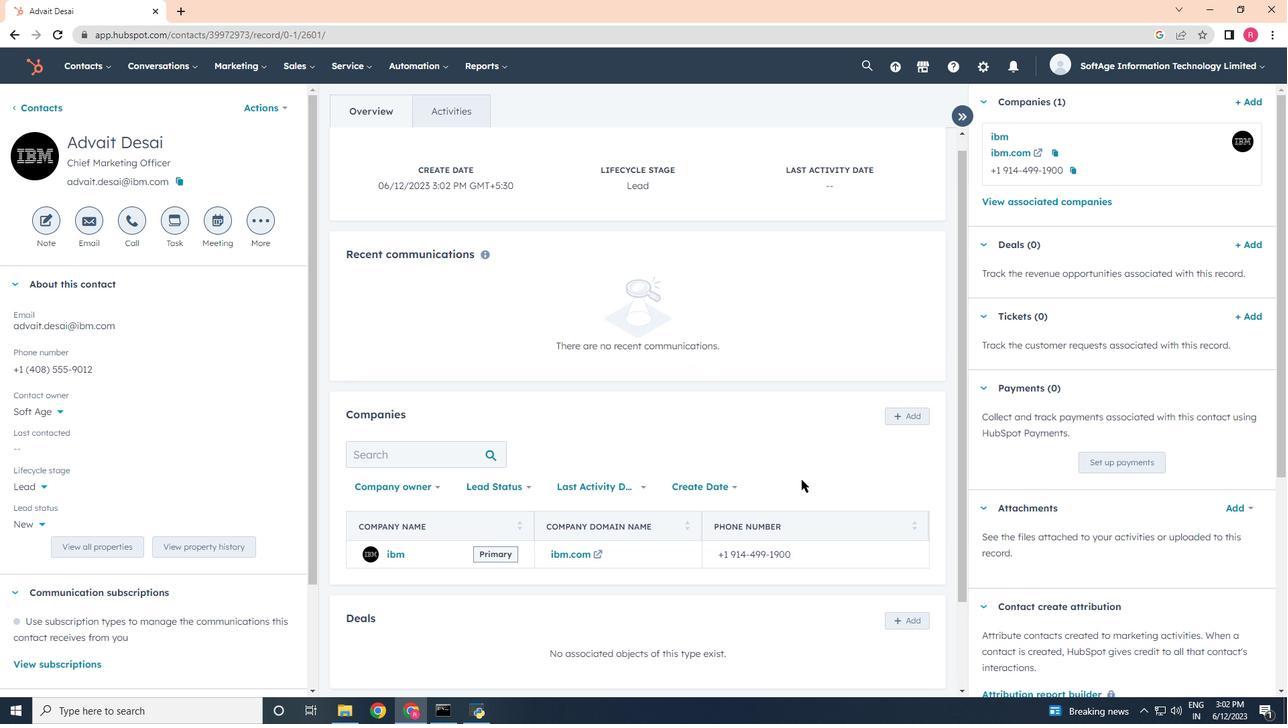 
Action: Mouse scrolled (801, 480) with delta (0, 0)
Screenshot: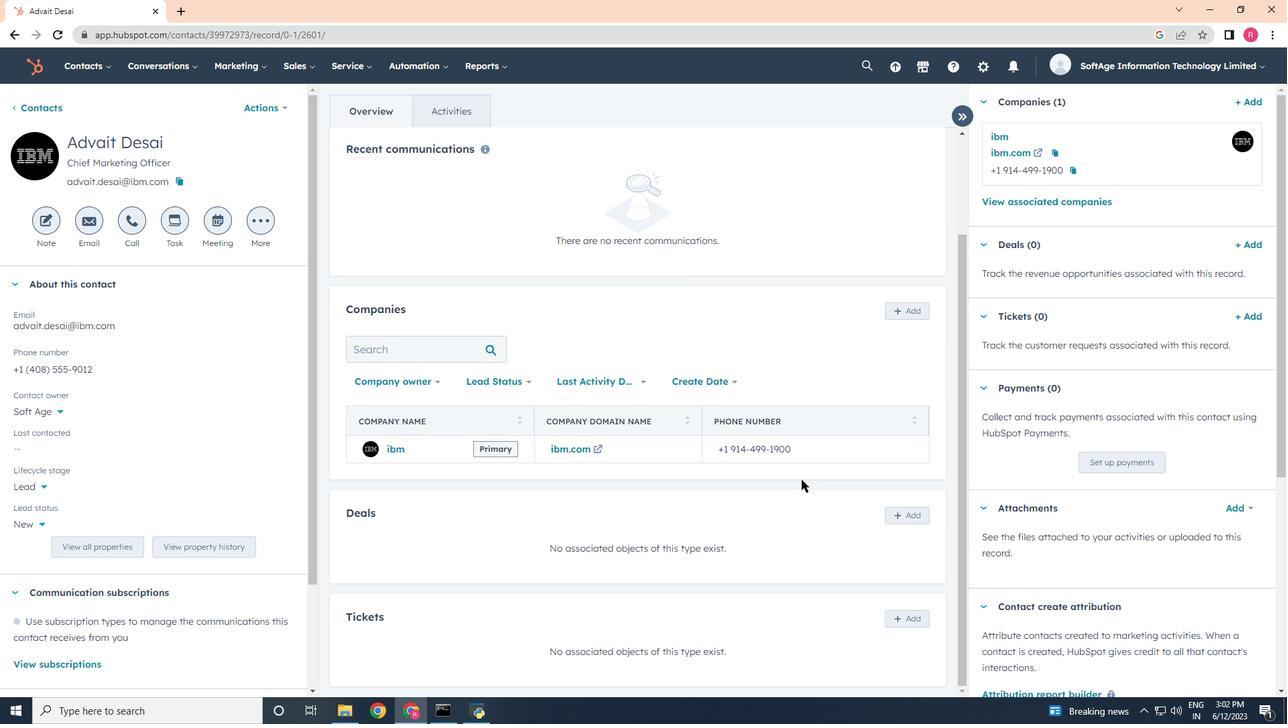 
Action: Mouse scrolled (801, 480) with delta (0, 0)
Screenshot: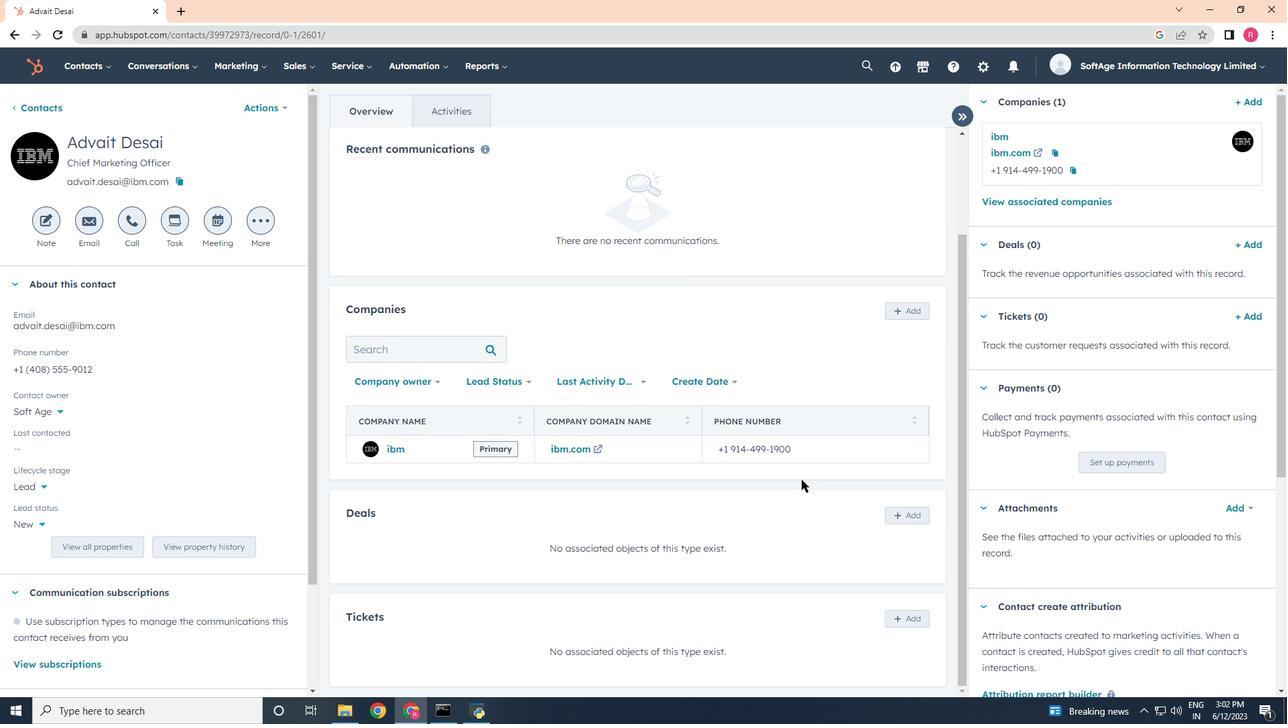 
Action: Mouse scrolled (801, 479) with delta (0, 0)
Screenshot: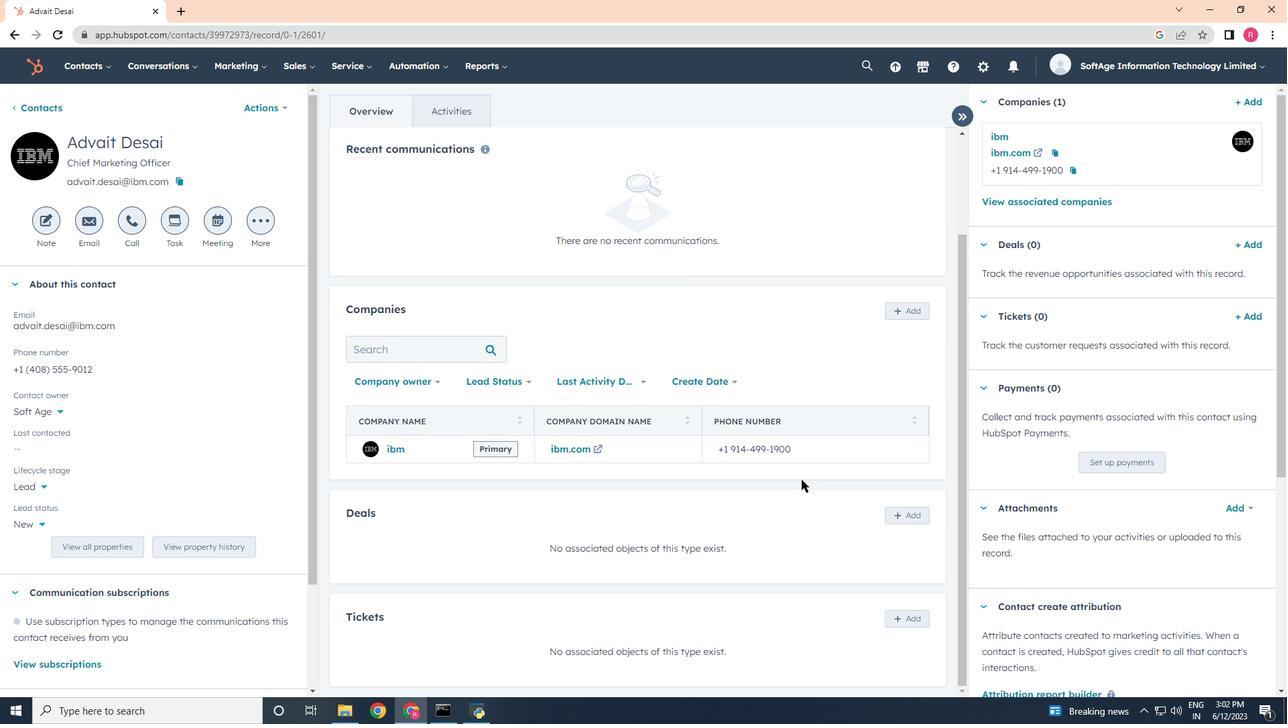 
Action: Mouse scrolled (801, 480) with delta (0, 0)
Screenshot: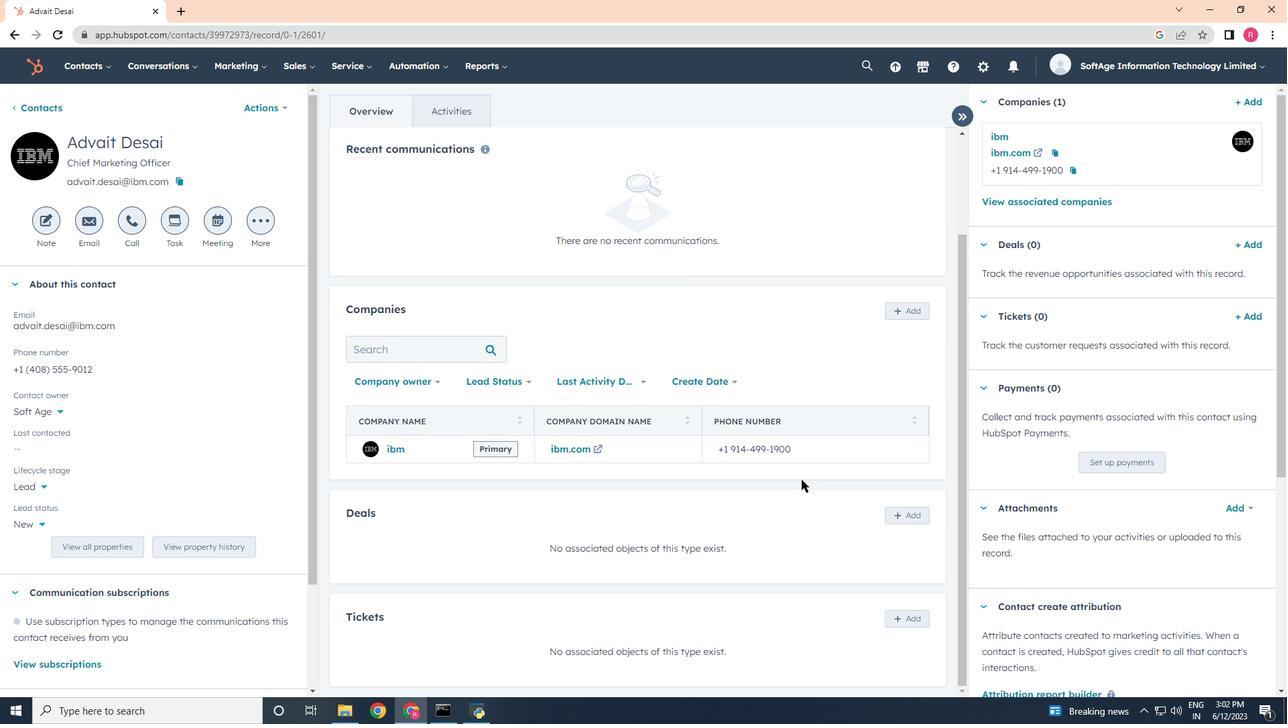 
Action: Mouse scrolled (801, 480) with delta (0, 0)
Screenshot: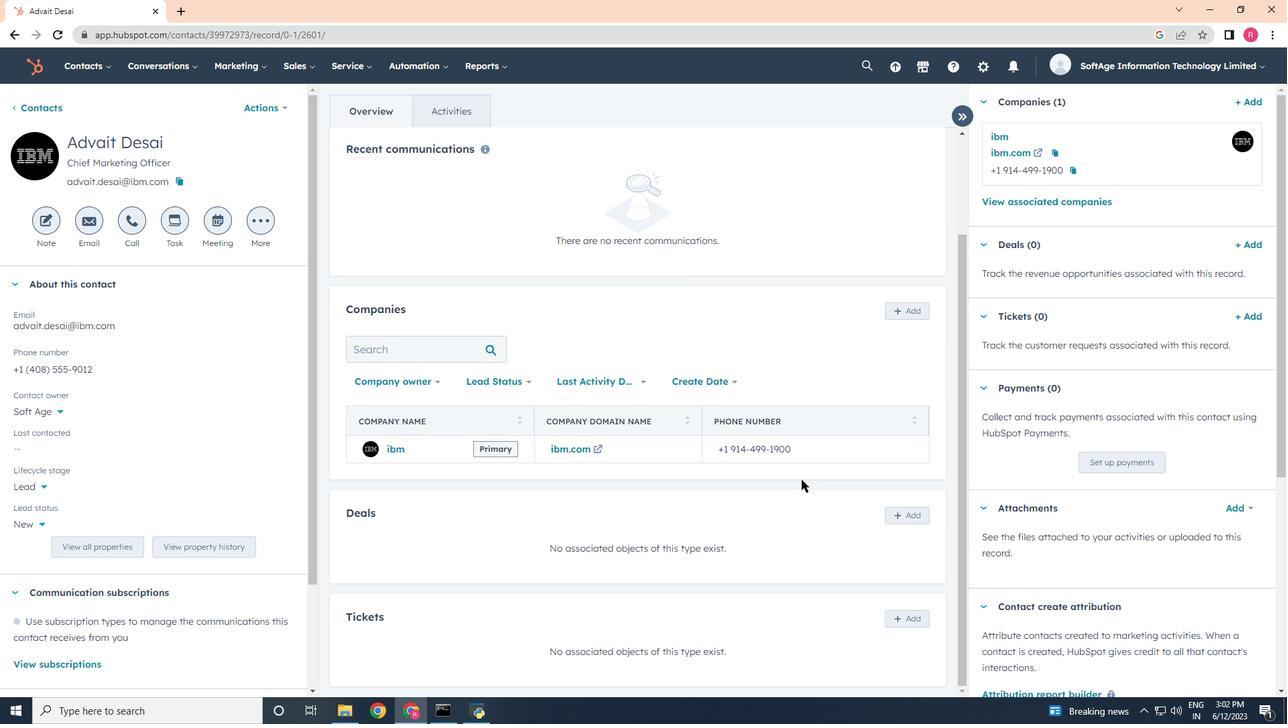 
